 Task: Search email   in folder Folder0000000026 with a subject Subject0000000022. Search email   in folder Folder0000000027 with a subject Subject0000000022. Search email   in folder Folder0000000028 with a subject Subject0000000022. Search email   in folder Folder0000000021 with a subject Subject0000000021. Search email   in folder Folder0000000022 with a subject Subject0000000021
Action: Mouse moved to (370, 363)
Screenshot: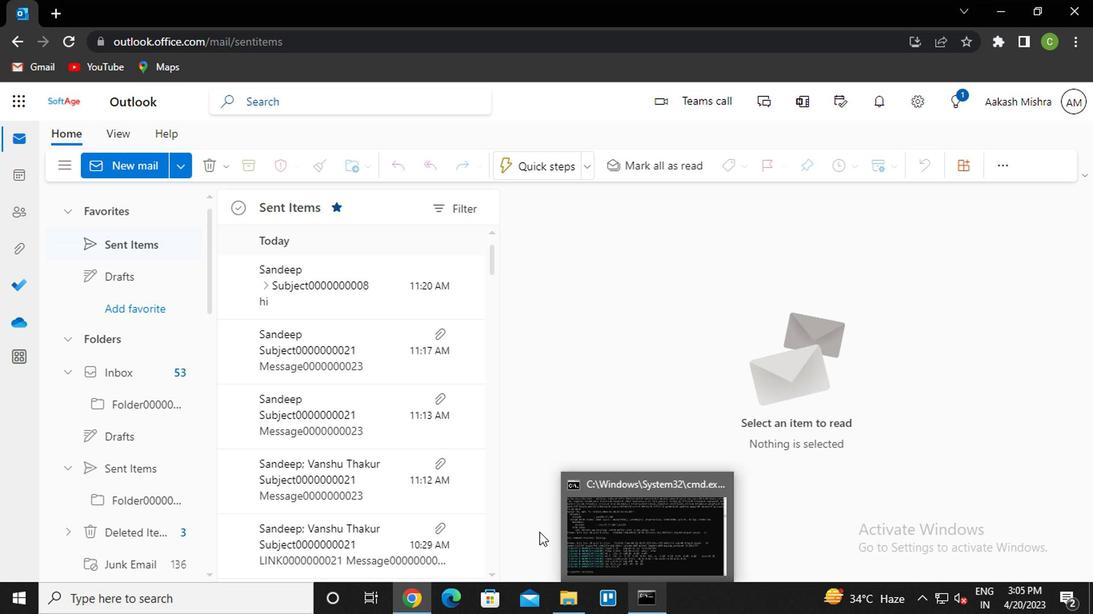 
Action: Mouse scrolled (370, 364) with delta (0, 1)
Screenshot: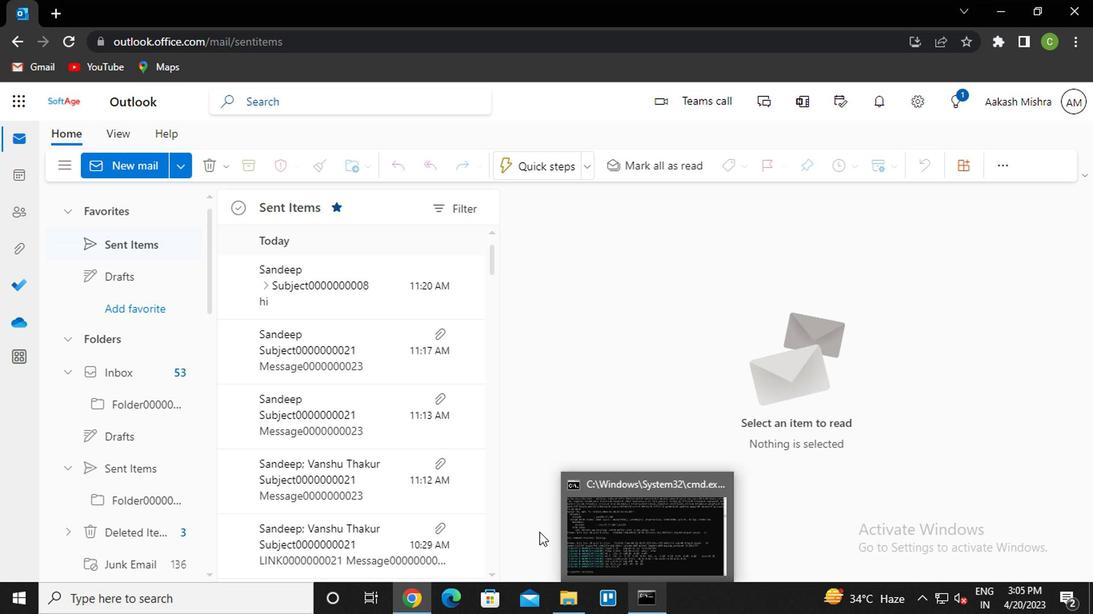 
Action: Mouse moved to (367, 362)
Screenshot: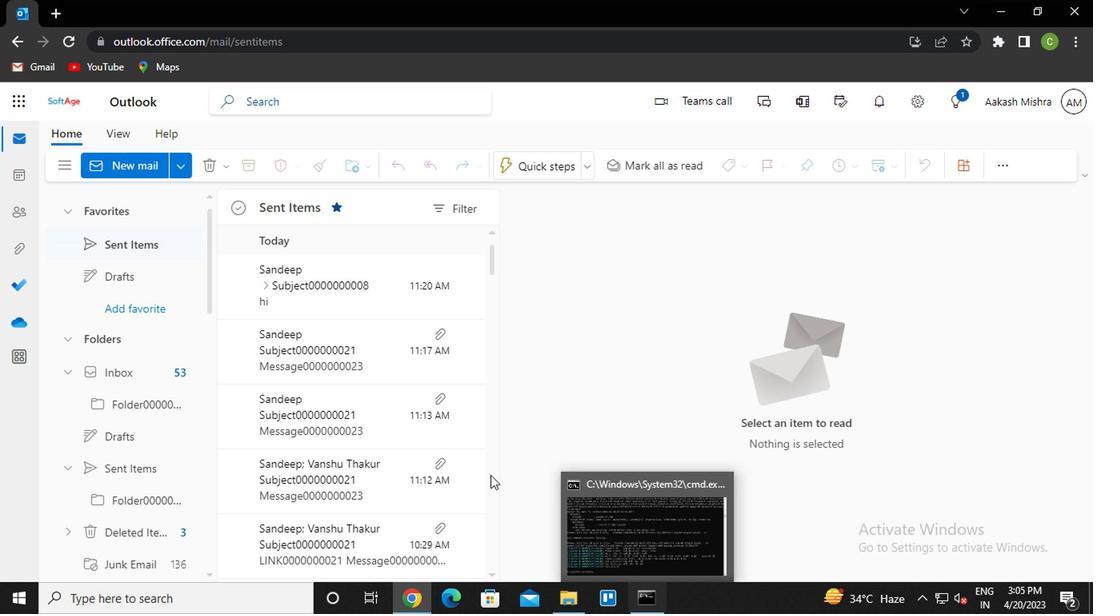 
Action: Mouse scrolled (367, 362) with delta (0, 0)
Screenshot: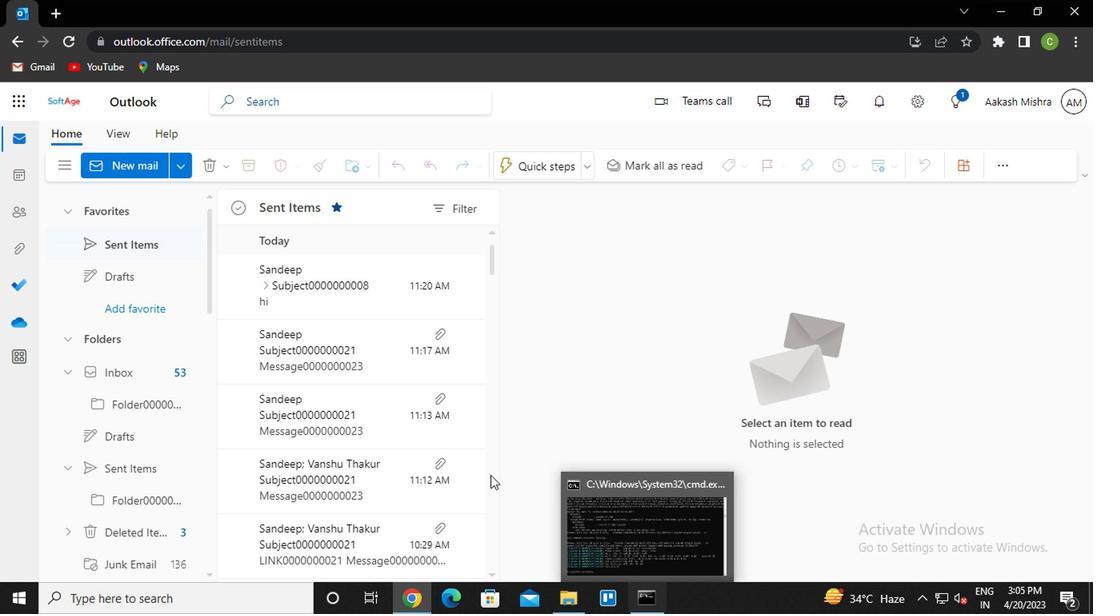 
Action: Mouse moved to (362, 355)
Screenshot: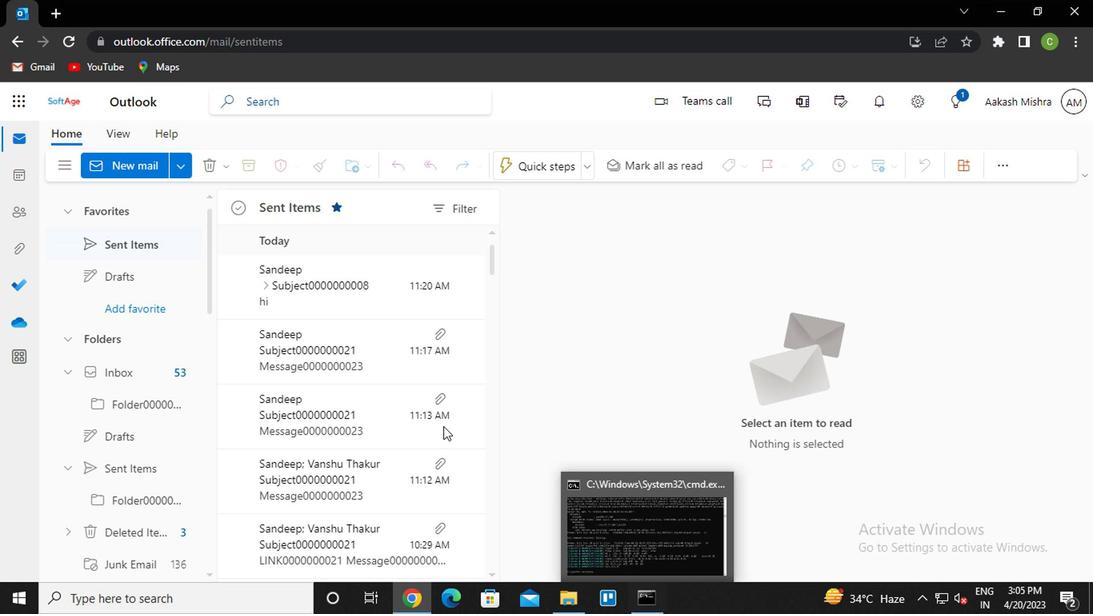
Action: Mouse scrolled (362, 356) with delta (0, 1)
Screenshot: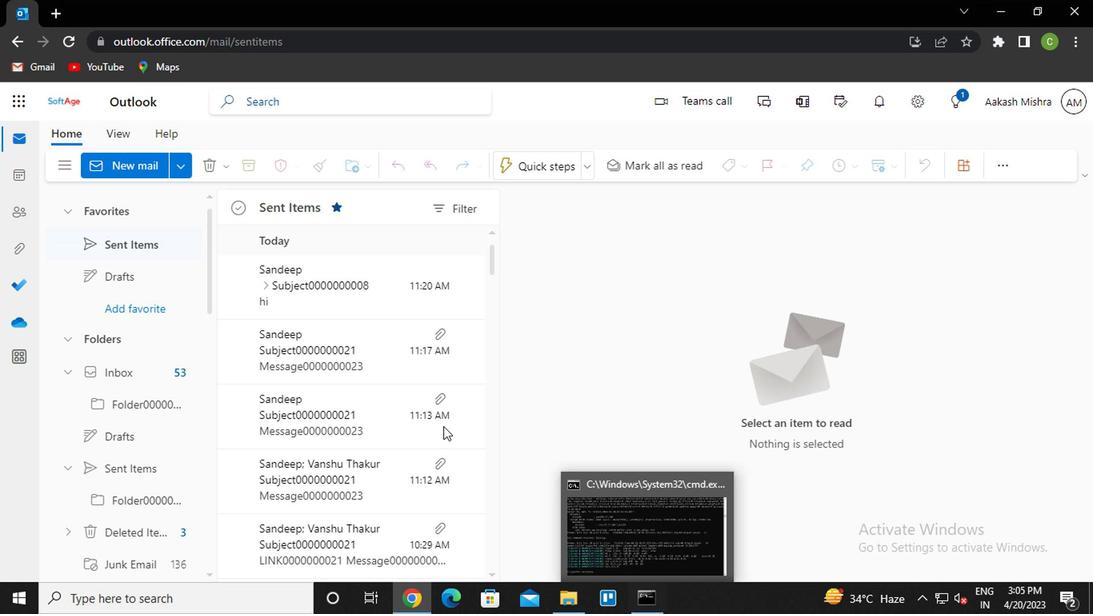
Action: Mouse moved to (358, 350)
Screenshot: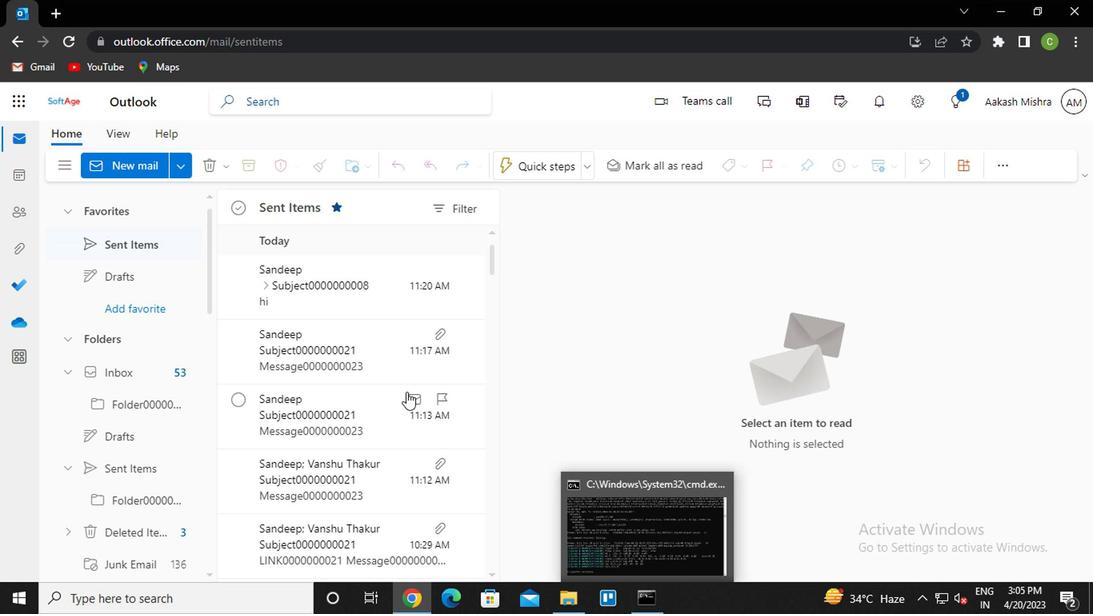 
Action: Mouse scrolled (358, 351) with delta (0, 0)
Screenshot: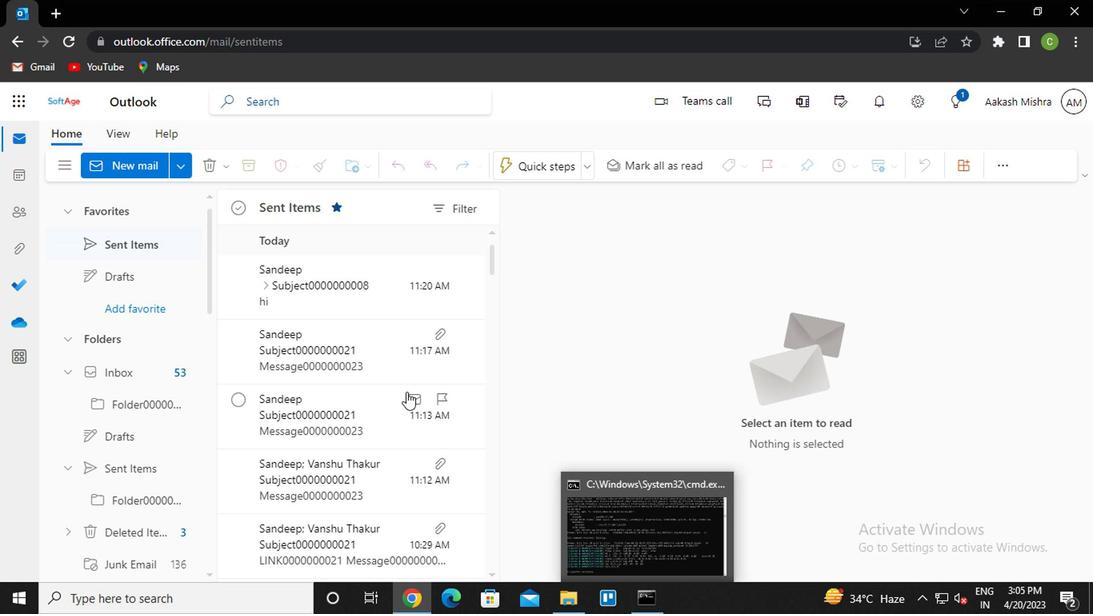 
Action: Mouse moved to (357, 350)
Screenshot: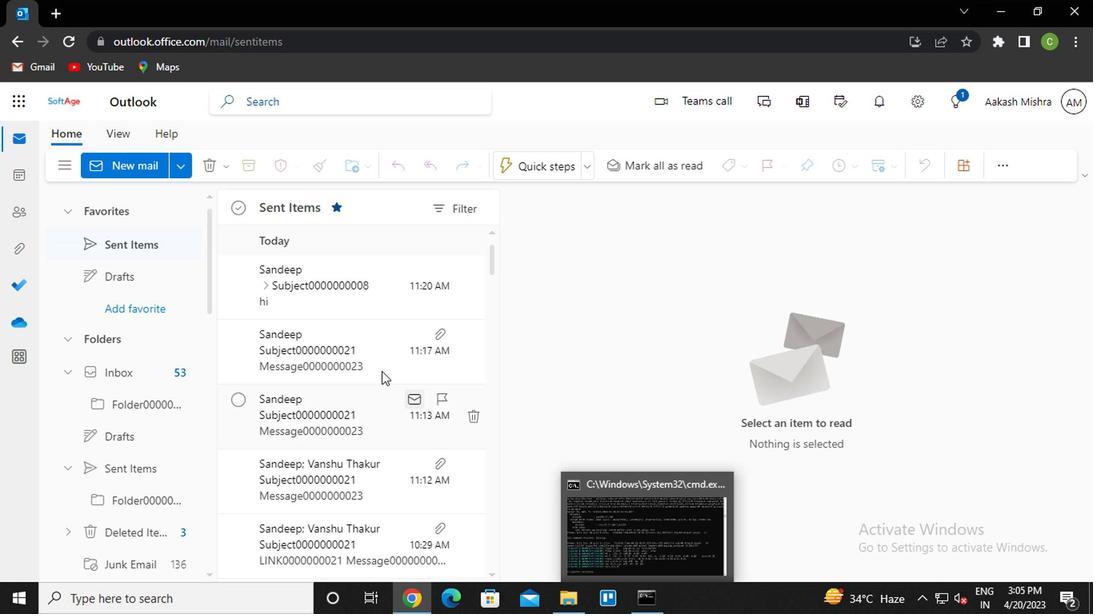 
Action: Mouse scrolled (357, 351) with delta (0, 0)
Screenshot: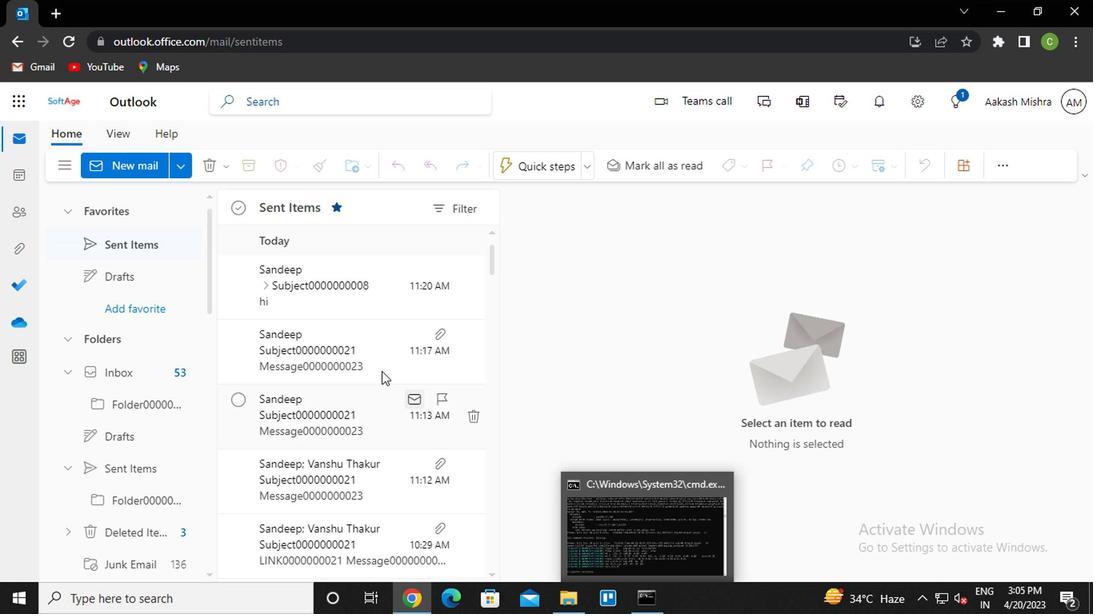 
Action: Mouse scrolled (357, 351) with delta (0, 0)
Screenshot: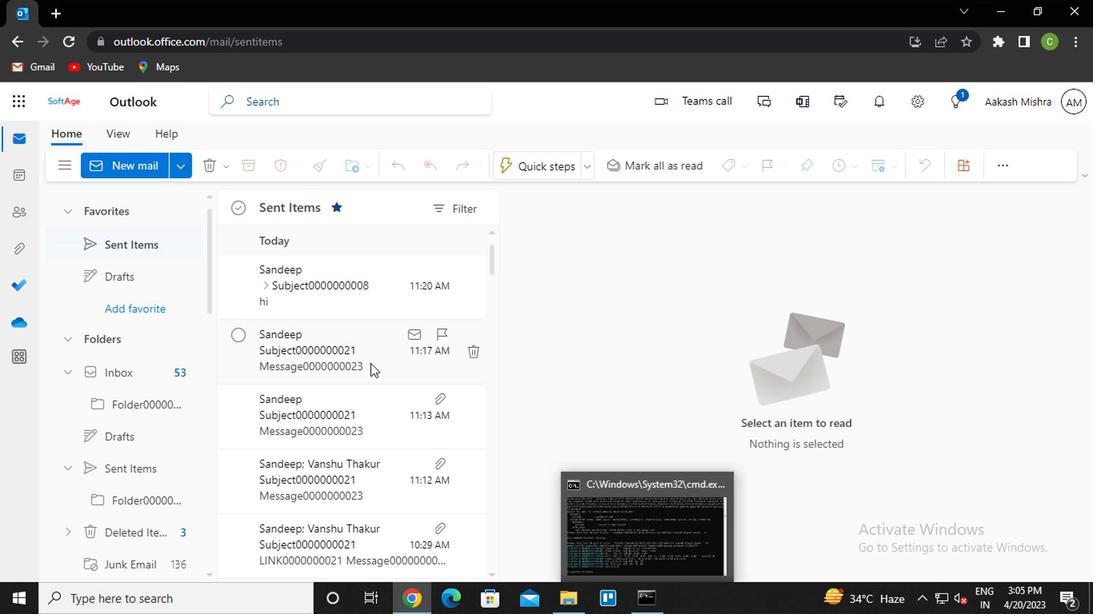 
Action: Mouse moved to (464, 103)
Screenshot: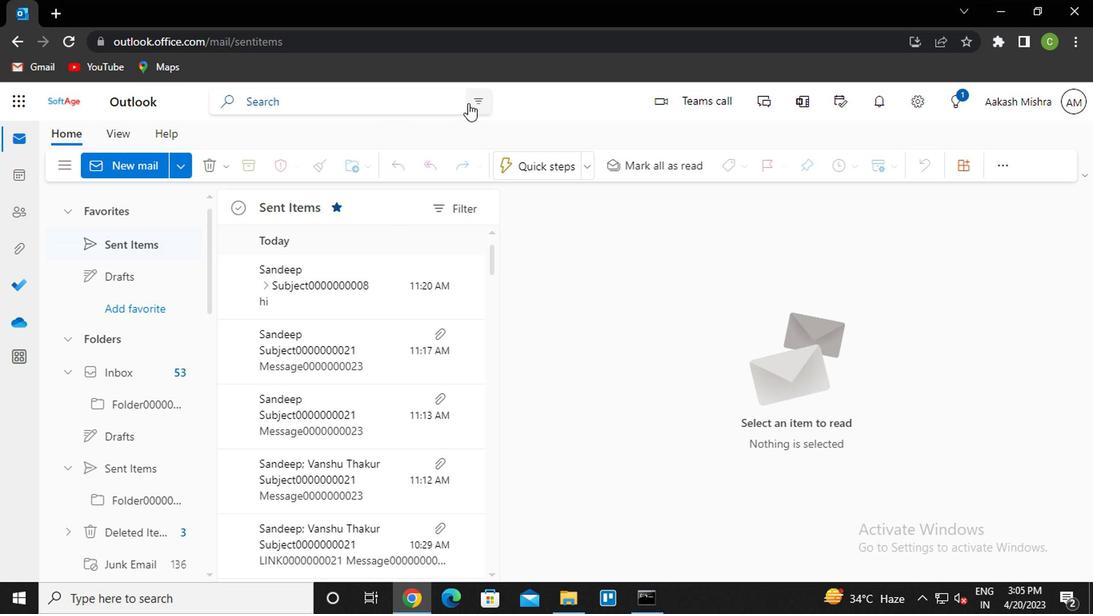 
Action: Mouse pressed left at (464, 103)
Screenshot: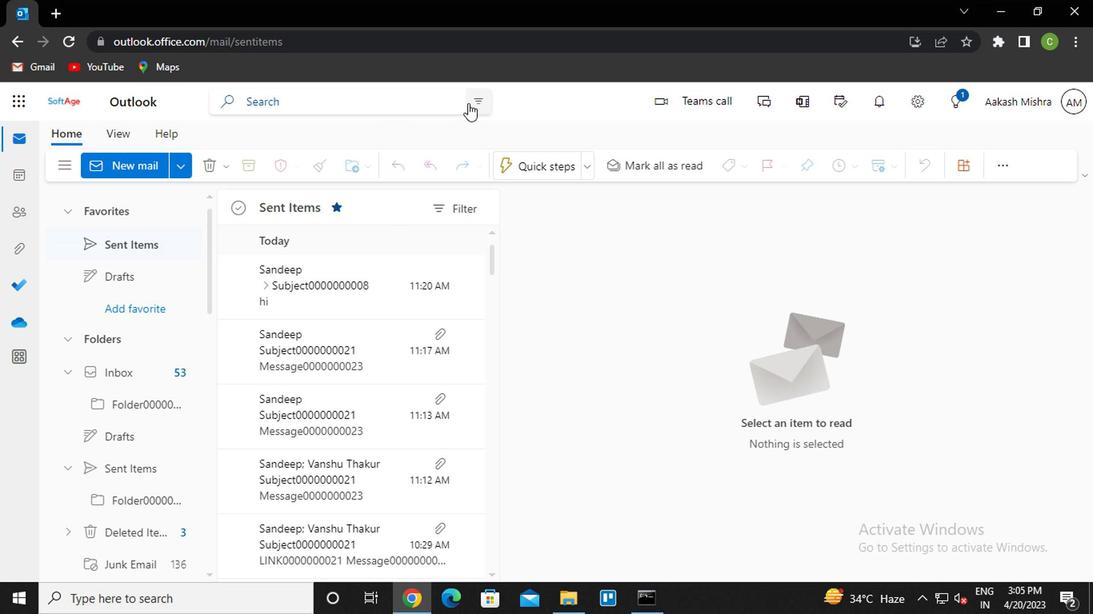 
Action: Mouse moved to (456, 140)
Screenshot: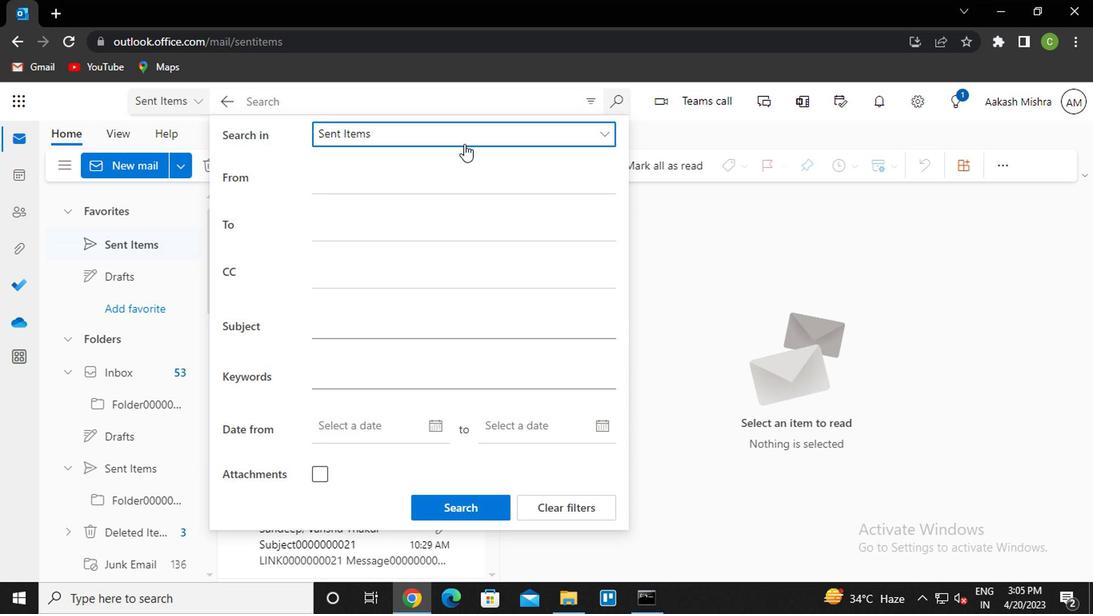 
Action: Mouse pressed left at (456, 140)
Screenshot: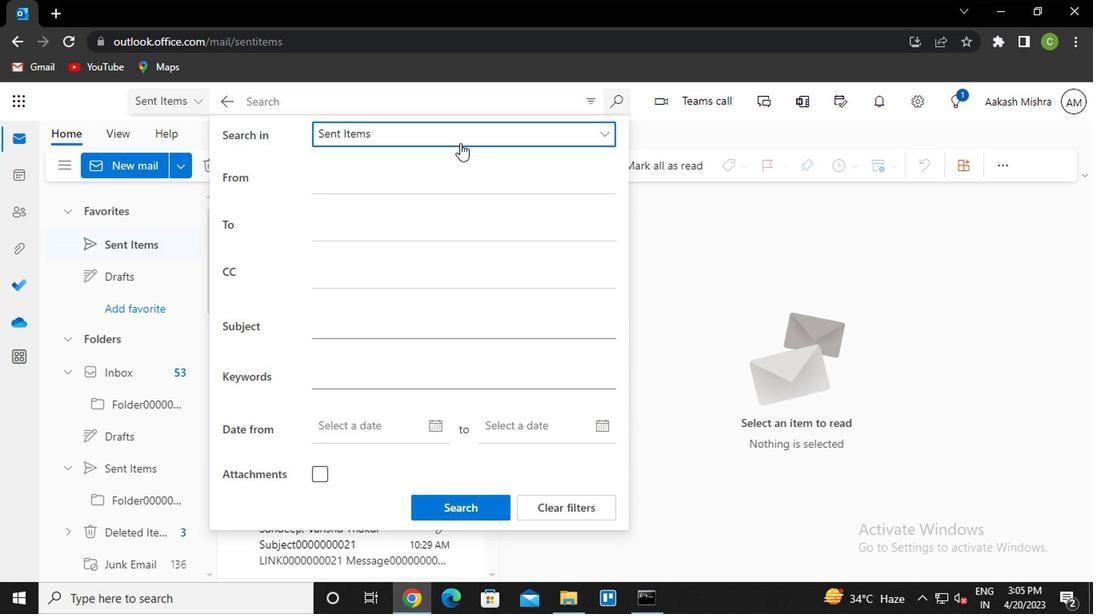 
Action: Mouse moved to (448, 280)
Screenshot: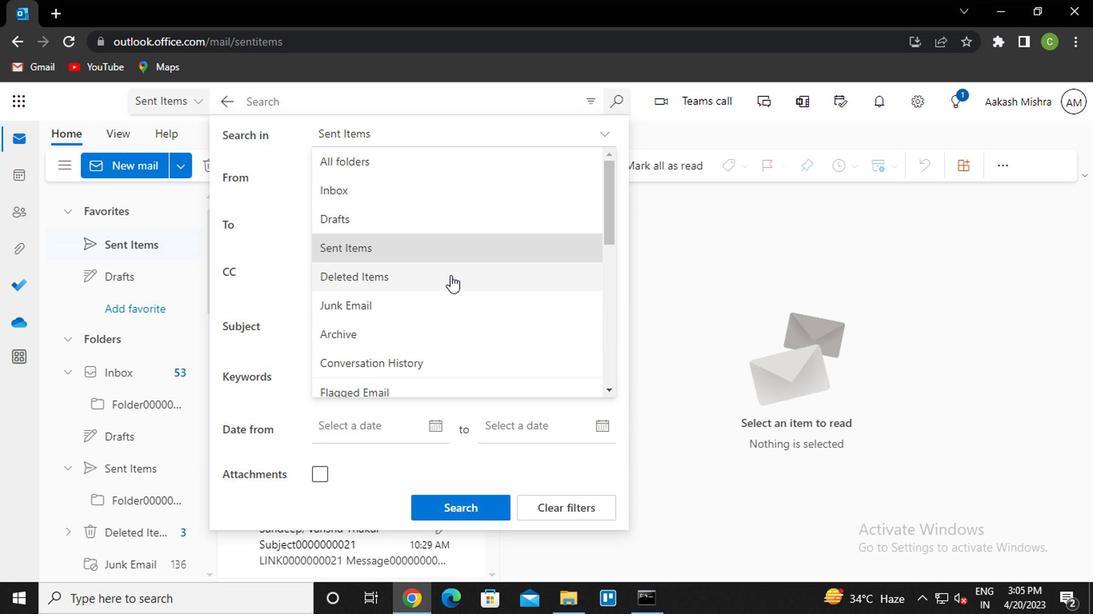 
Action: Mouse scrolled (448, 279) with delta (0, -1)
Screenshot: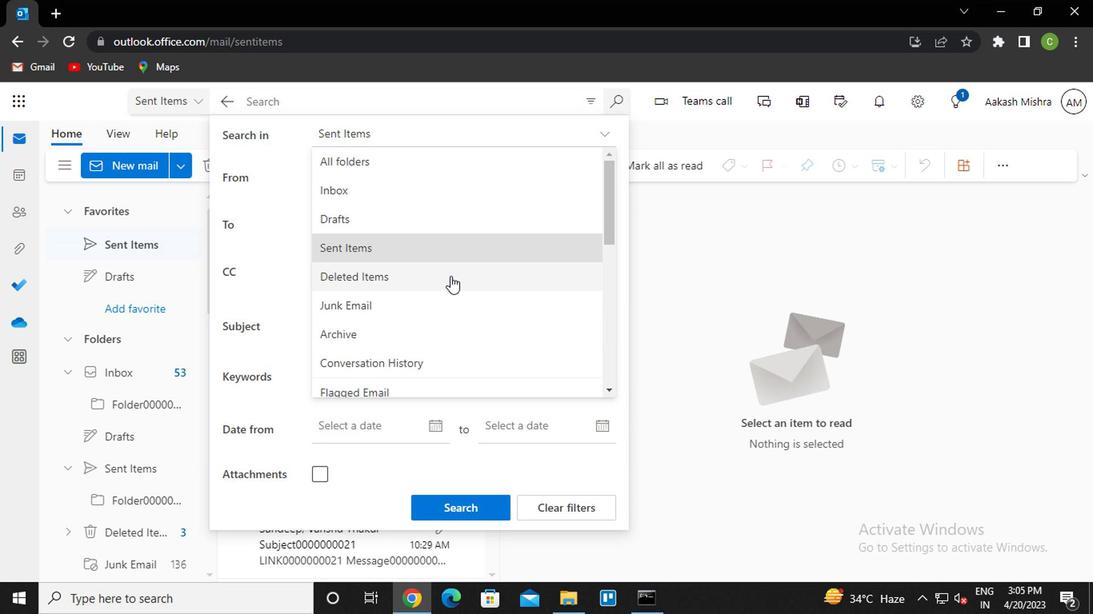 
Action: Mouse moved to (448, 281)
Screenshot: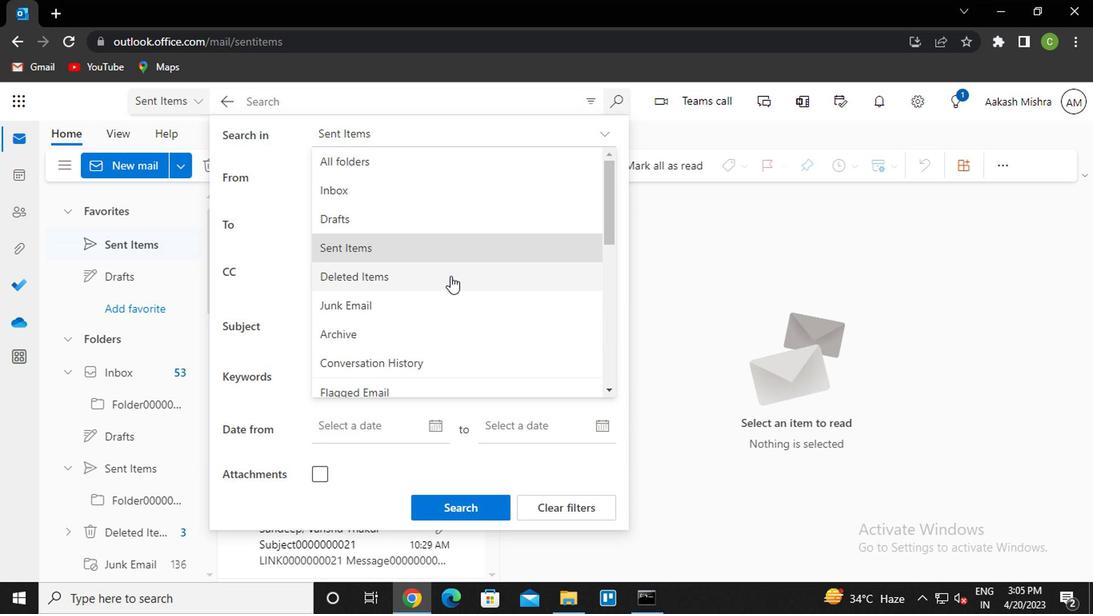 
Action: Mouse scrolled (448, 280) with delta (0, -1)
Screenshot: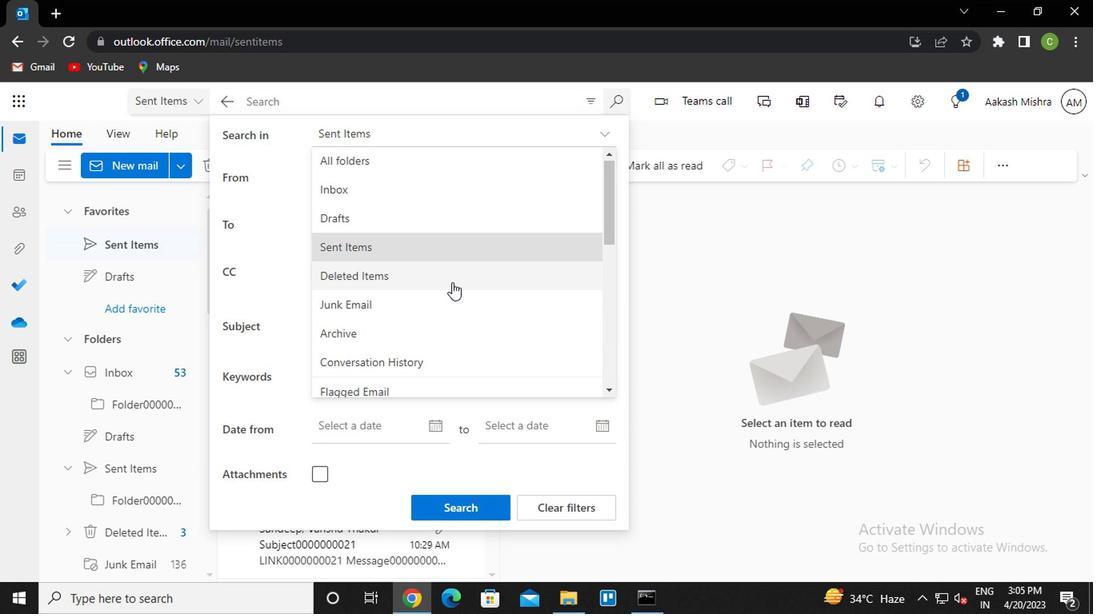 
Action: Mouse scrolled (448, 280) with delta (0, -1)
Screenshot: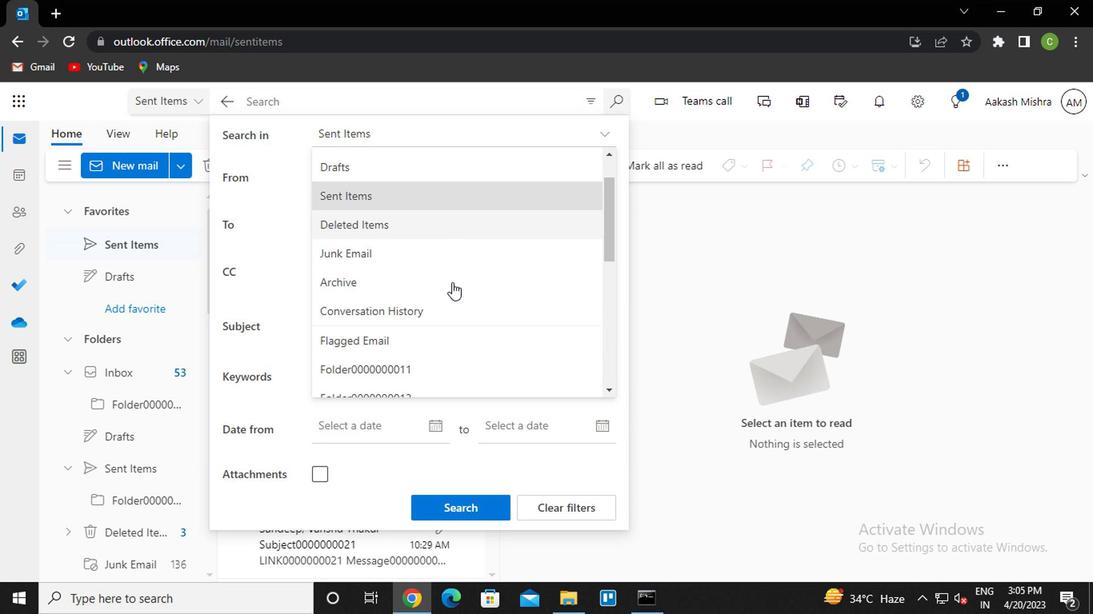 
Action: Mouse scrolled (448, 280) with delta (0, -1)
Screenshot: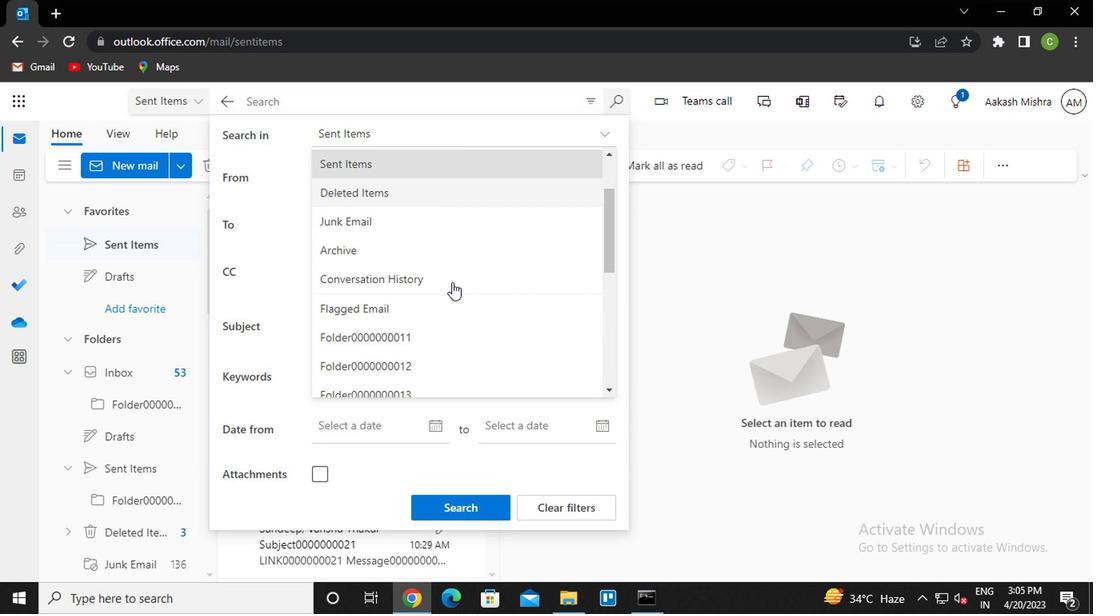 
Action: Mouse scrolled (448, 280) with delta (0, -1)
Screenshot: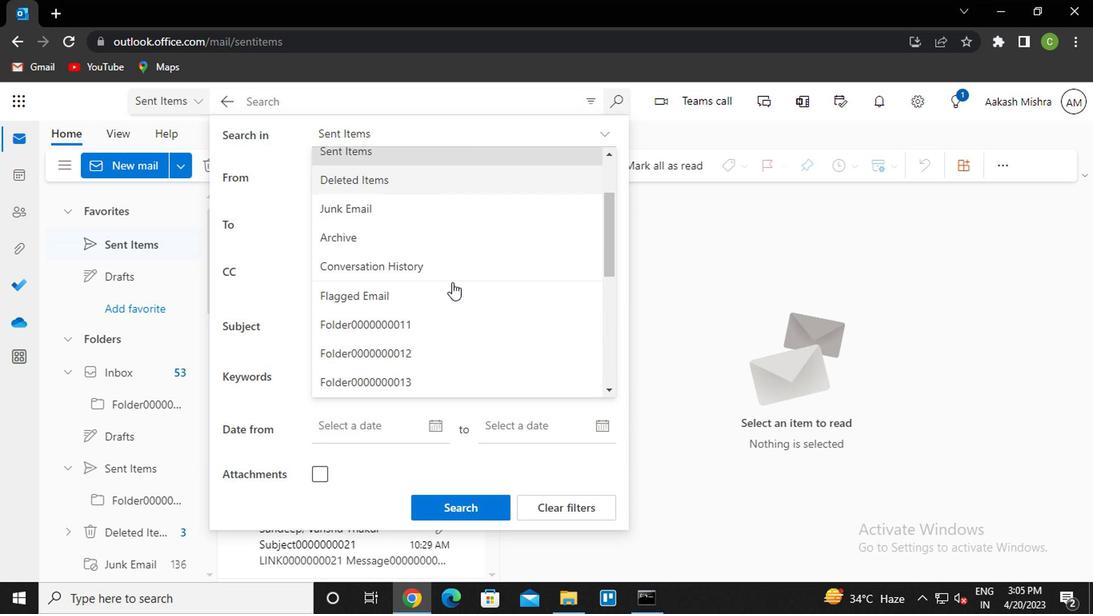 
Action: Mouse scrolled (448, 280) with delta (0, -1)
Screenshot: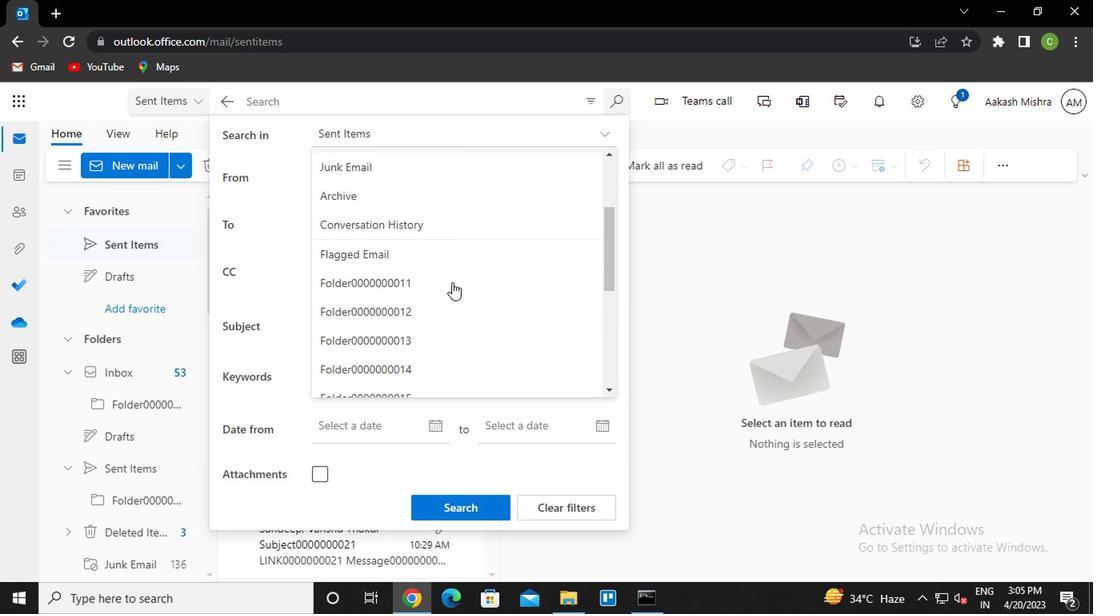 
Action: Mouse moved to (432, 322)
Screenshot: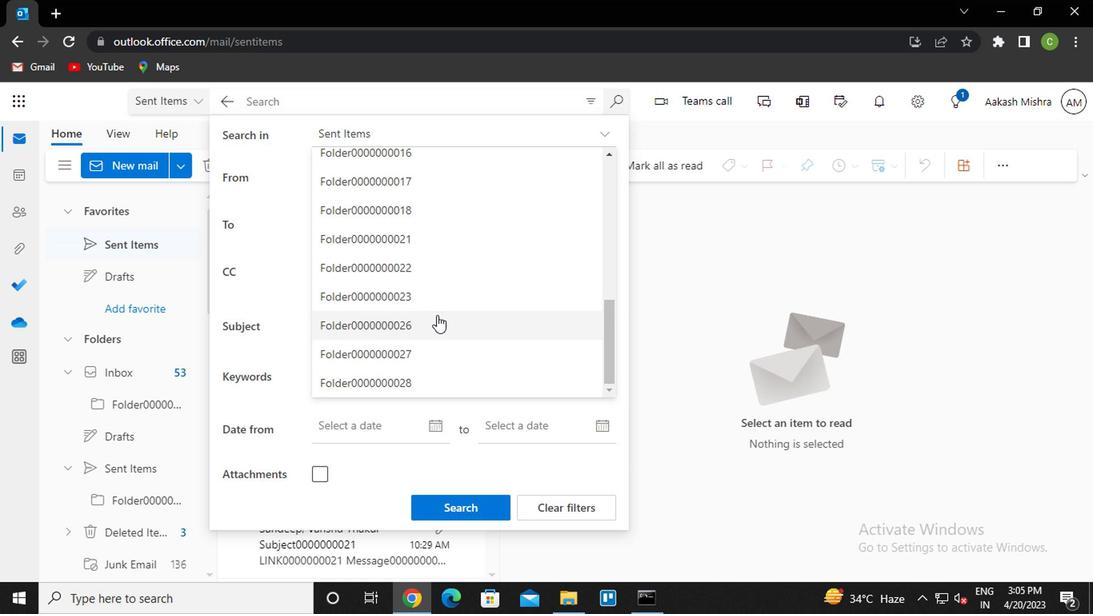 
Action: Mouse pressed left at (432, 322)
Screenshot: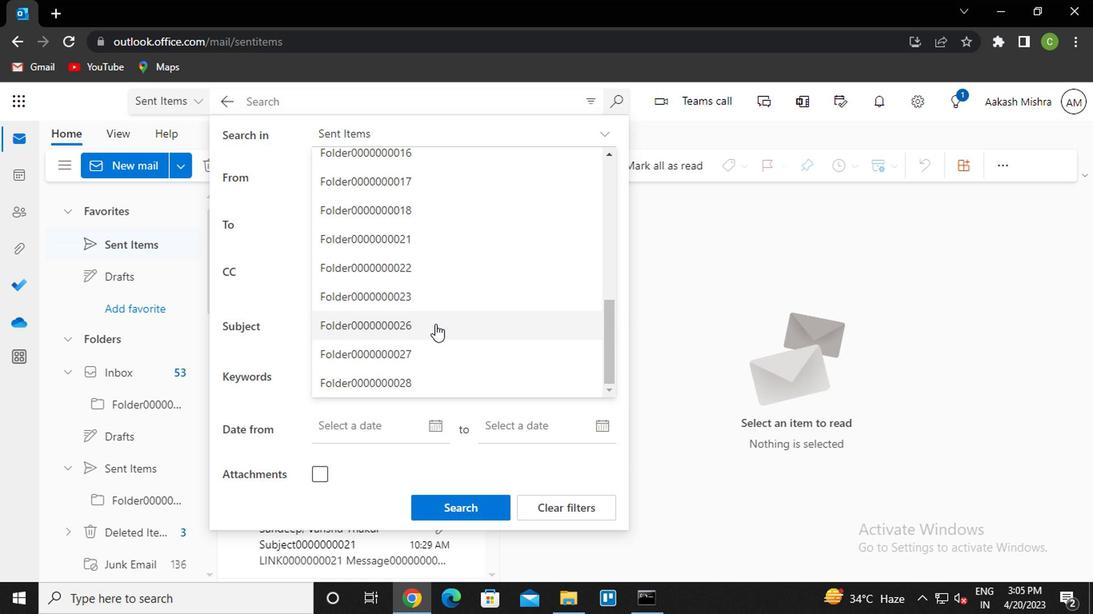 
Action: Mouse moved to (339, 327)
Screenshot: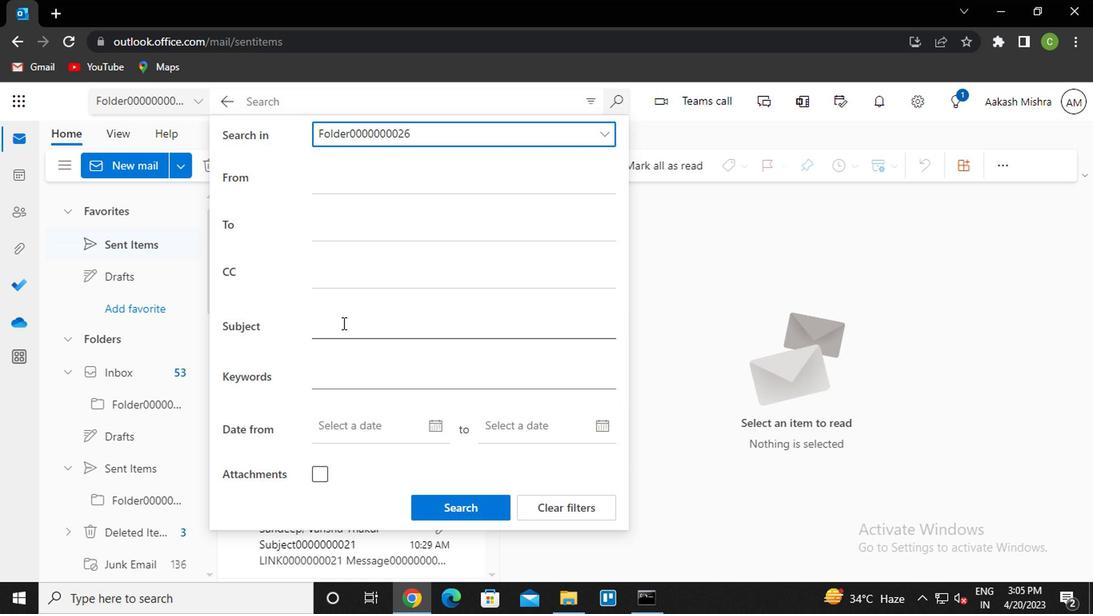 
Action: Mouse pressed left at (339, 327)
Screenshot: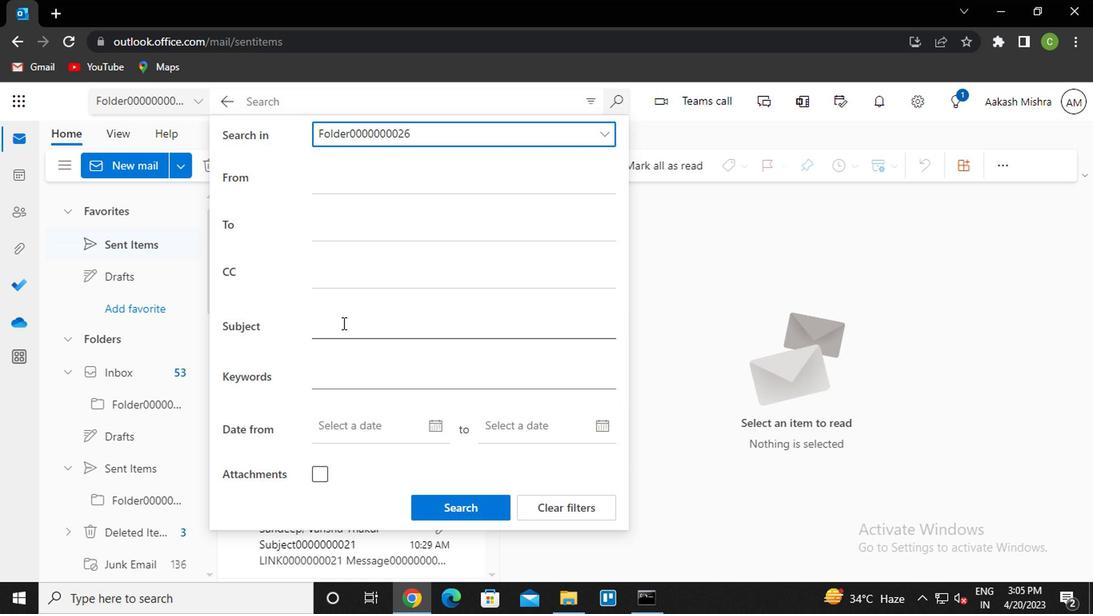 
Action: Key pressed <Key.caps_lock>s<Key.caps_lock>ubject0000000022
Screenshot: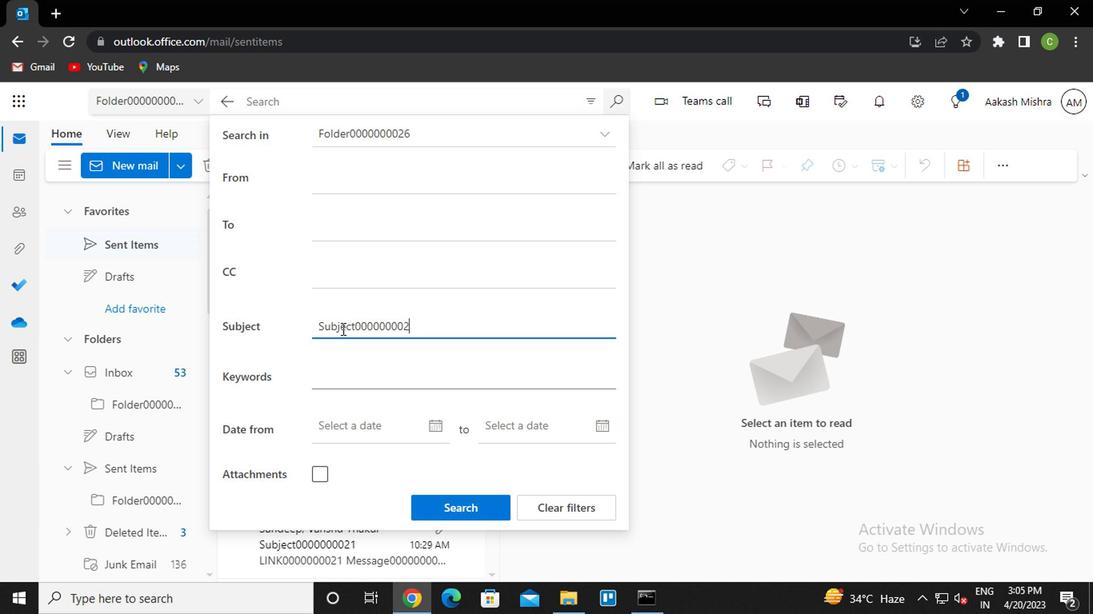 
Action: Mouse moved to (472, 498)
Screenshot: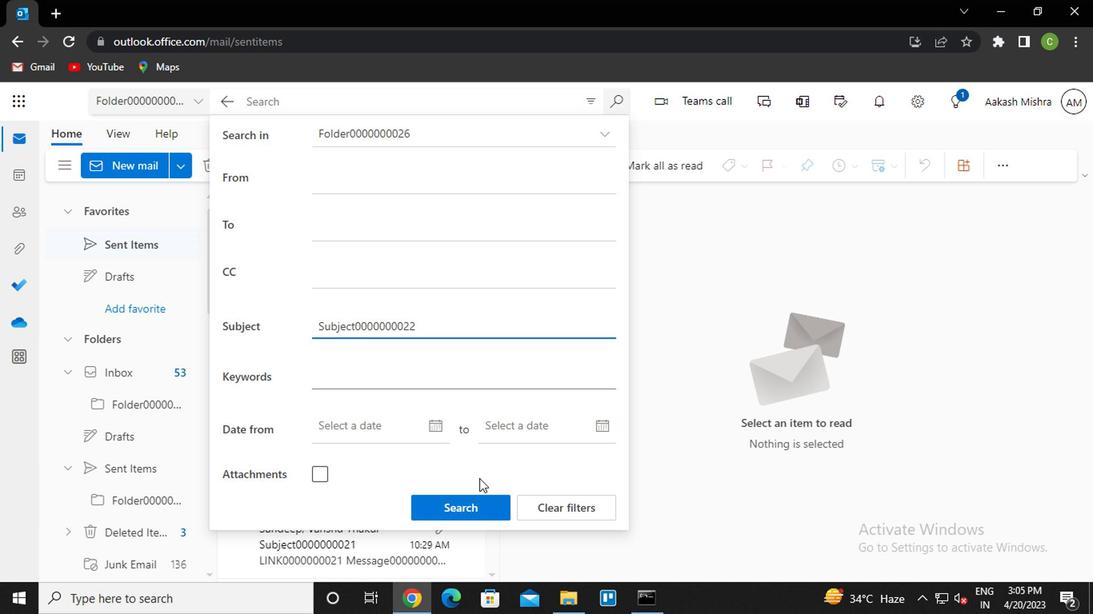 
Action: Mouse pressed left at (472, 498)
Screenshot: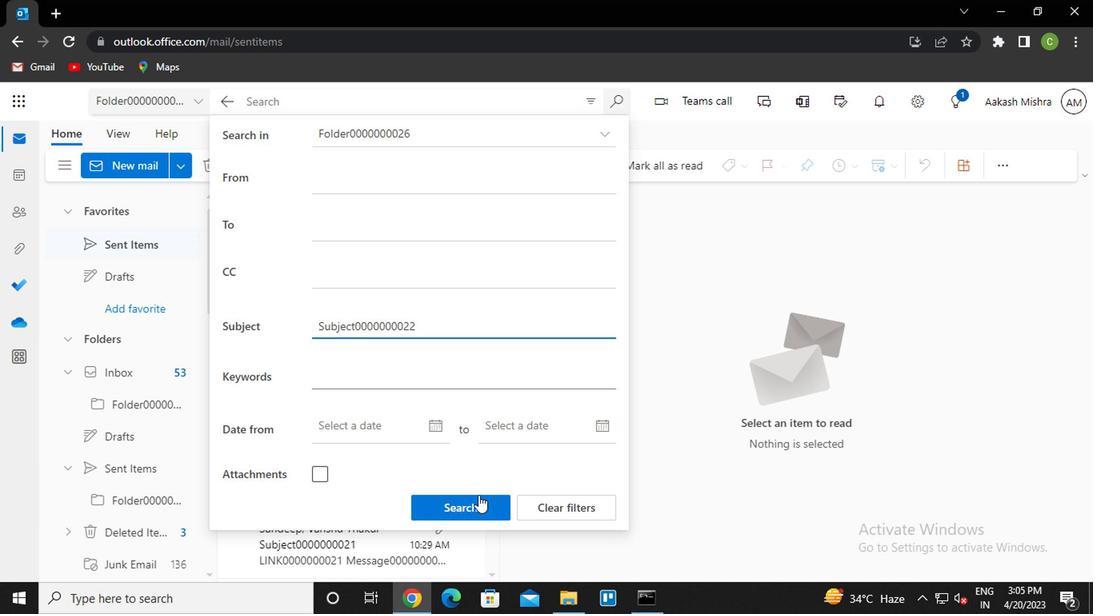 
Action: Mouse moved to (226, 107)
Screenshot: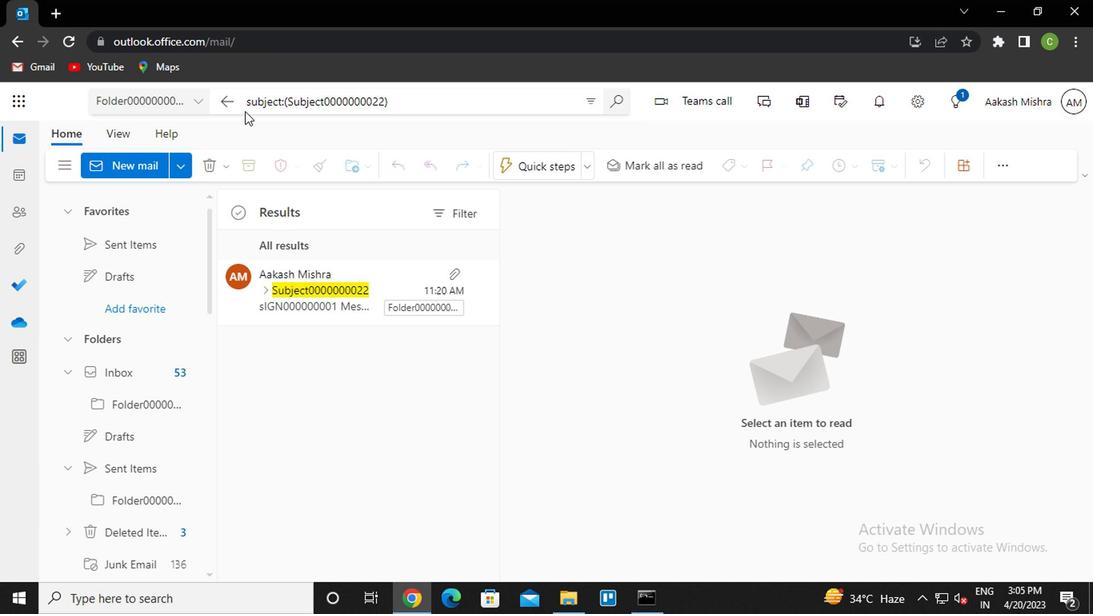 
Action: Mouse pressed left at (226, 107)
Screenshot: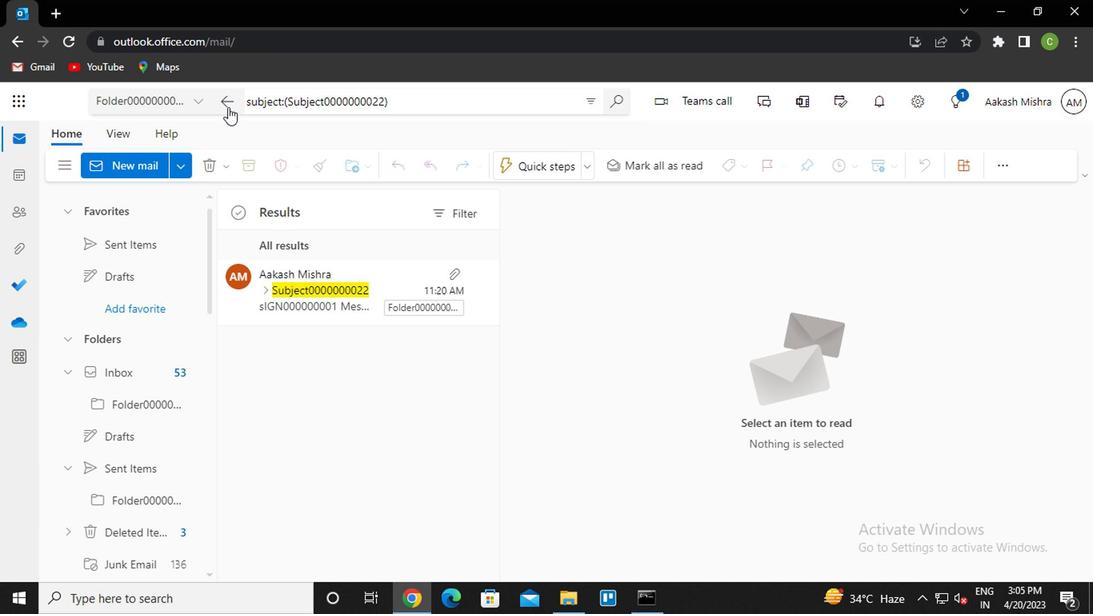 
Action: Mouse moved to (394, 107)
Screenshot: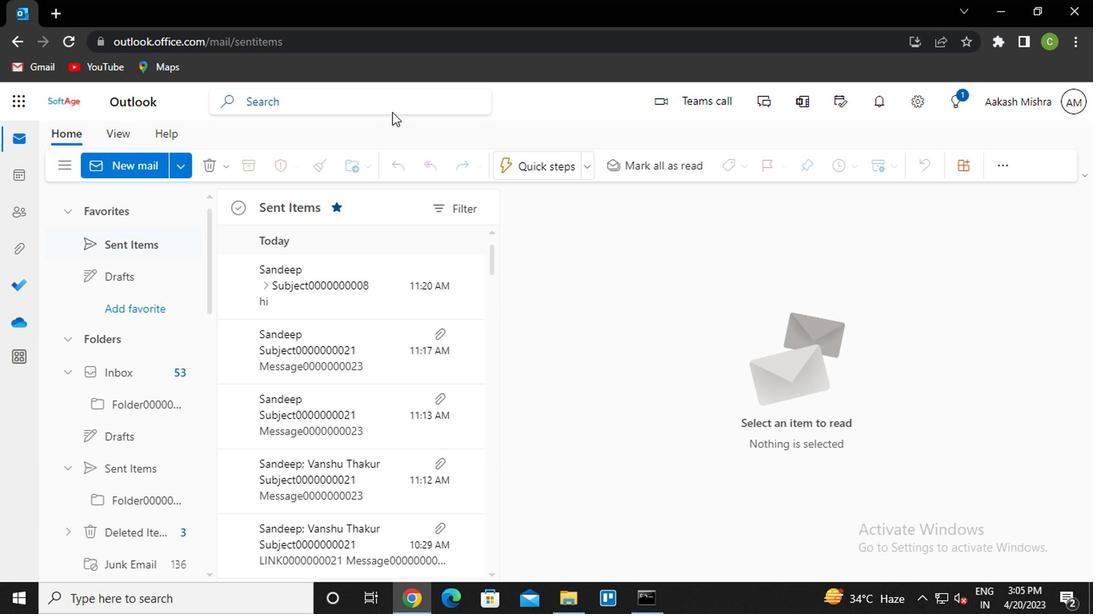 
Action: Mouse pressed left at (394, 107)
Screenshot: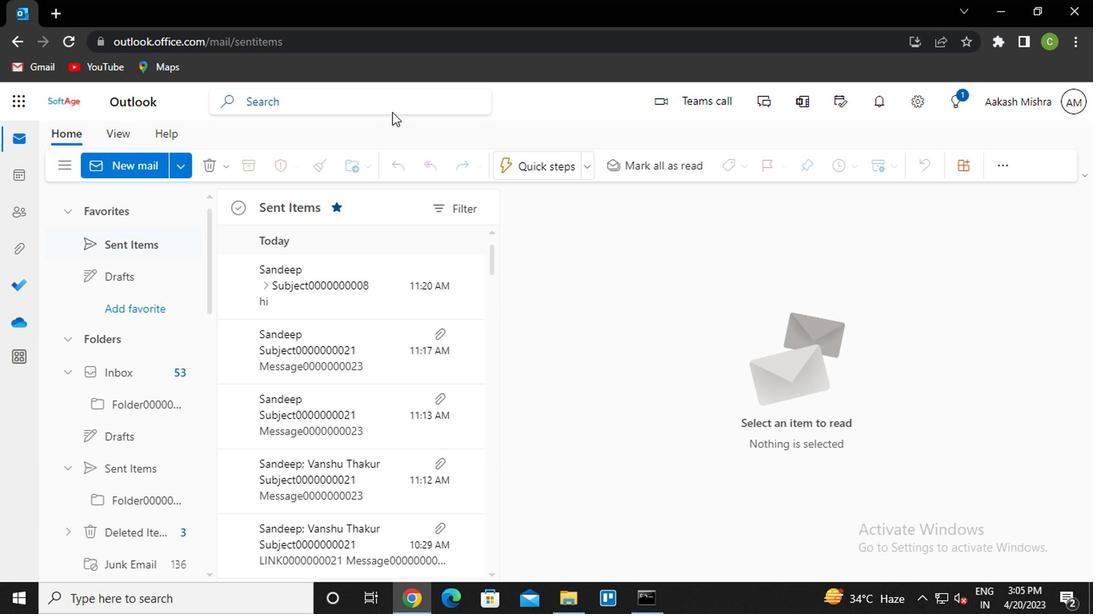 
Action: Mouse moved to (588, 99)
Screenshot: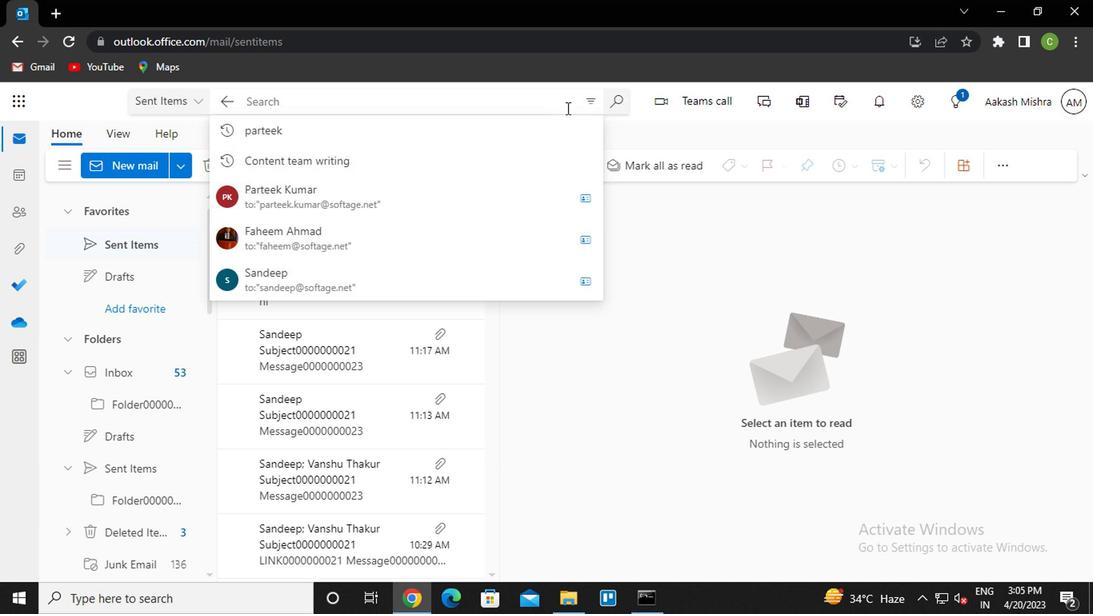 
Action: Mouse pressed left at (588, 99)
Screenshot: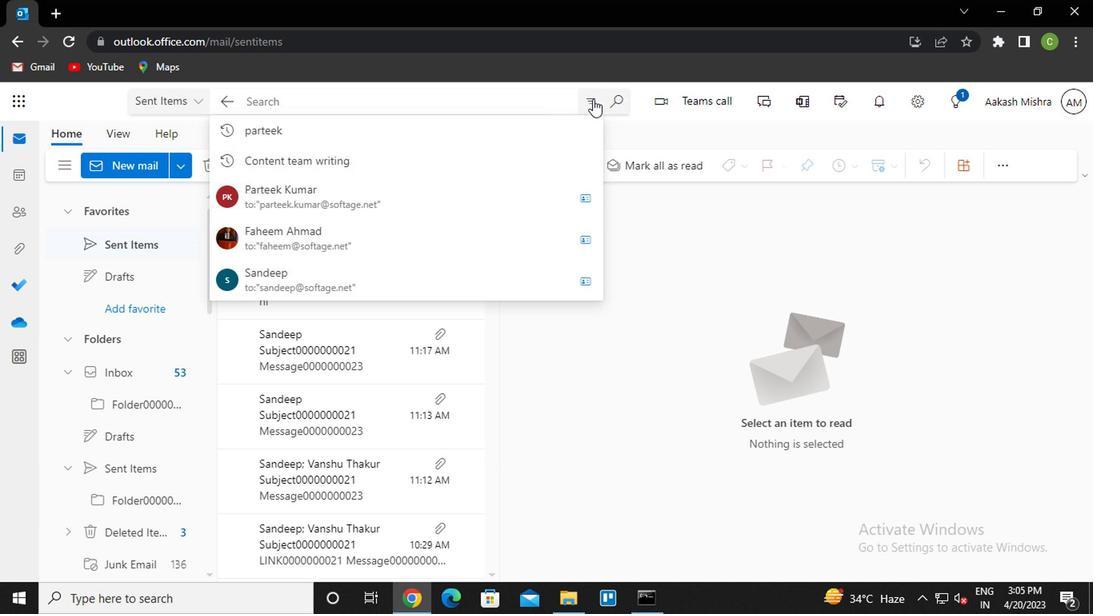 
Action: Mouse moved to (544, 143)
Screenshot: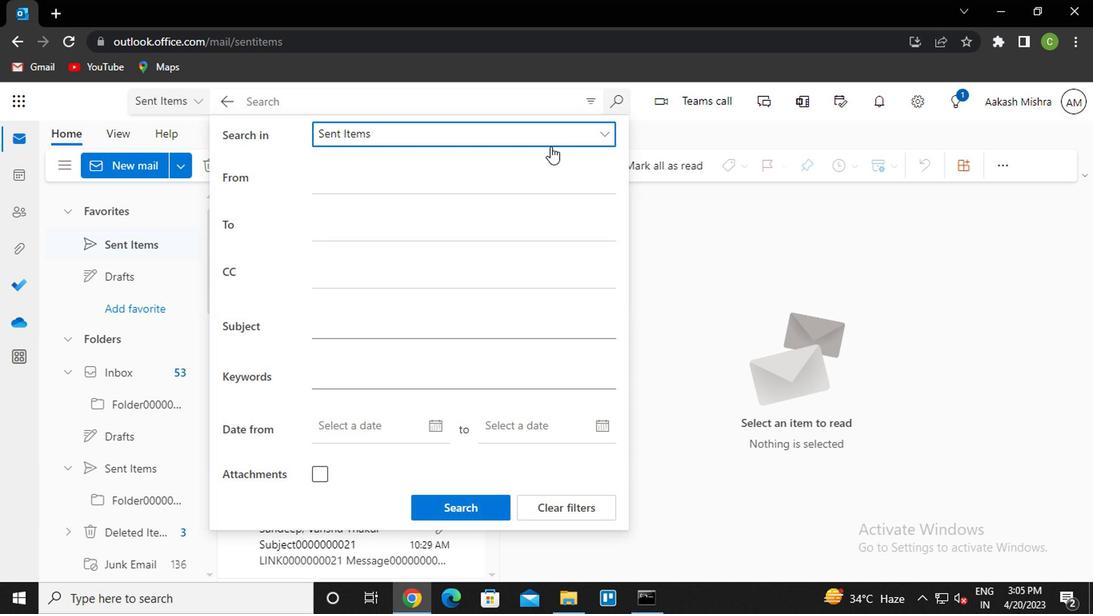 
Action: Mouse pressed left at (544, 143)
Screenshot: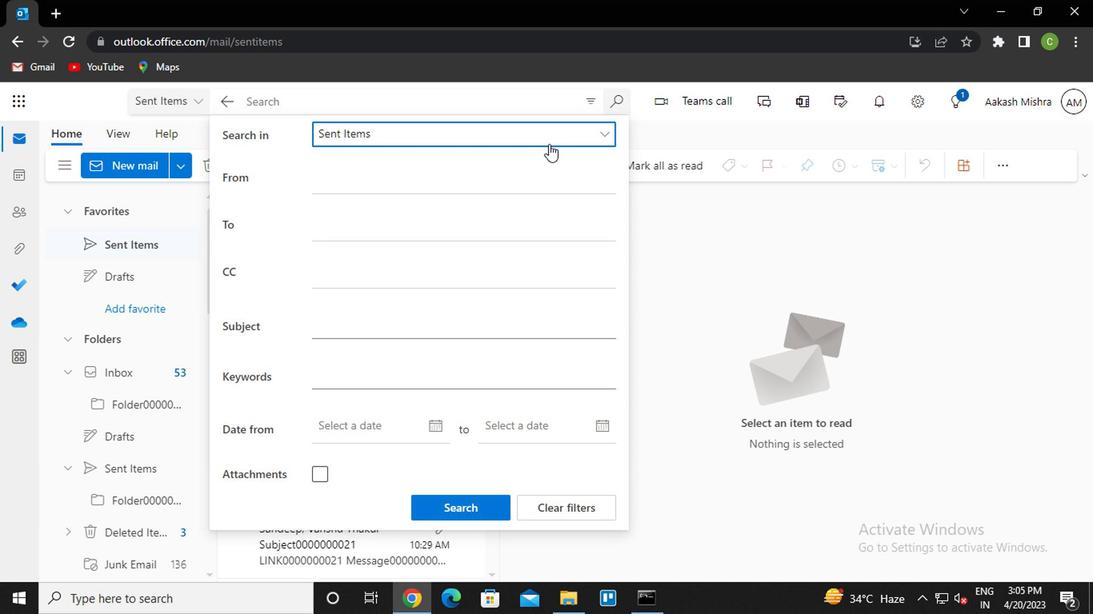
Action: Mouse moved to (483, 288)
Screenshot: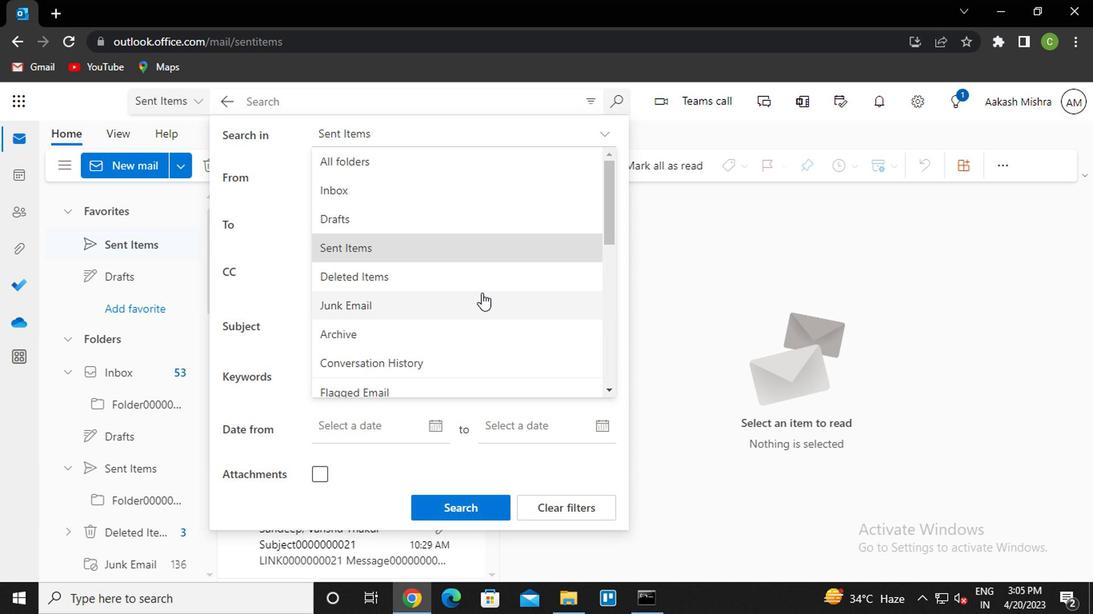 
Action: Mouse scrolled (483, 286) with delta (0, -1)
Screenshot: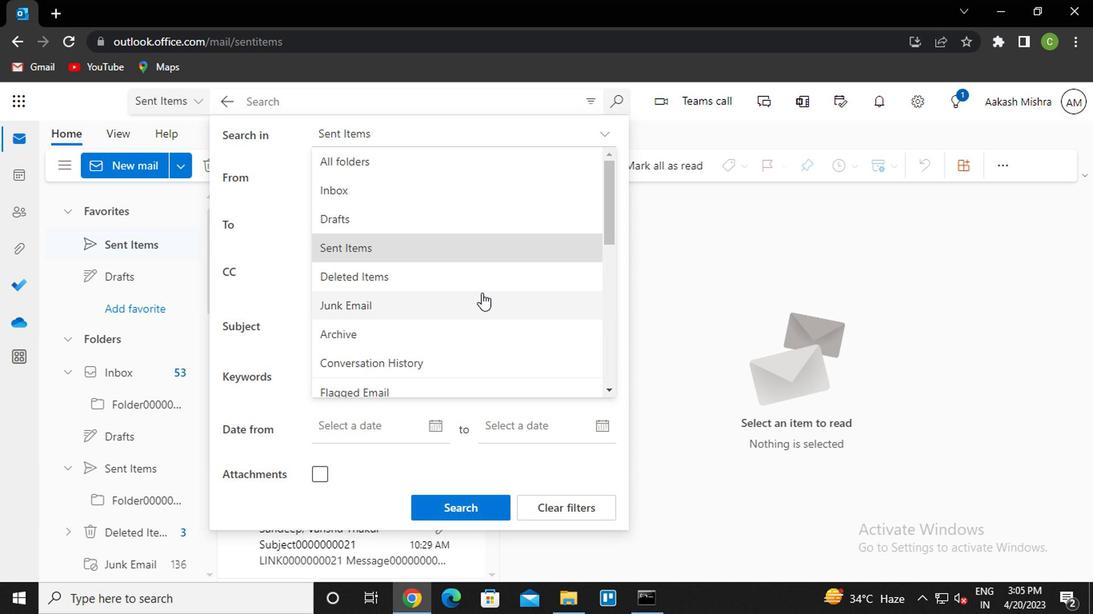 
Action: Mouse moved to (485, 292)
Screenshot: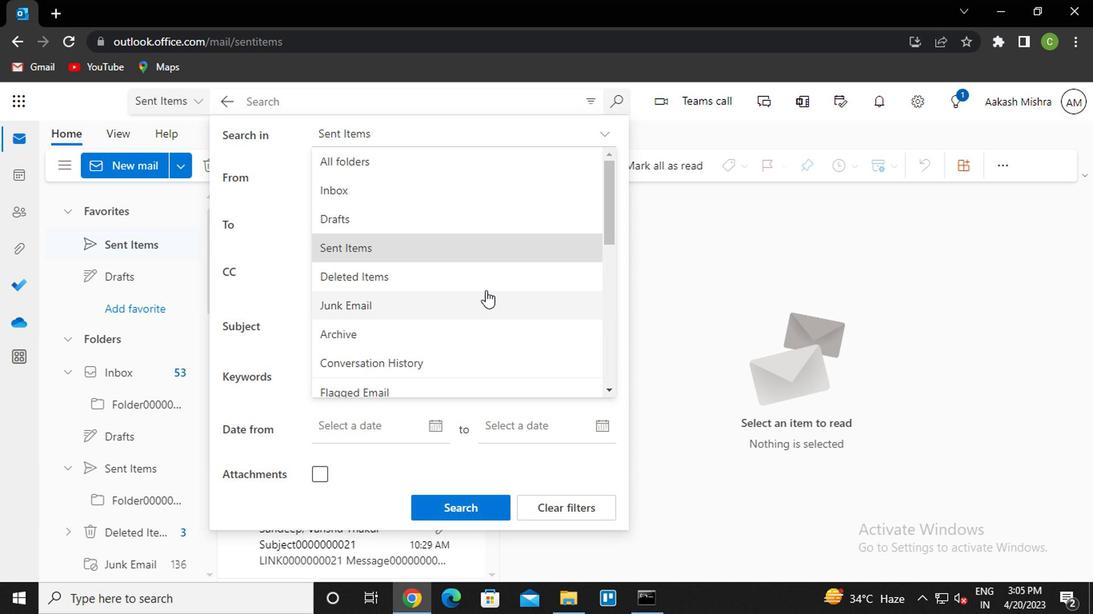 
Action: Mouse scrolled (485, 290) with delta (0, -1)
Screenshot: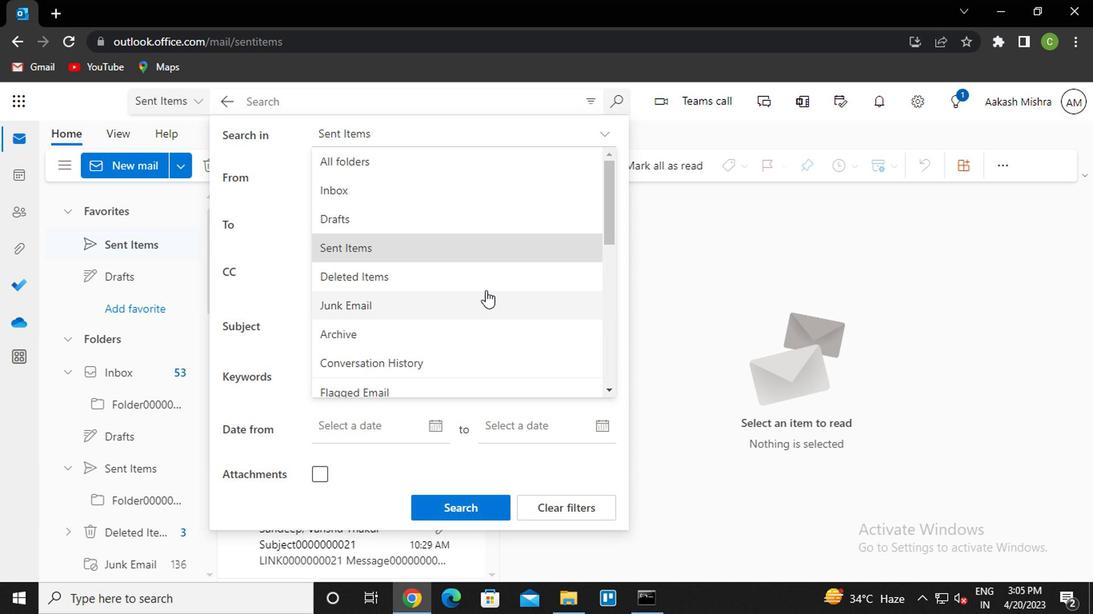 
Action: Mouse moved to (485, 293)
Screenshot: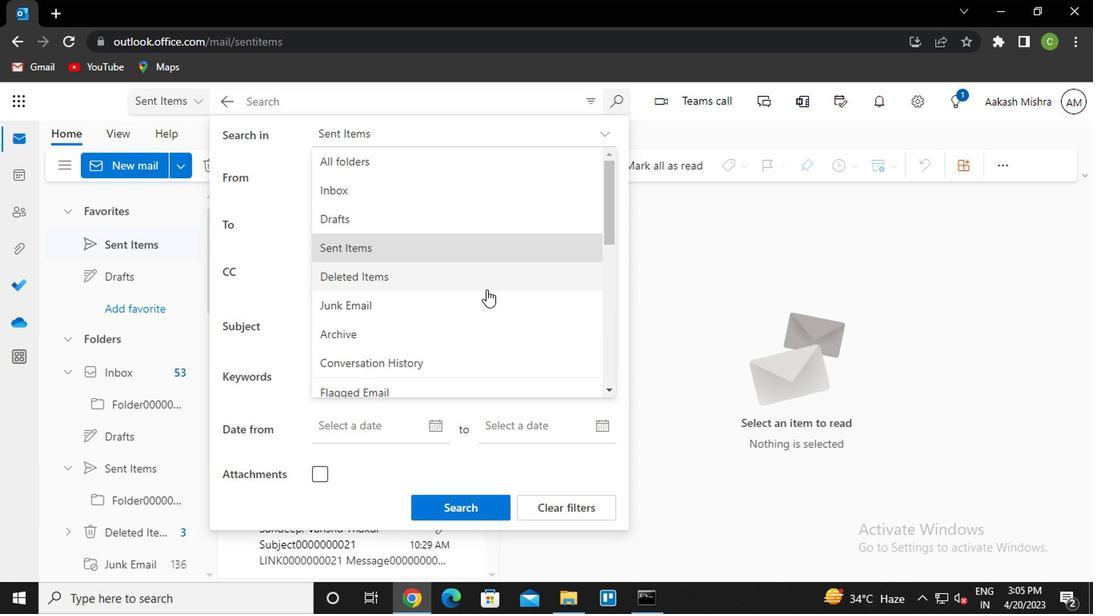 
Action: Mouse scrolled (485, 292) with delta (0, -1)
Screenshot: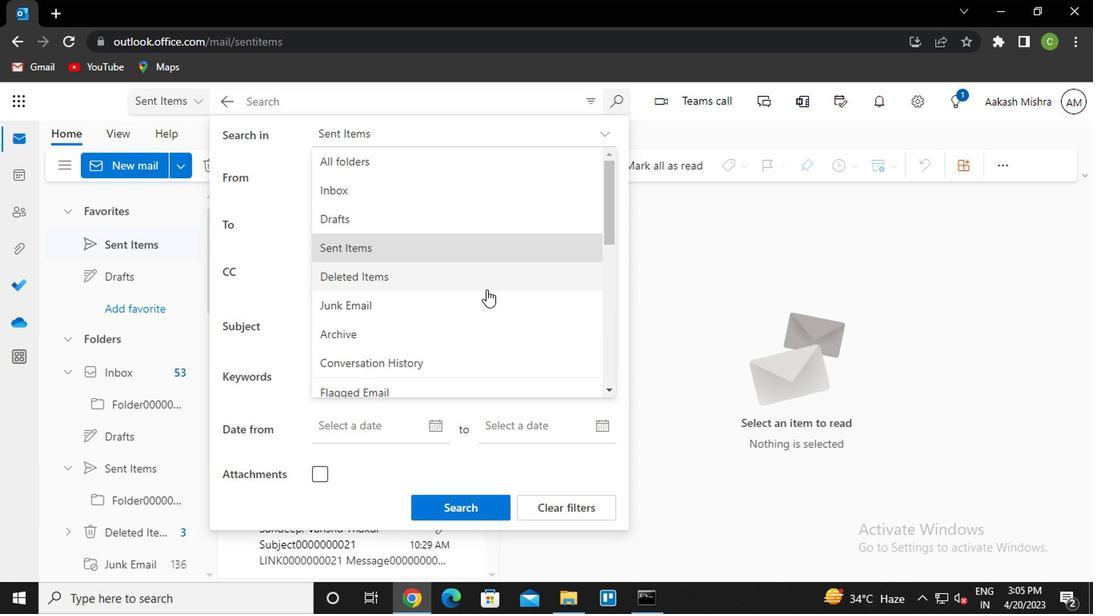 
Action: Mouse moved to (485, 294)
Screenshot: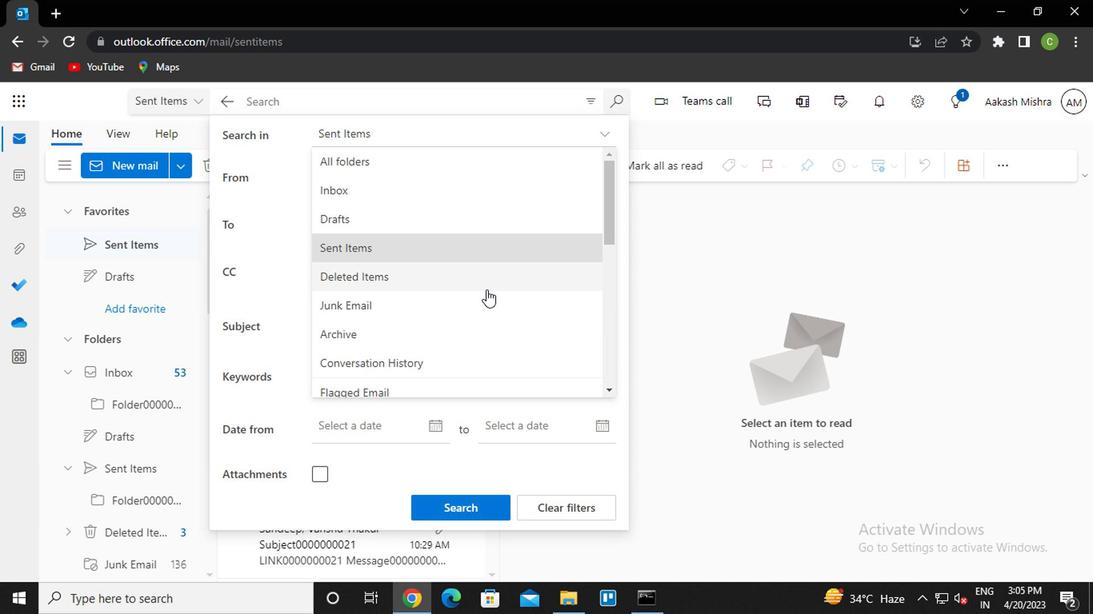 
Action: Mouse scrolled (485, 294) with delta (0, 0)
Screenshot: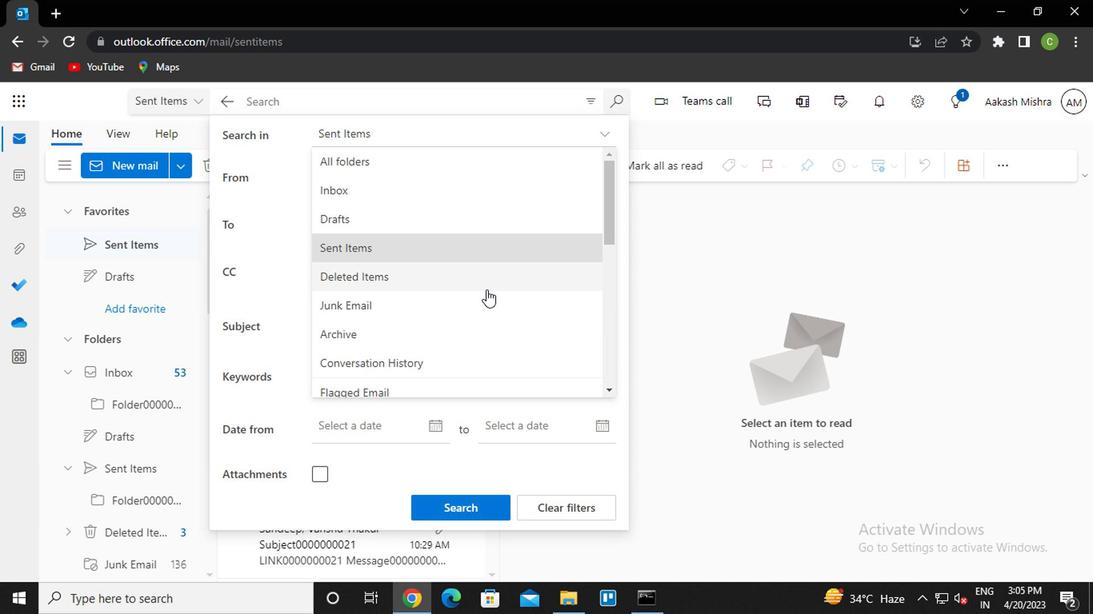 
Action: Mouse moved to (484, 296)
Screenshot: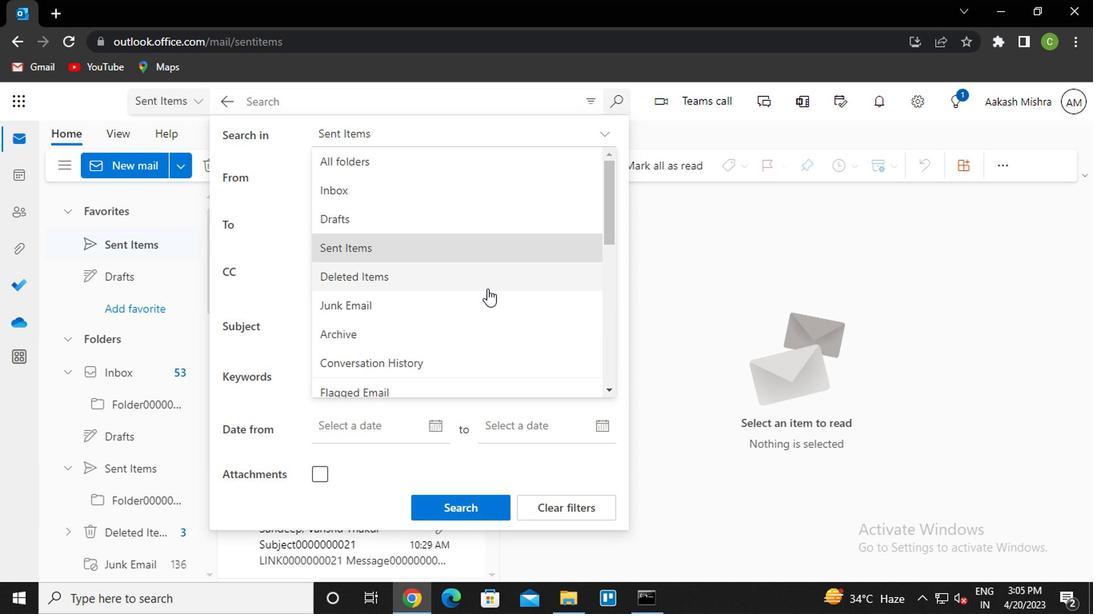 
Action: Mouse scrolled (484, 296) with delta (0, 0)
Screenshot: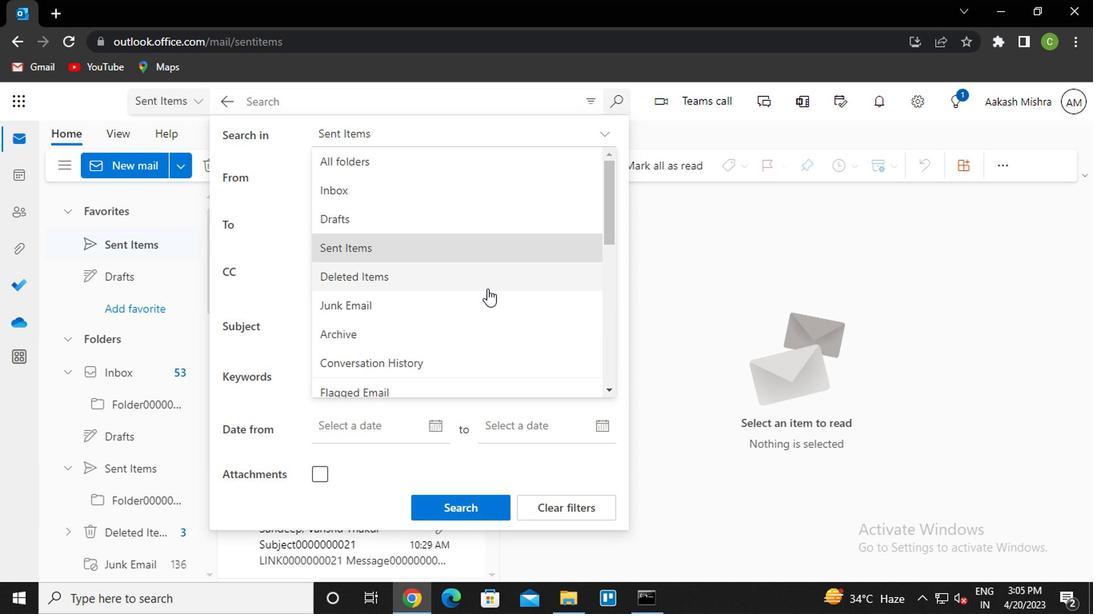 
Action: Mouse scrolled (484, 296) with delta (0, 0)
Screenshot: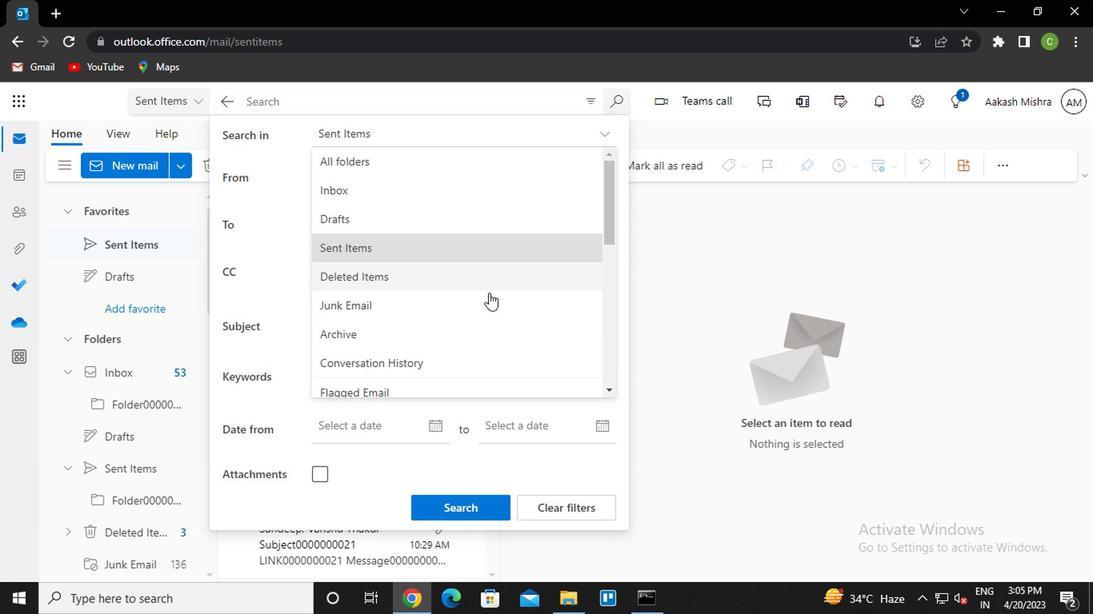 
Action: Mouse scrolled (484, 296) with delta (0, 0)
Screenshot: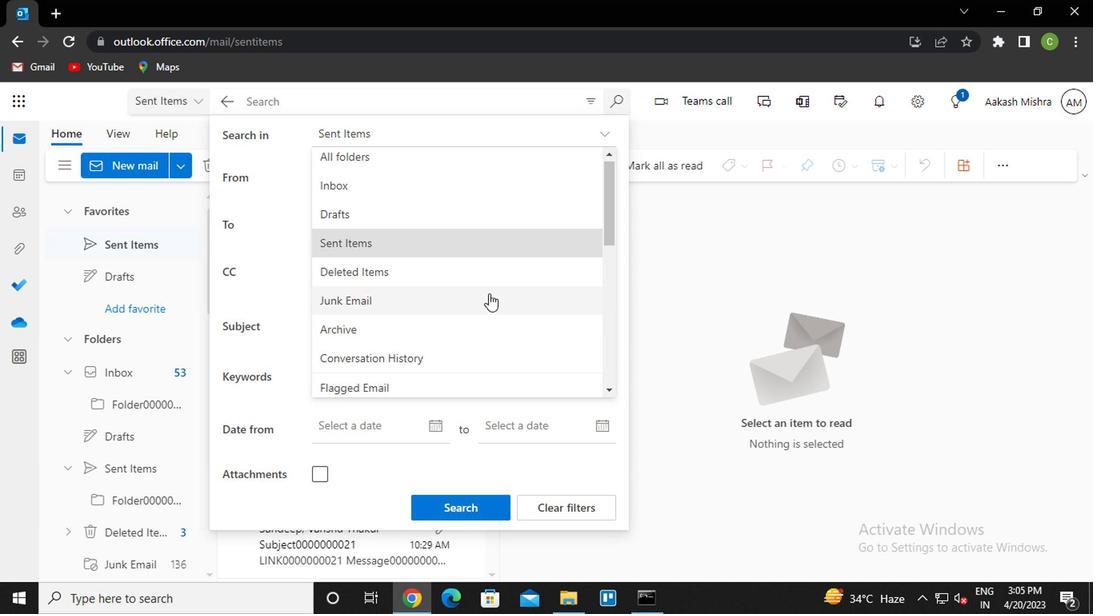 
Action: Mouse scrolled (484, 296) with delta (0, 0)
Screenshot: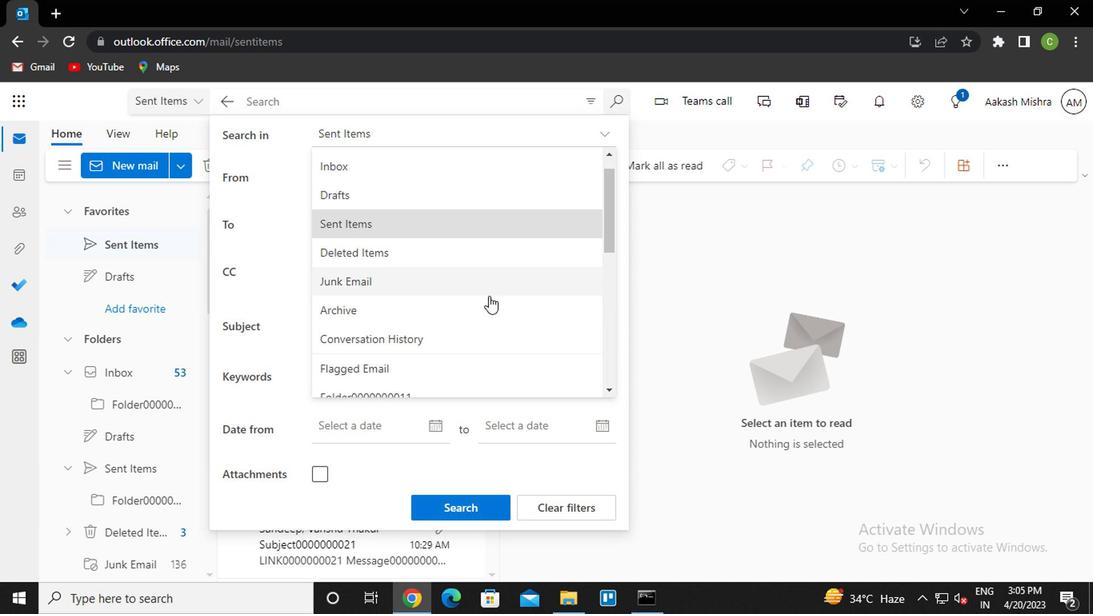 
Action: Mouse scrolled (484, 296) with delta (0, 0)
Screenshot: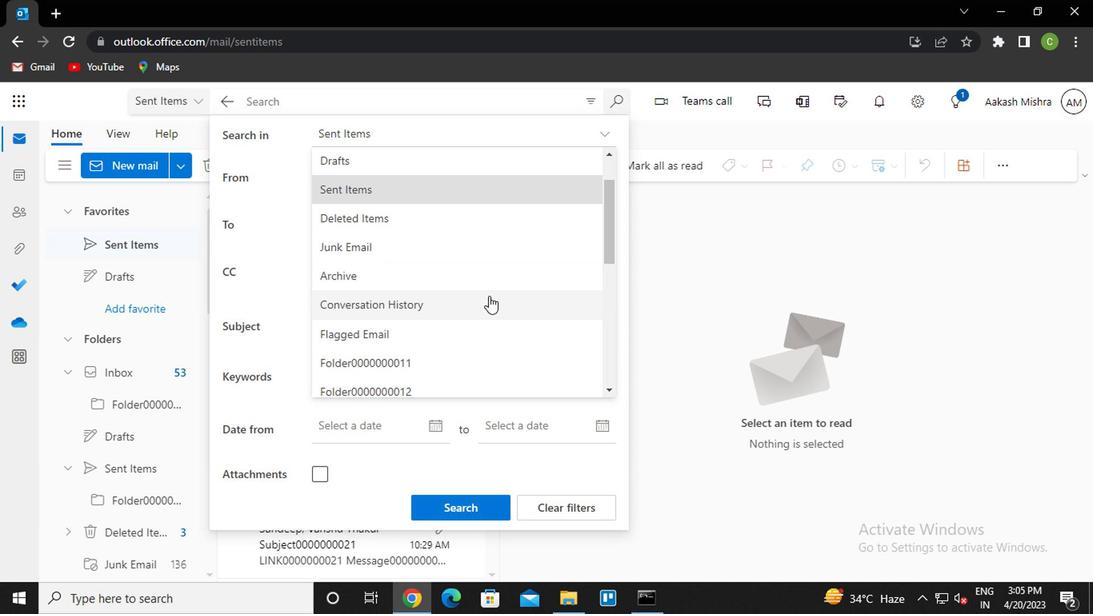 
Action: Mouse scrolled (484, 296) with delta (0, 0)
Screenshot: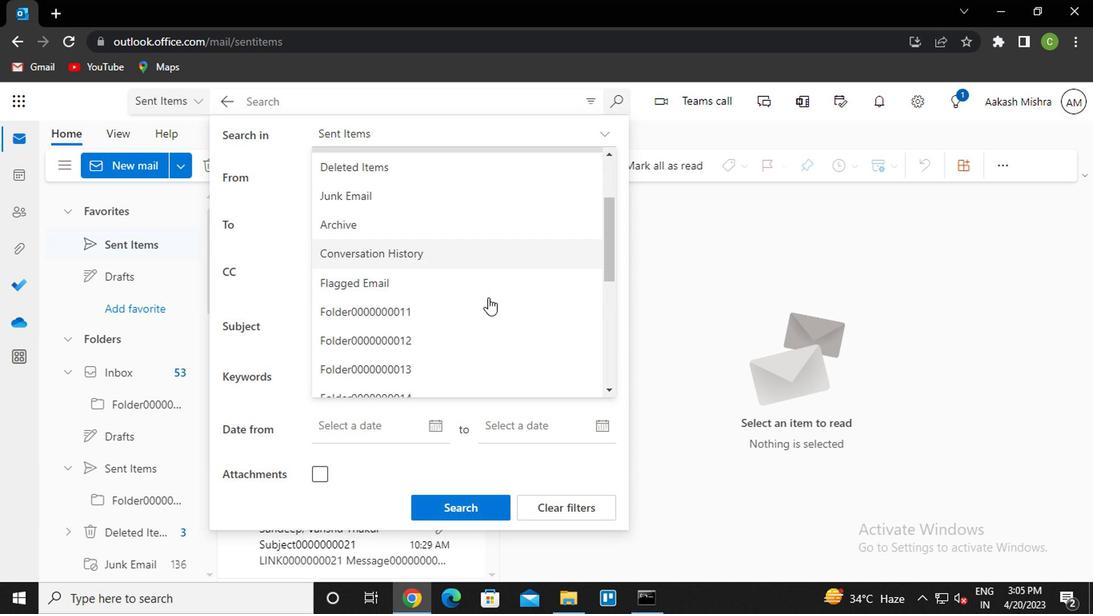 
Action: Mouse moved to (431, 350)
Screenshot: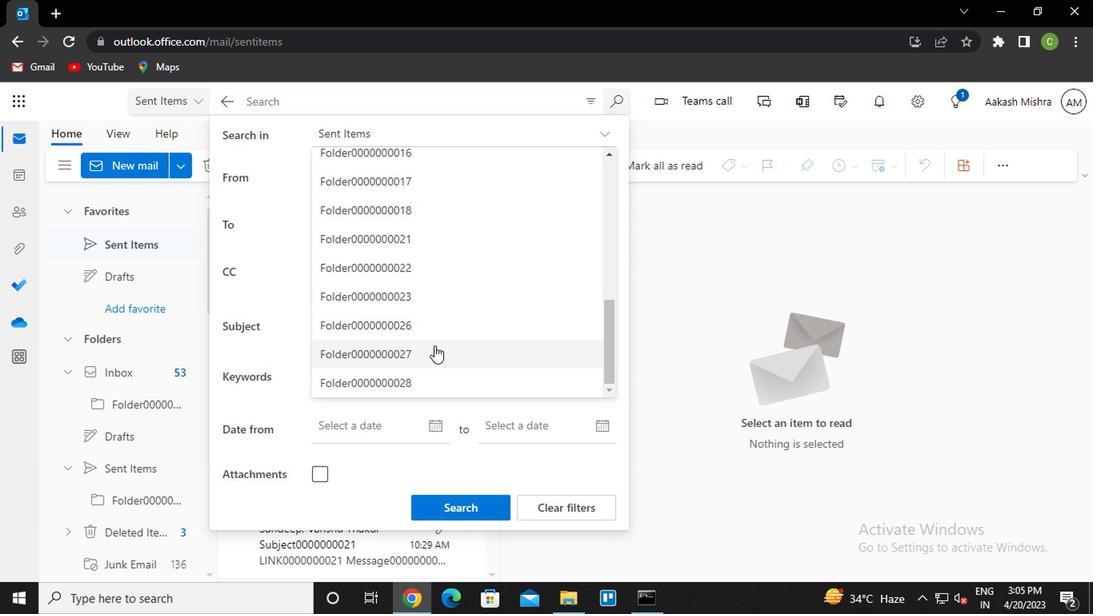 
Action: Mouse pressed left at (431, 350)
Screenshot: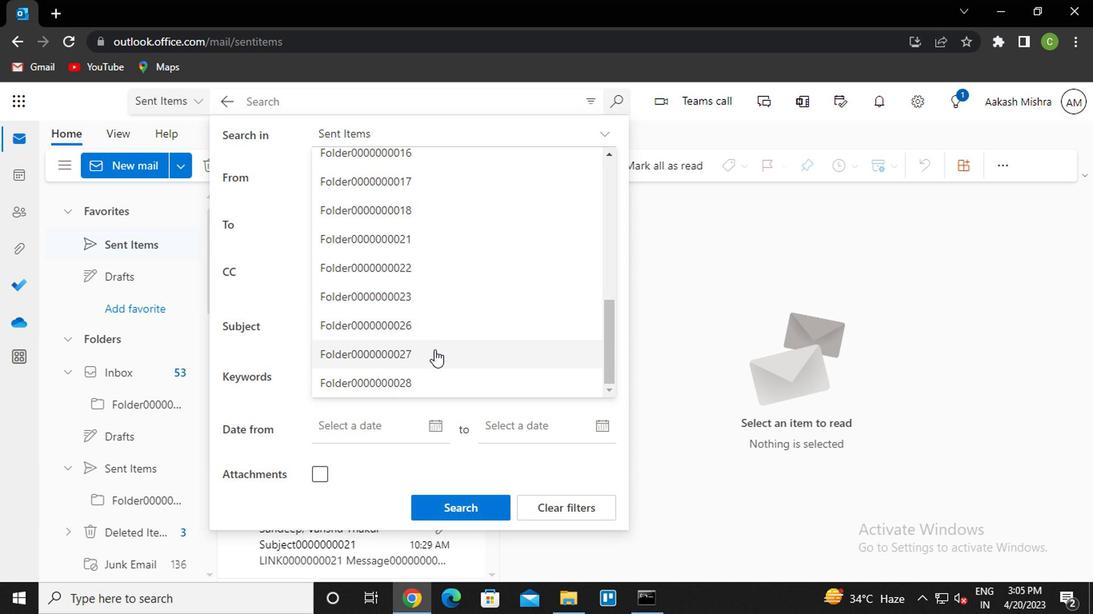 
Action: Mouse moved to (381, 275)
Screenshot: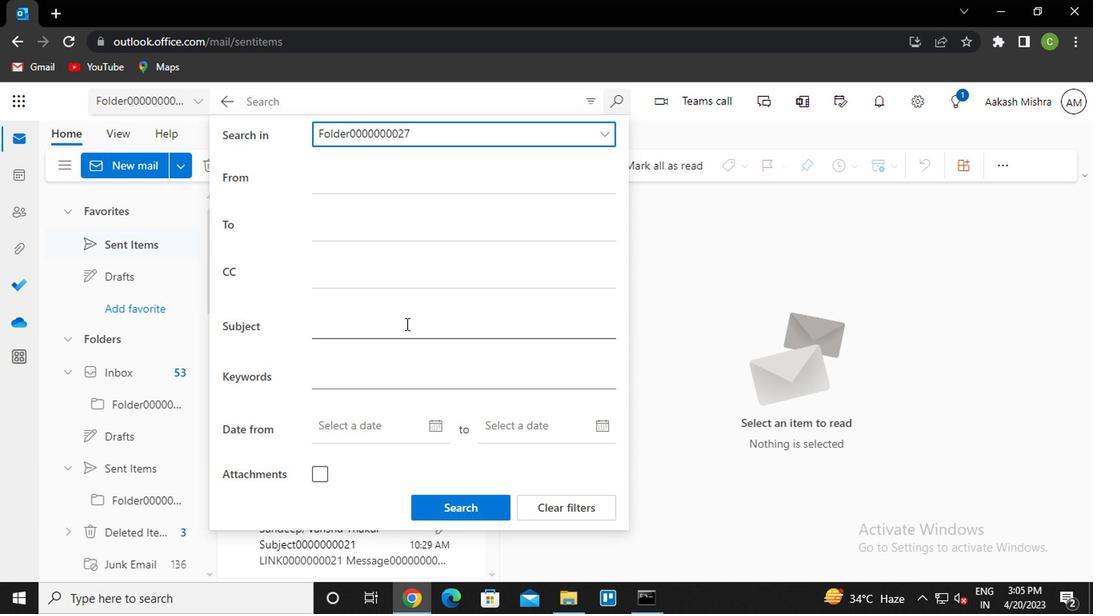 
Action: Mouse pressed left at (381, 275)
Screenshot: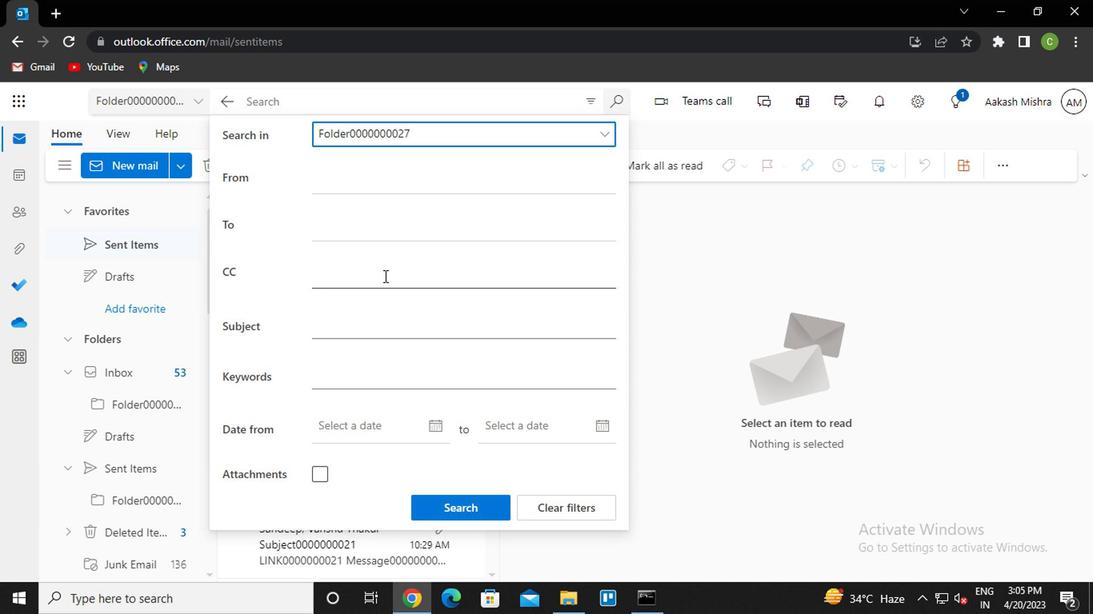 
Action: Mouse moved to (381, 274)
Screenshot: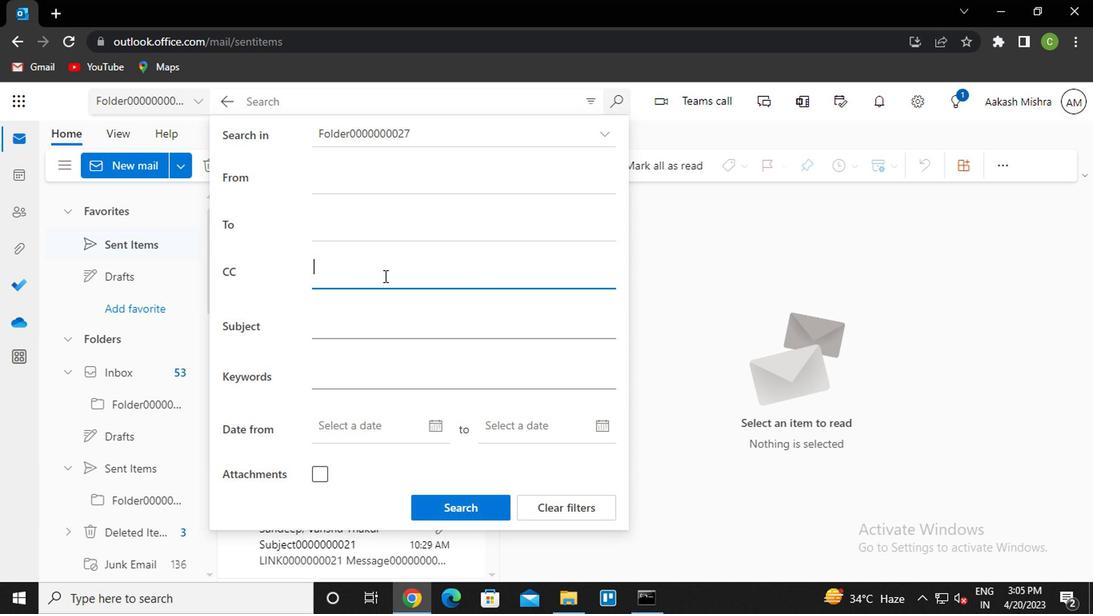 
Action: Key pressed <Key.caps_lock>s<Key.caps_lock>ubject00
Screenshot: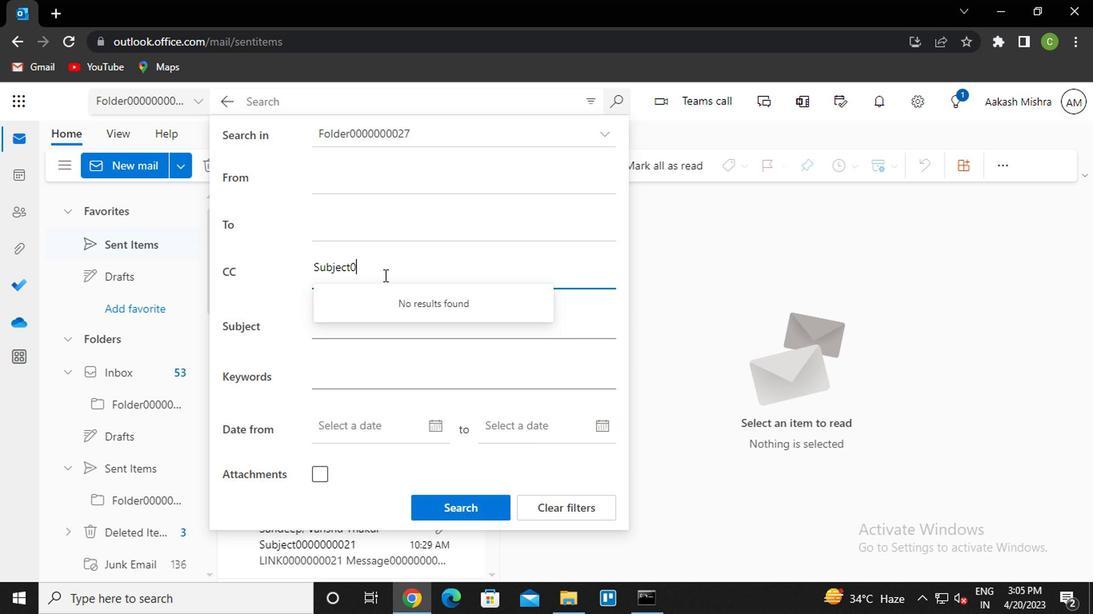 
Action: Mouse moved to (381, 273)
Screenshot: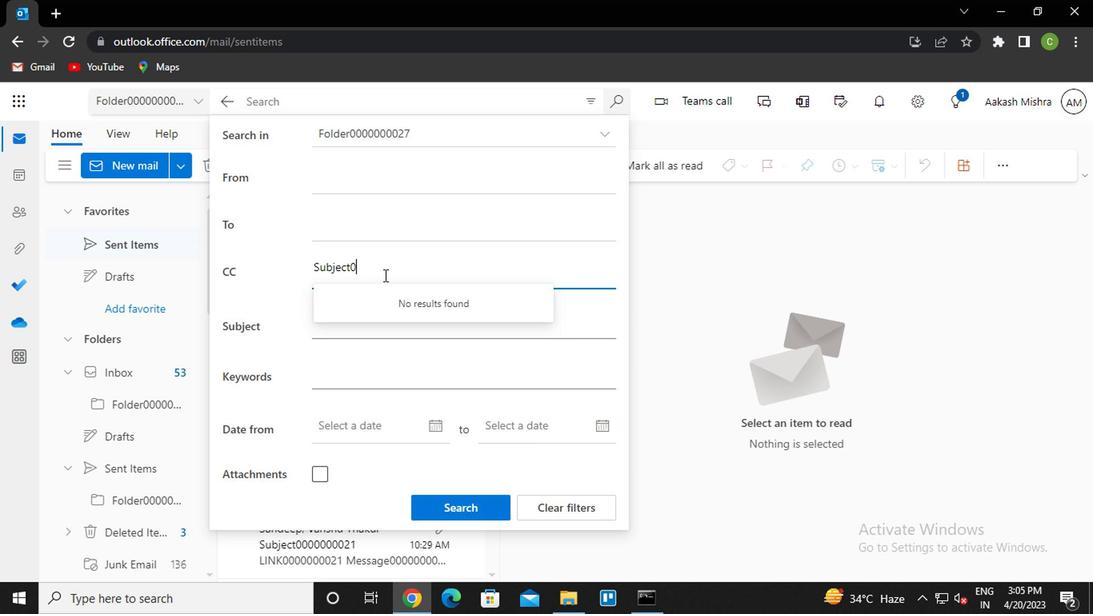 
Action: Key pressed 00000022
Screenshot: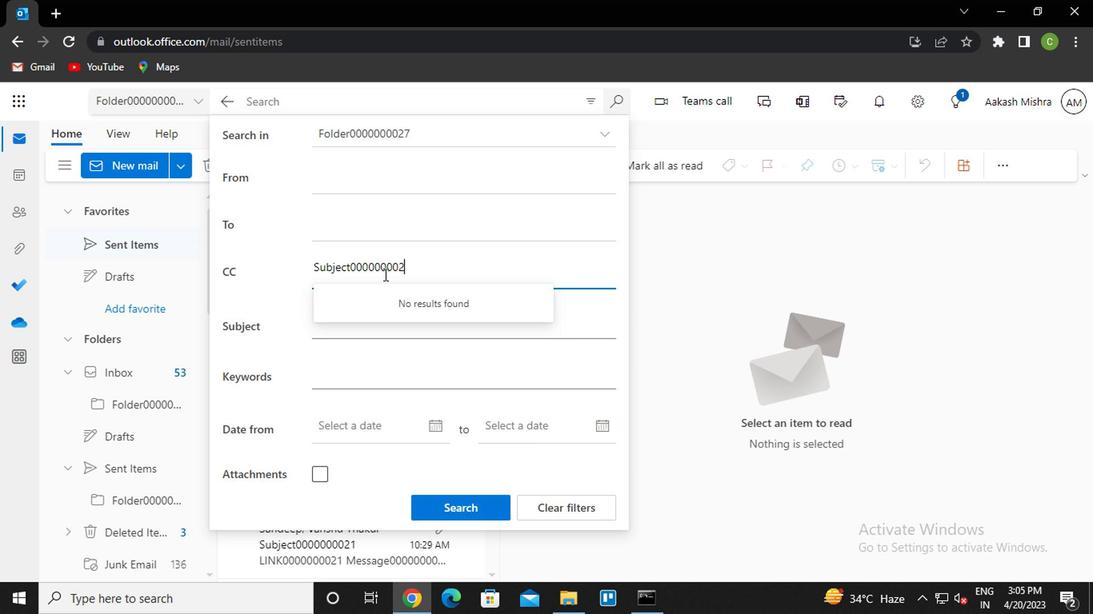 
Action: Mouse moved to (457, 507)
Screenshot: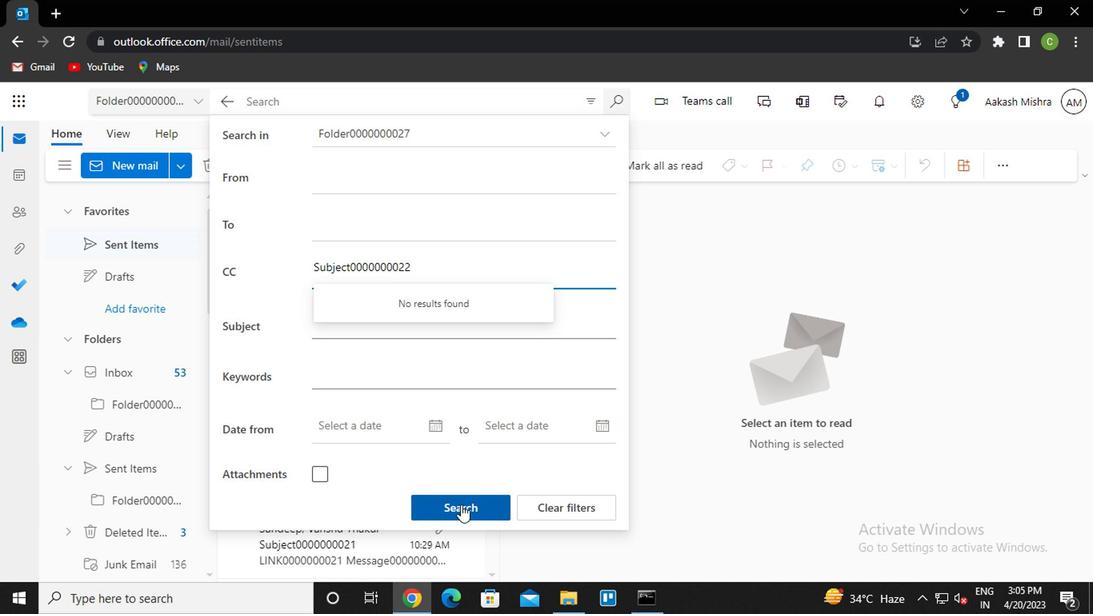 
Action: Mouse pressed left at (457, 507)
Screenshot: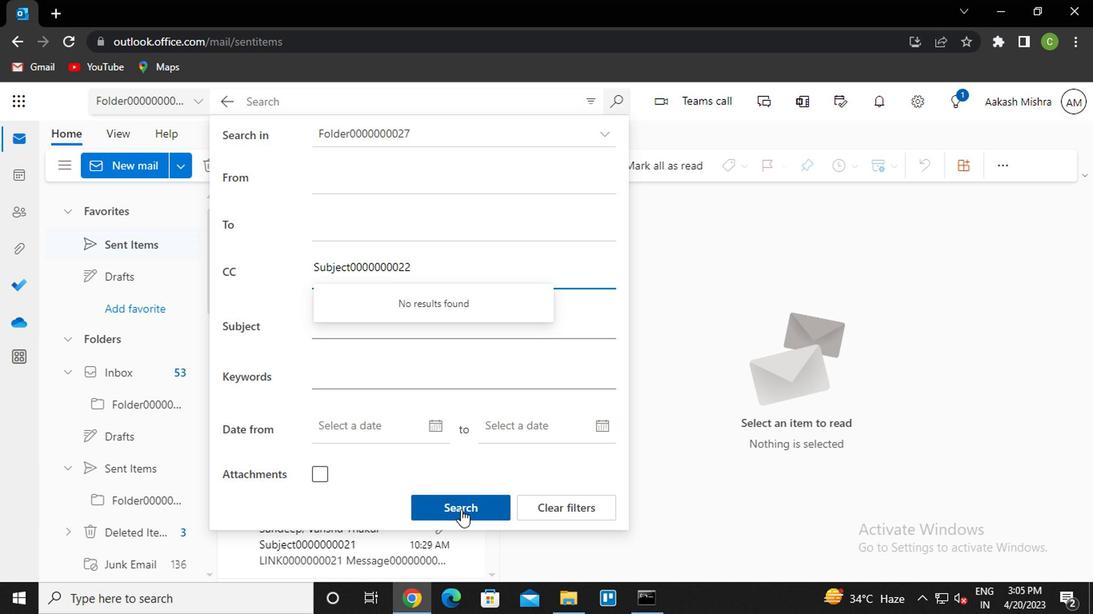 
Action: Mouse moved to (580, 100)
Screenshot: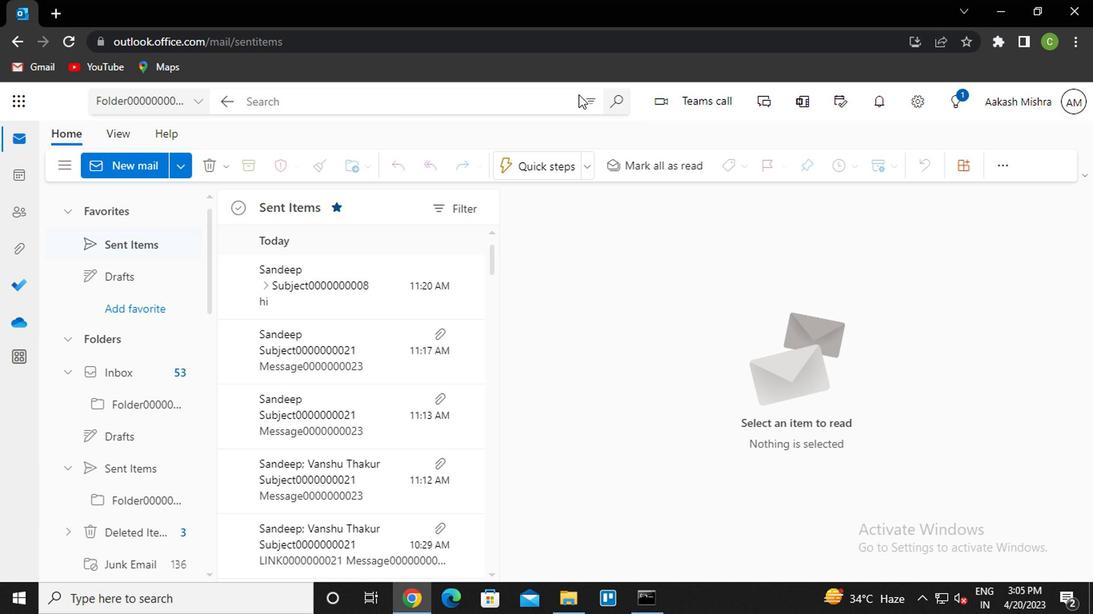
Action: Mouse pressed left at (580, 100)
Screenshot: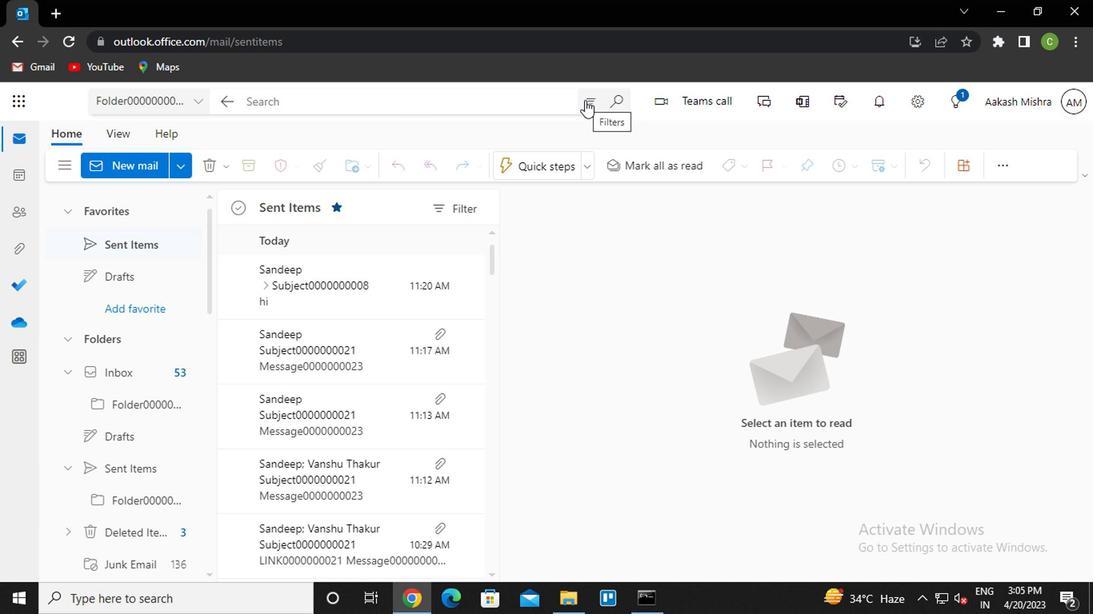 
Action: Mouse moved to (352, 331)
Screenshot: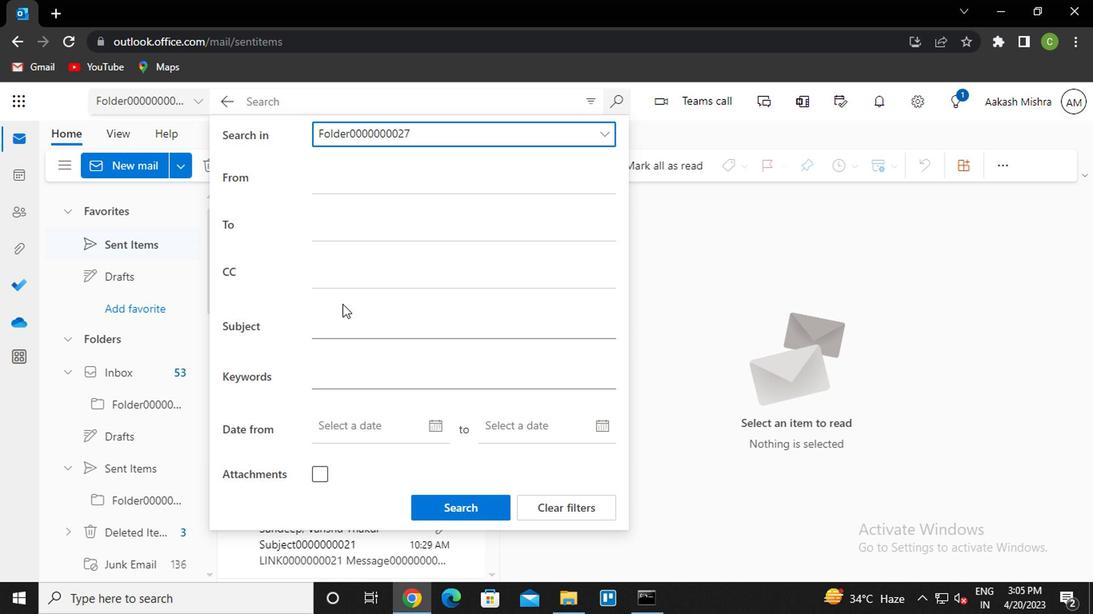 
Action: Mouse pressed left at (352, 331)
Screenshot: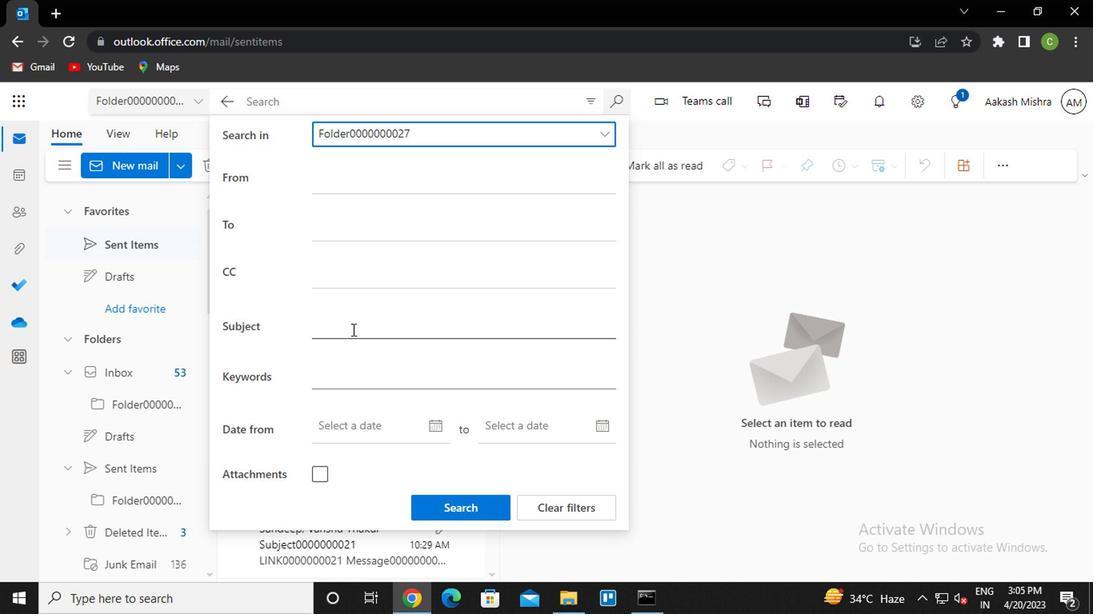 
Action: Key pressed <Key.caps_lock>s<Key.caps_lock>ubject0000000027
Screenshot: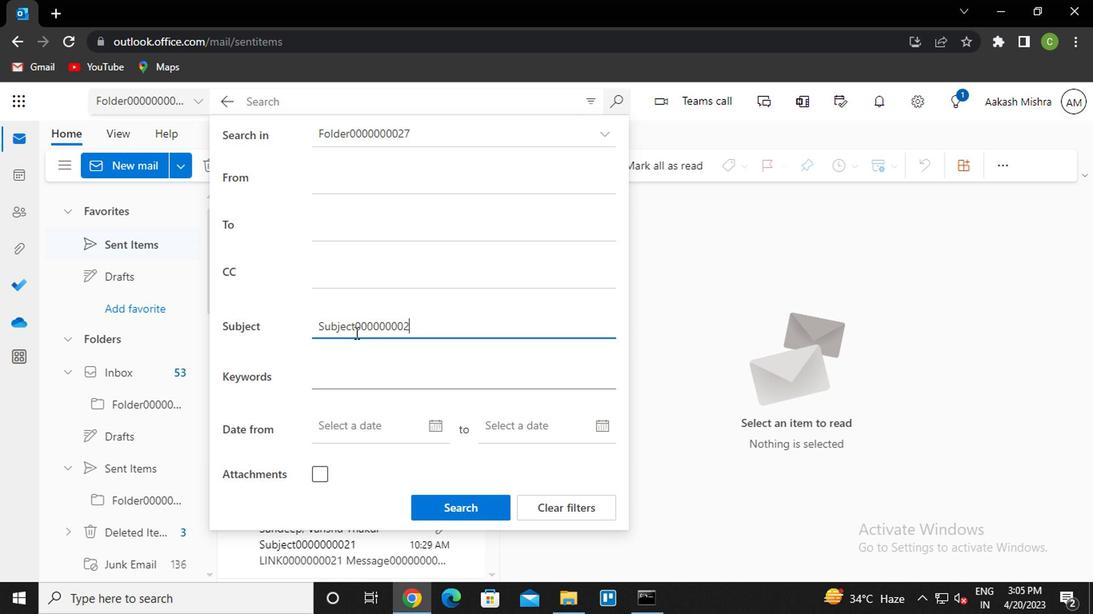 
Action: Mouse moved to (464, 500)
Screenshot: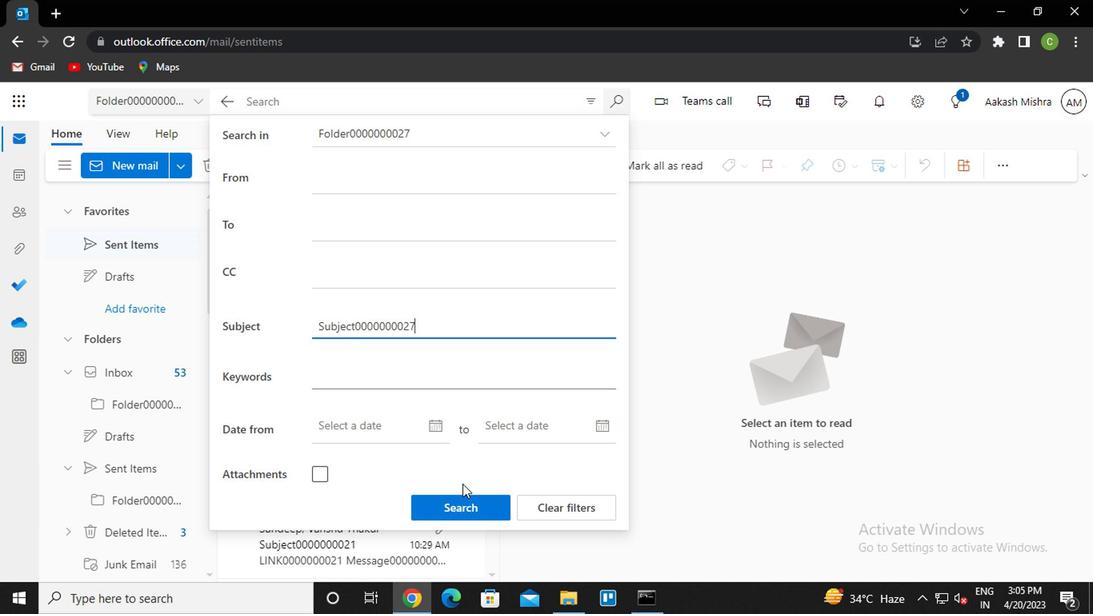 
Action: Mouse pressed left at (464, 500)
Screenshot: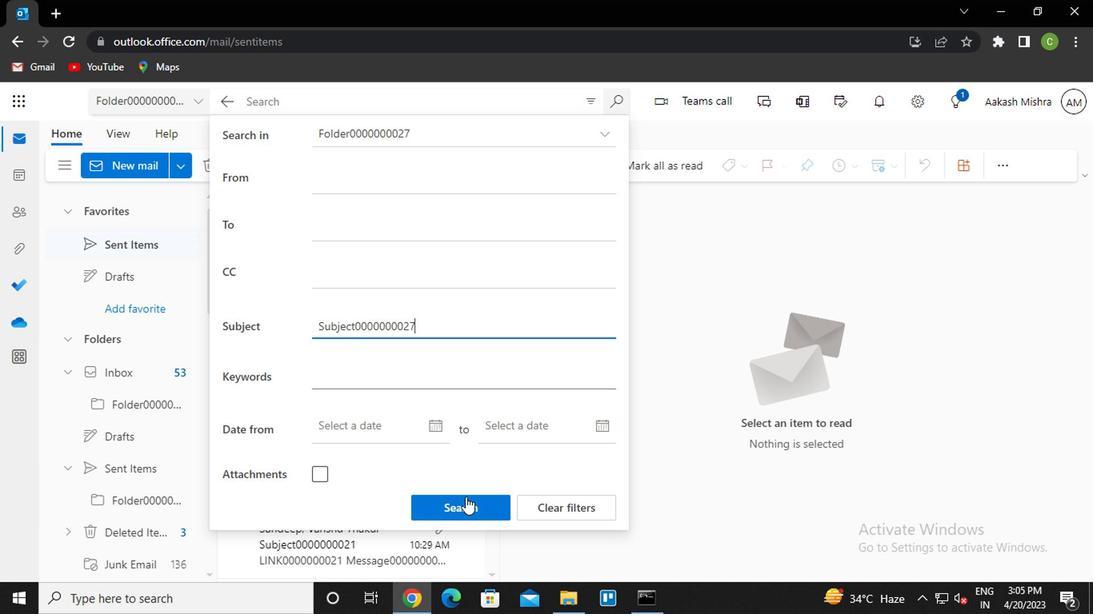 
Action: Mouse moved to (227, 93)
Screenshot: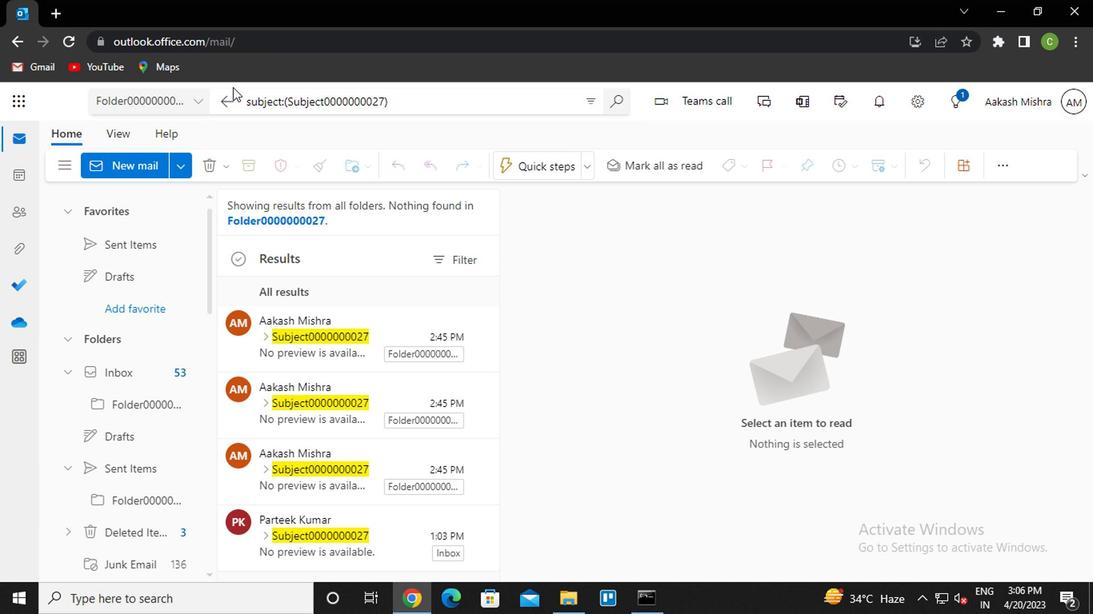 
Action: Mouse pressed left at (227, 93)
Screenshot: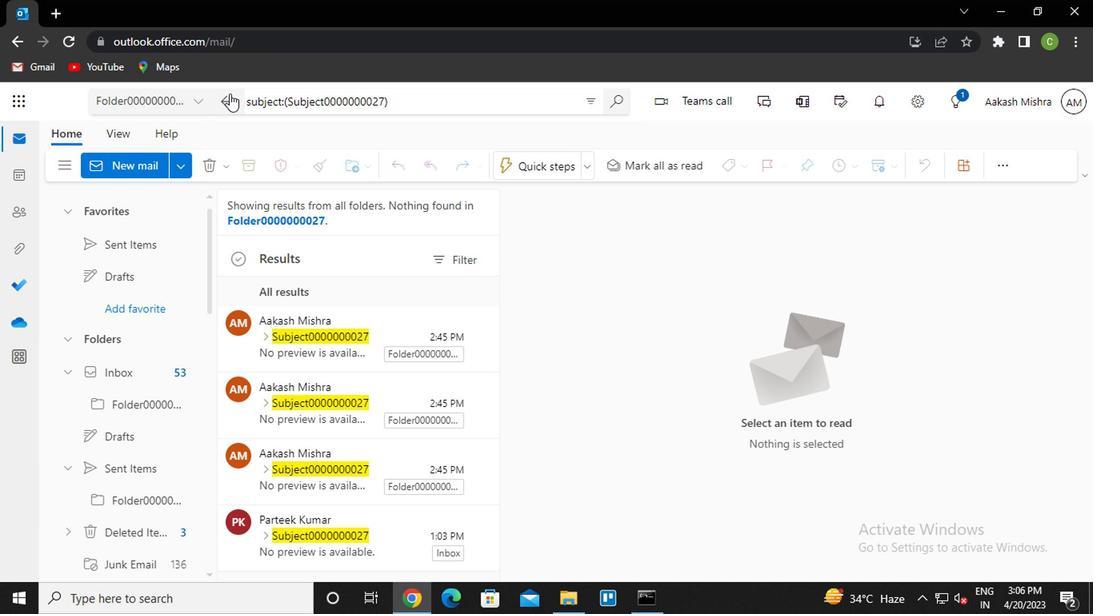 
Action: Mouse moved to (424, 108)
Screenshot: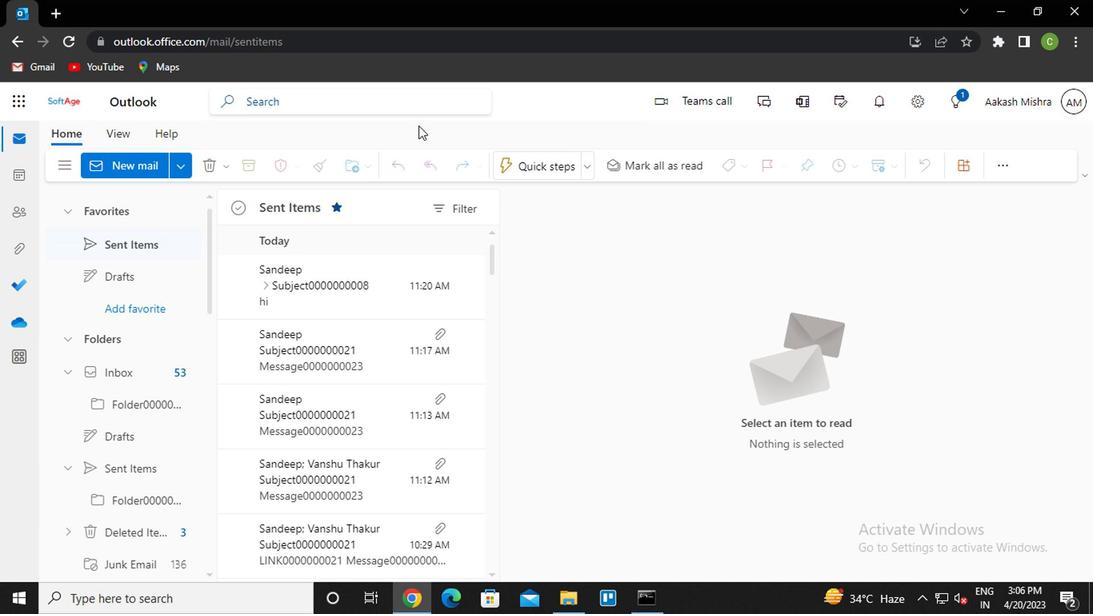 
Action: Mouse pressed left at (424, 108)
Screenshot: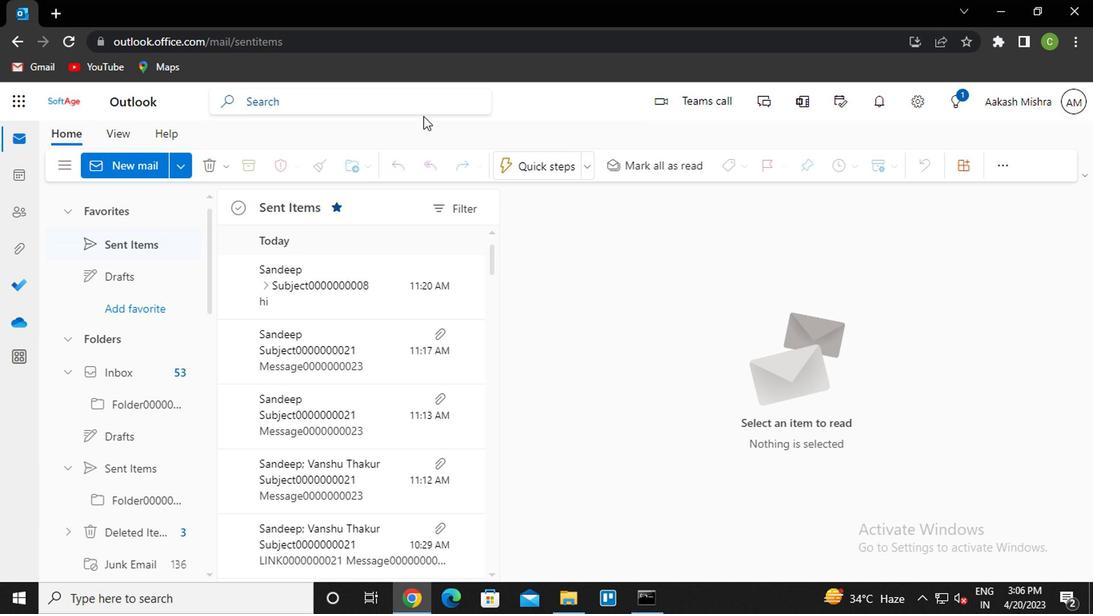 
Action: Mouse moved to (580, 103)
Screenshot: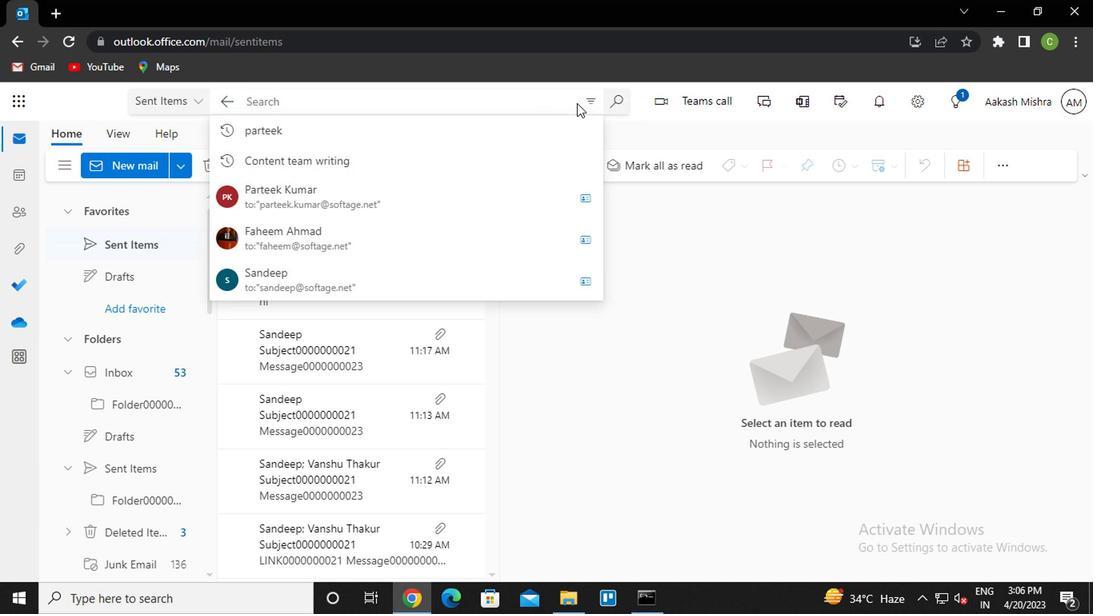 
Action: Mouse pressed left at (580, 103)
Screenshot: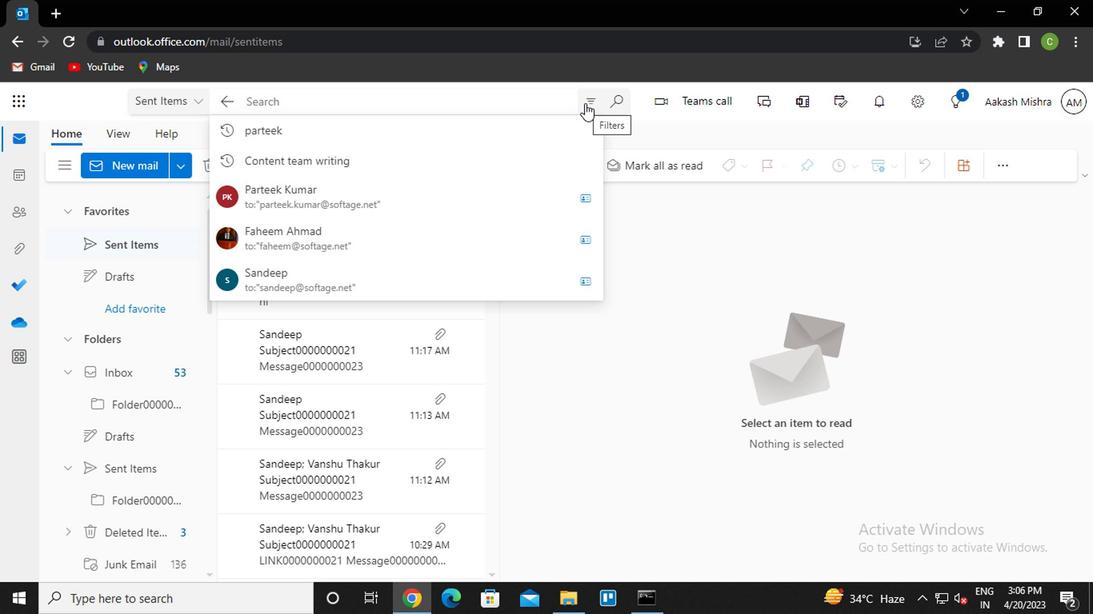
Action: Mouse moved to (486, 140)
Screenshot: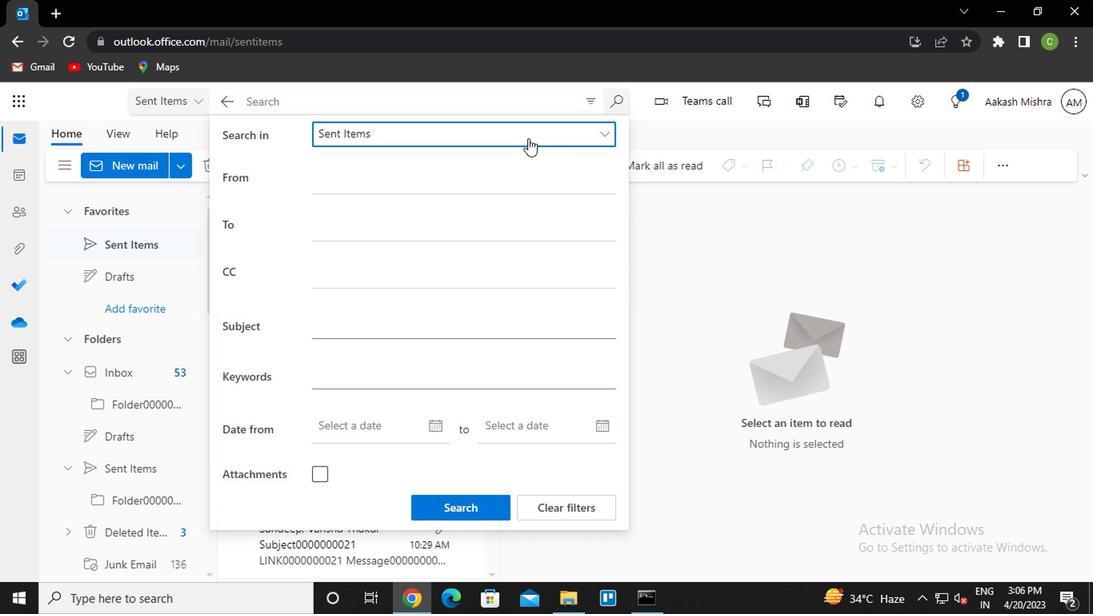 
Action: Mouse pressed left at (486, 140)
Screenshot: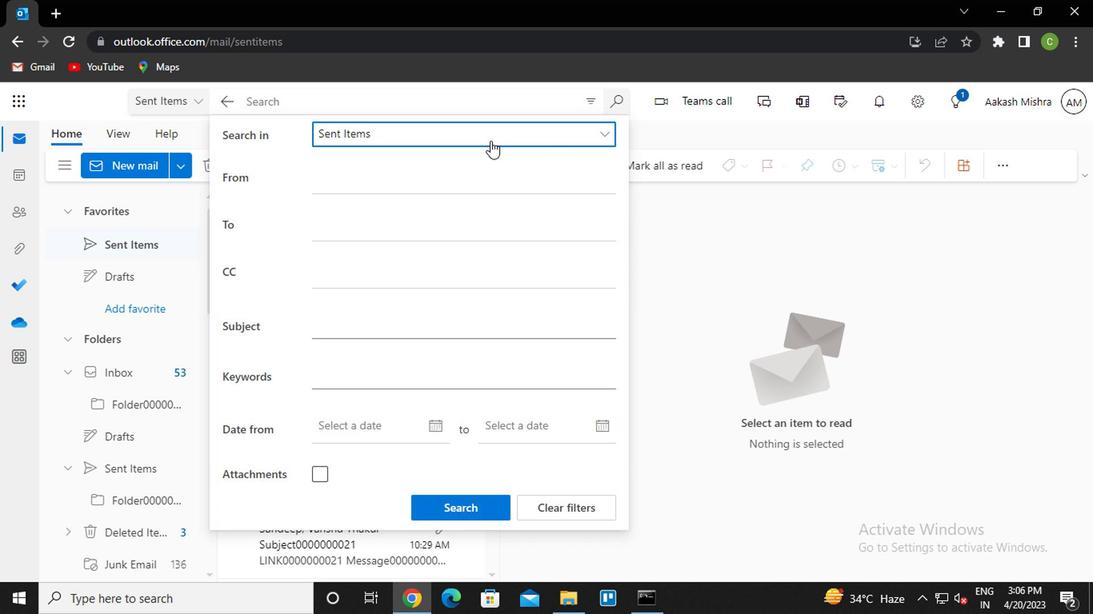 
Action: Mouse moved to (441, 254)
Screenshot: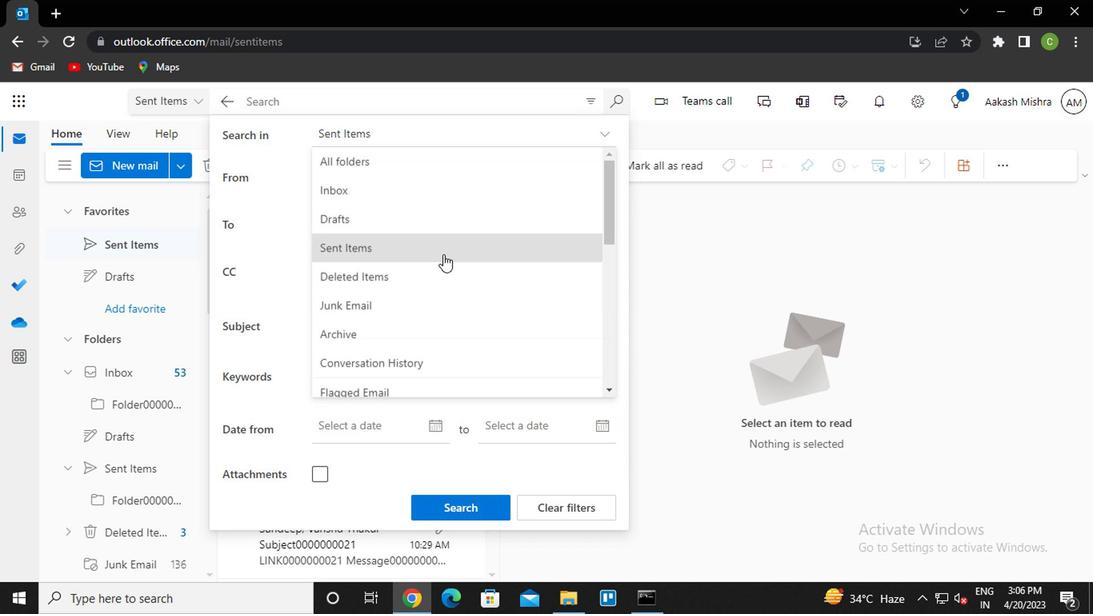 
Action: Mouse scrolled (441, 253) with delta (0, 0)
Screenshot: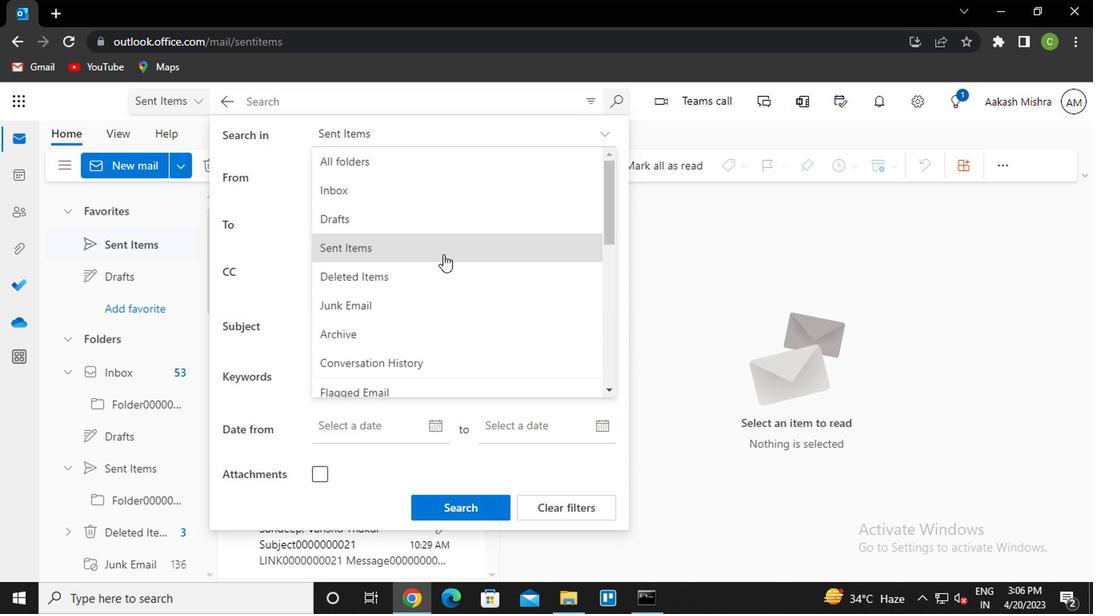 
Action: Mouse moved to (442, 256)
Screenshot: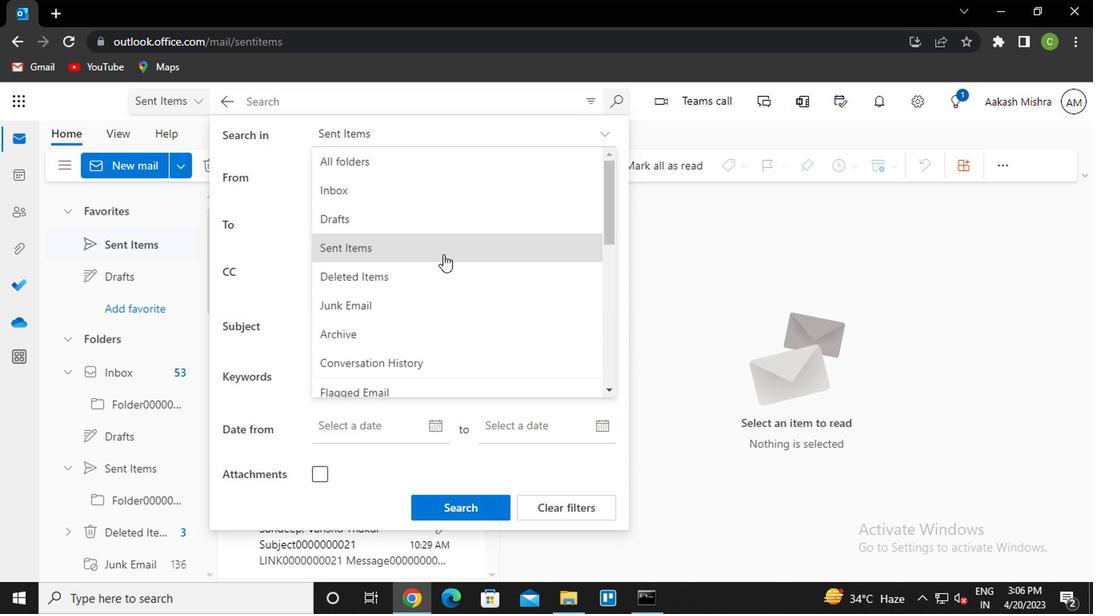 
Action: Mouse scrolled (442, 255) with delta (0, 0)
Screenshot: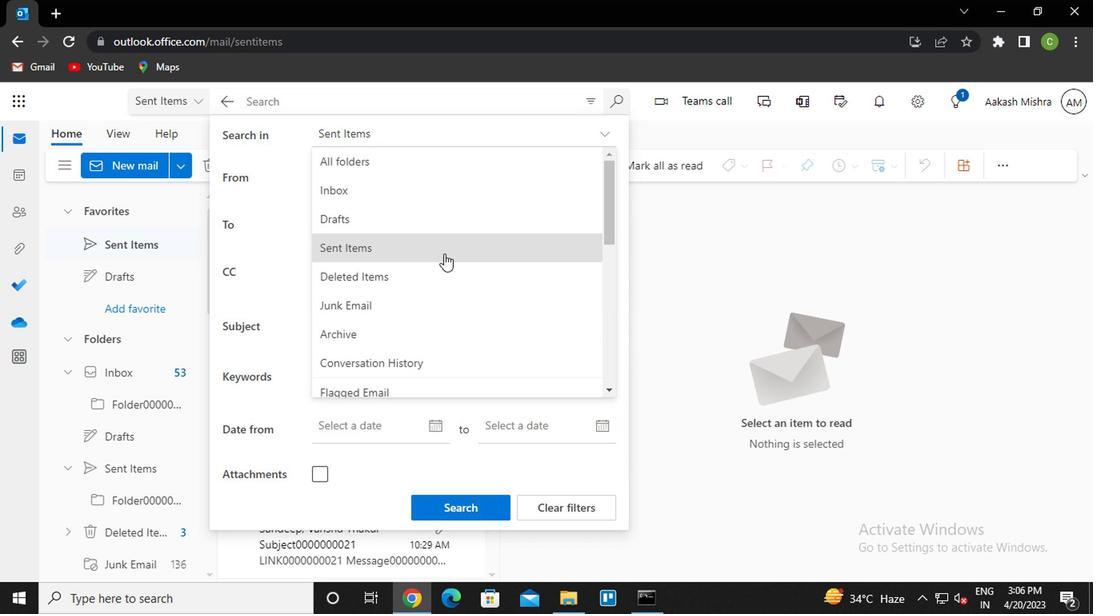 
Action: Mouse moved to (442, 256)
Screenshot: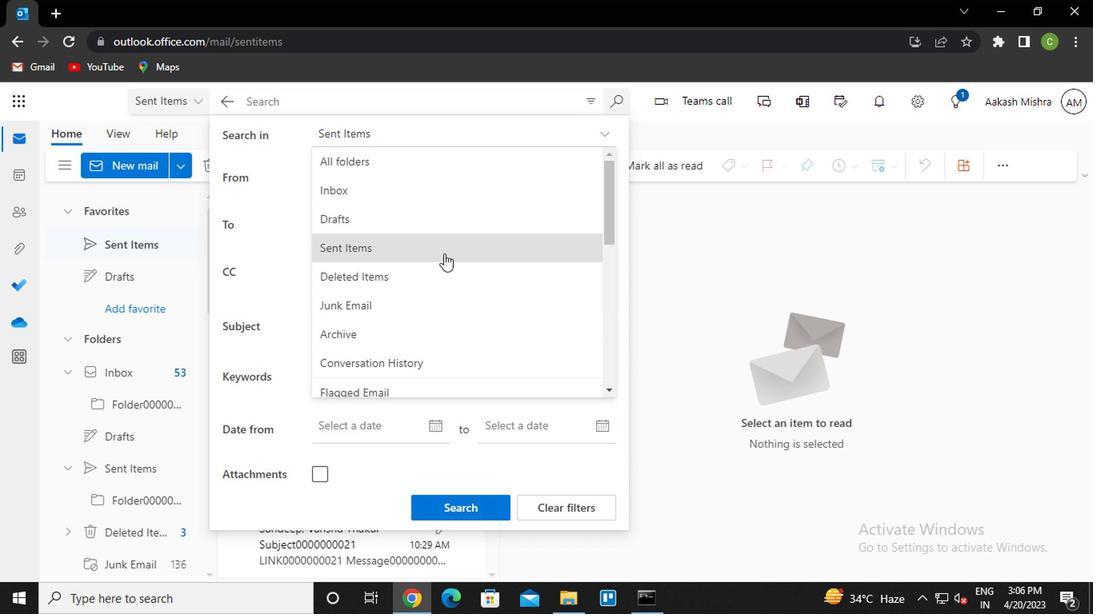 
Action: Mouse scrolled (442, 255) with delta (0, 0)
Screenshot: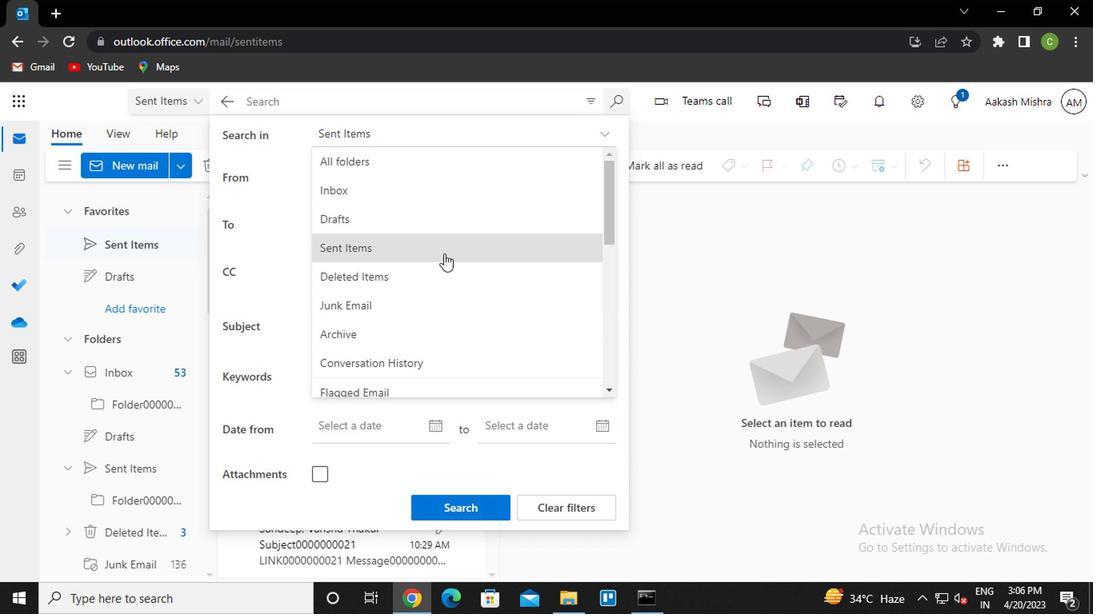 
Action: Mouse moved to (442, 256)
Screenshot: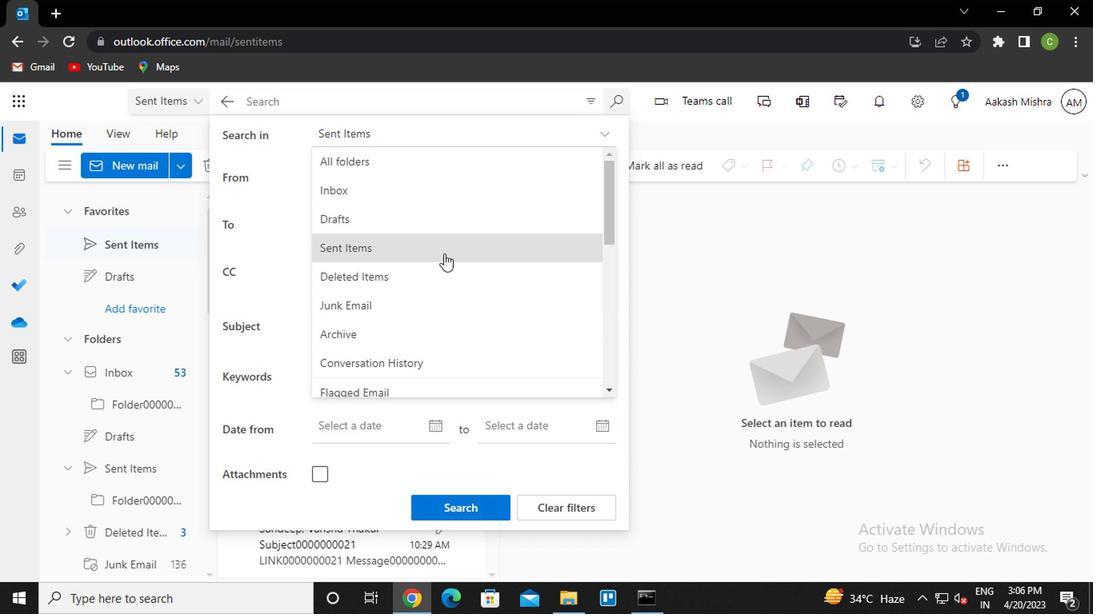 
Action: Mouse scrolled (442, 256) with delta (0, 0)
Screenshot: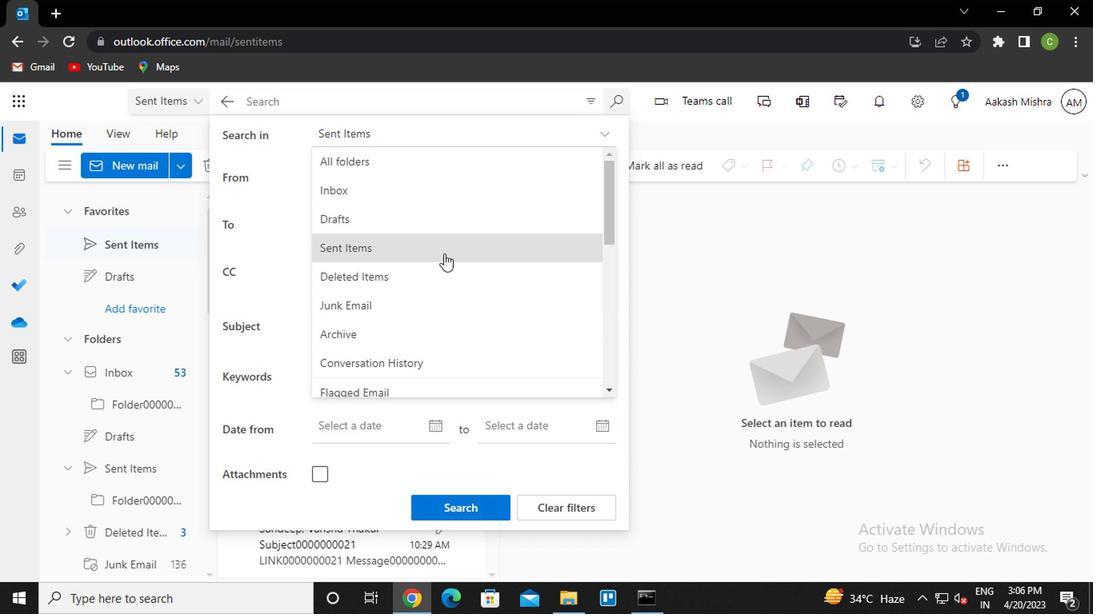 
Action: Mouse moved to (442, 257)
Screenshot: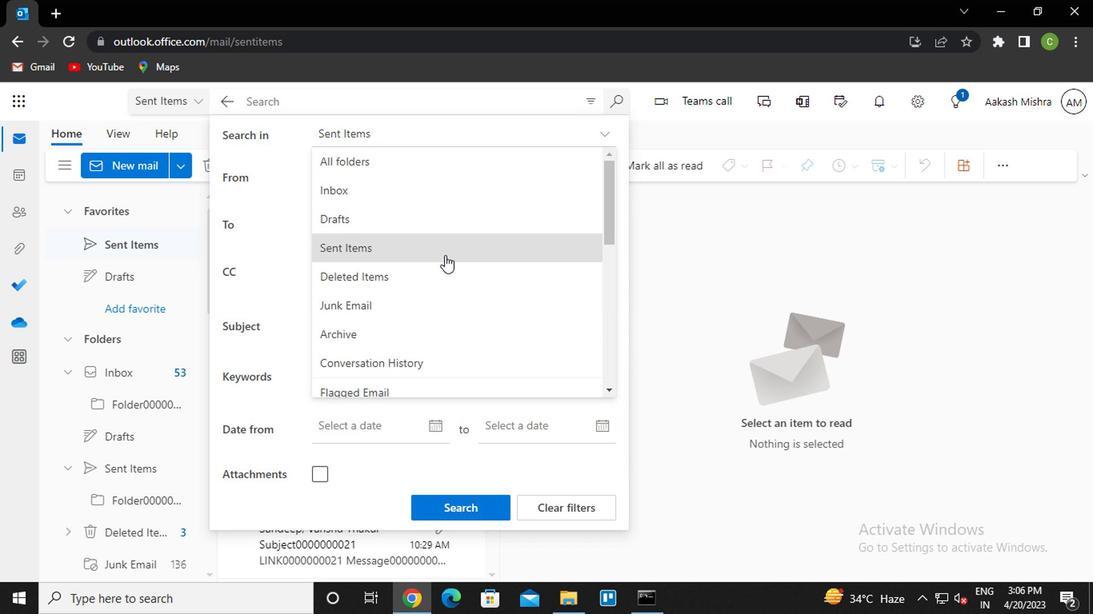 
Action: Mouse scrolled (442, 256) with delta (0, -1)
Screenshot: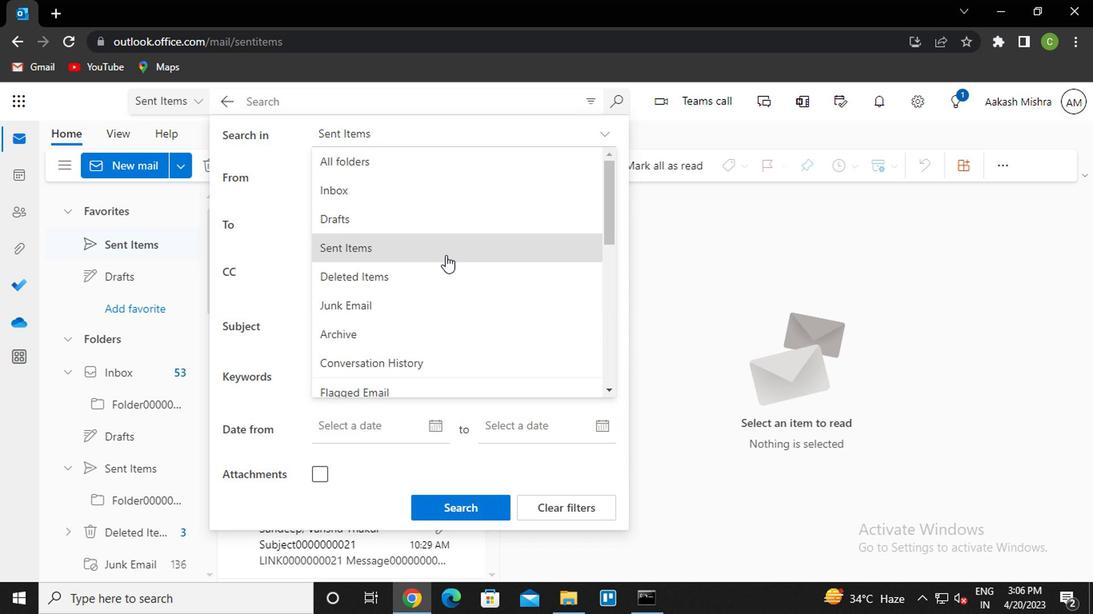 
Action: Mouse scrolled (442, 256) with delta (0, -1)
Screenshot: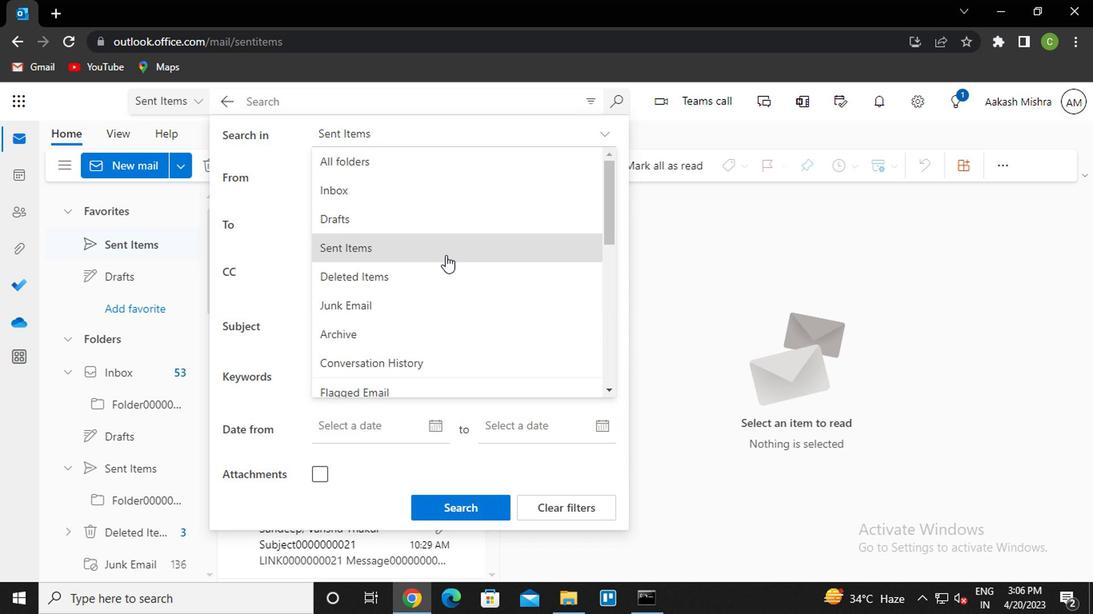 
Action: Mouse scrolled (442, 256) with delta (0, -1)
Screenshot: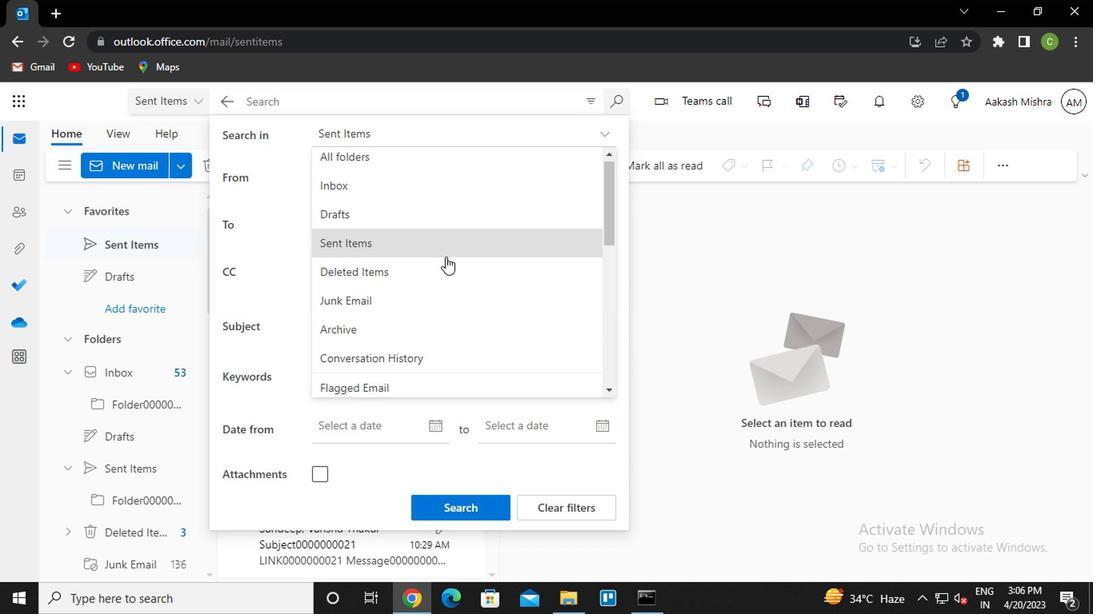 
Action: Mouse scrolled (442, 256) with delta (0, -1)
Screenshot: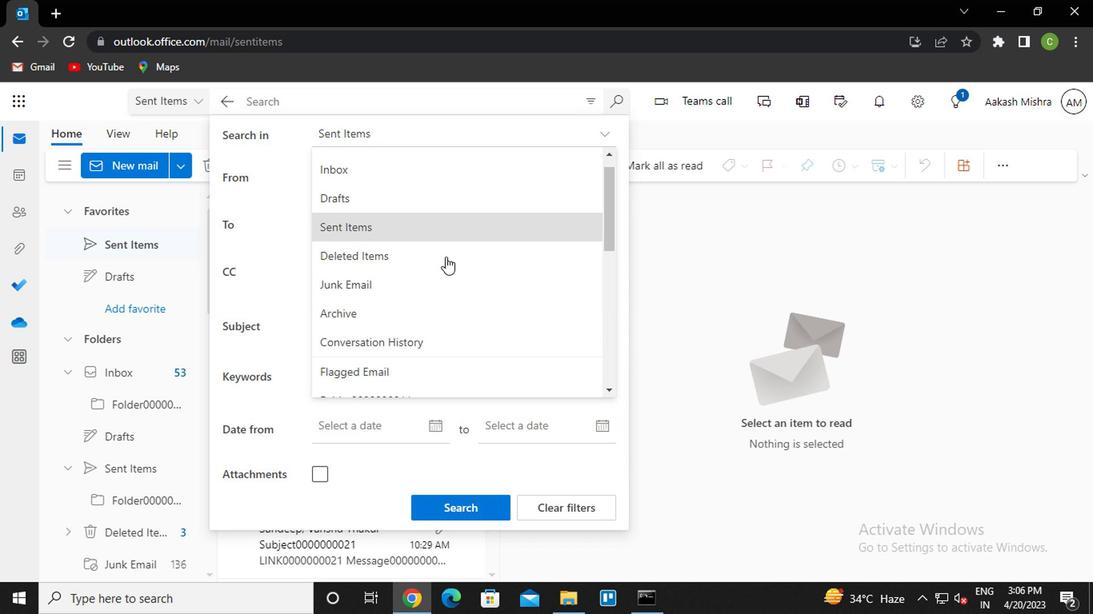 
Action: Mouse moved to (444, 258)
Screenshot: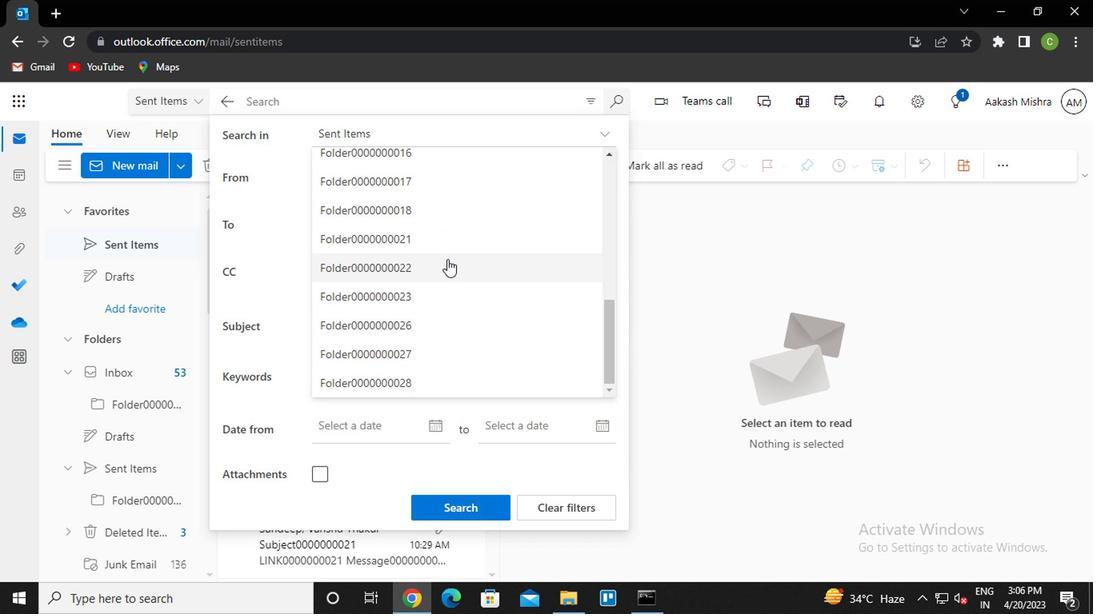 
Action: Mouse scrolled (444, 257) with delta (0, 0)
Screenshot: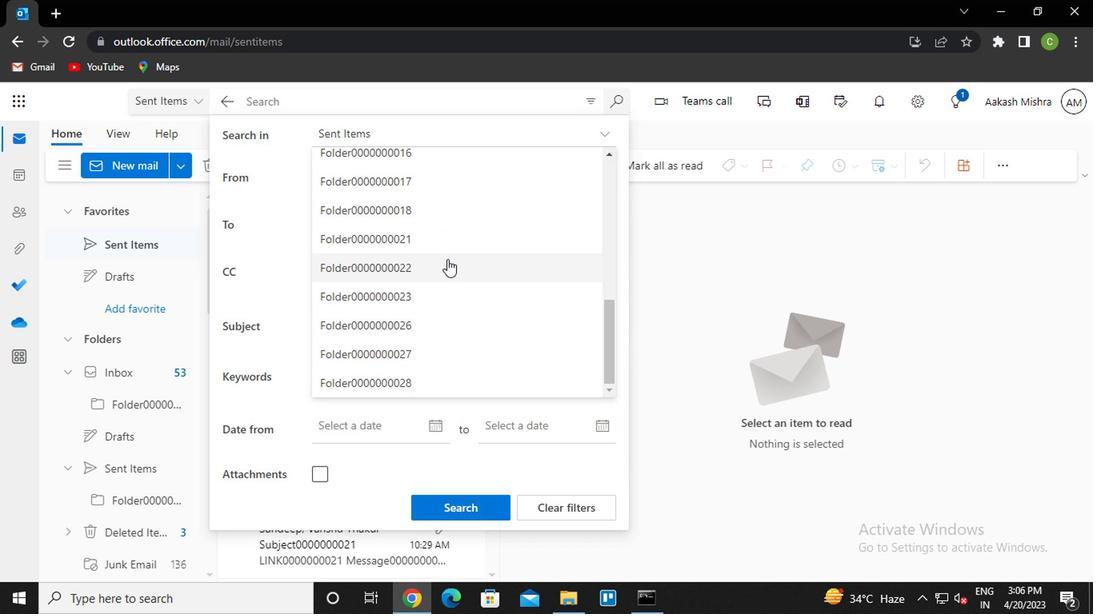 
Action: Mouse moved to (445, 258)
Screenshot: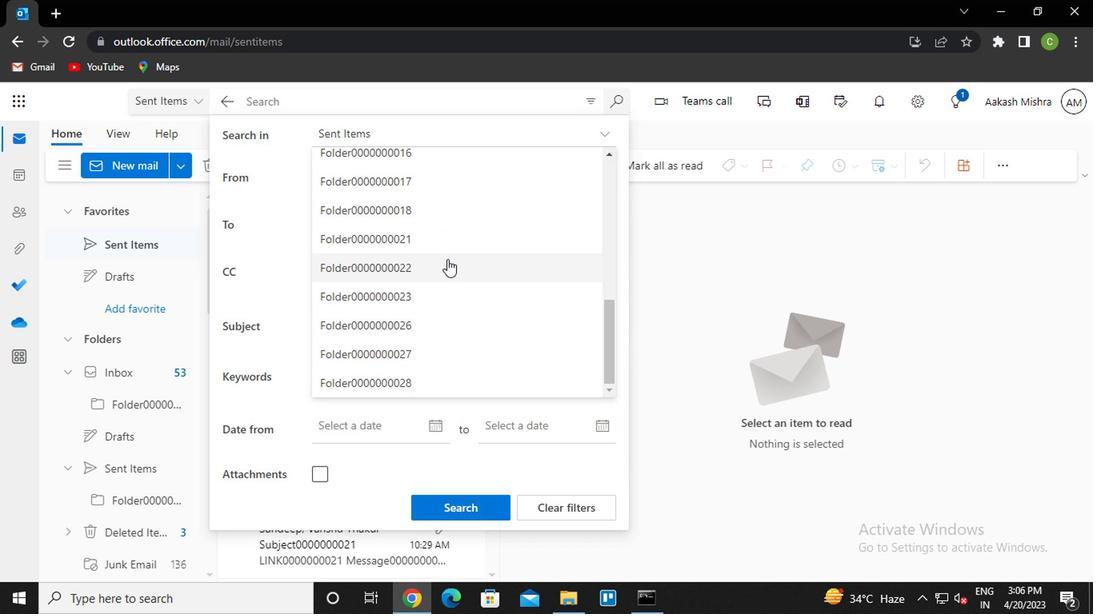 
Action: Mouse scrolled (445, 257) with delta (0, 0)
Screenshot: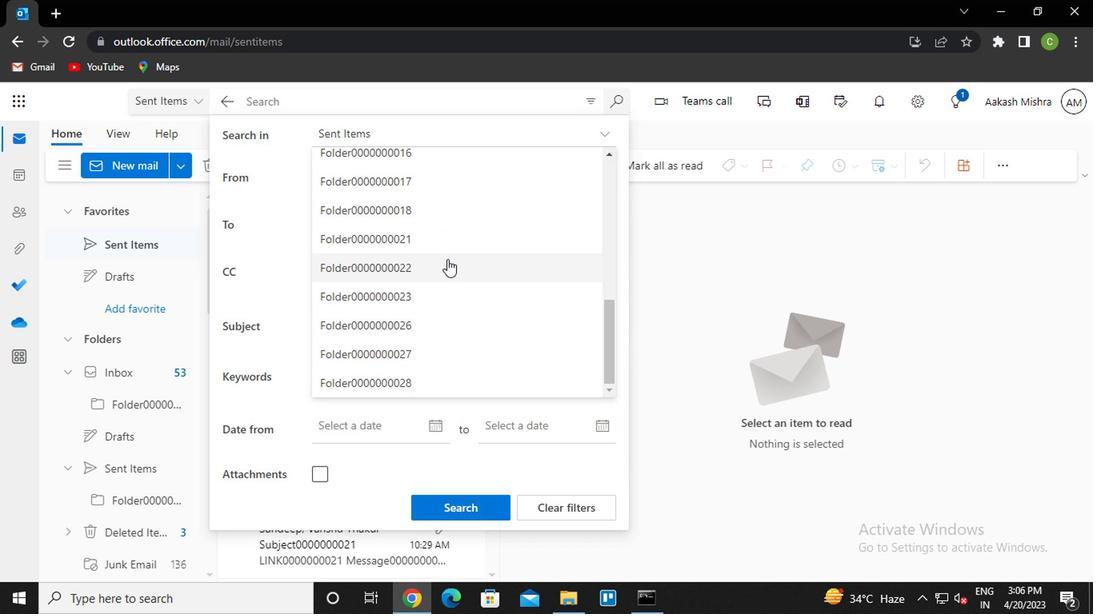 
Action: Mouse moved to (445, 260)
Screenshot: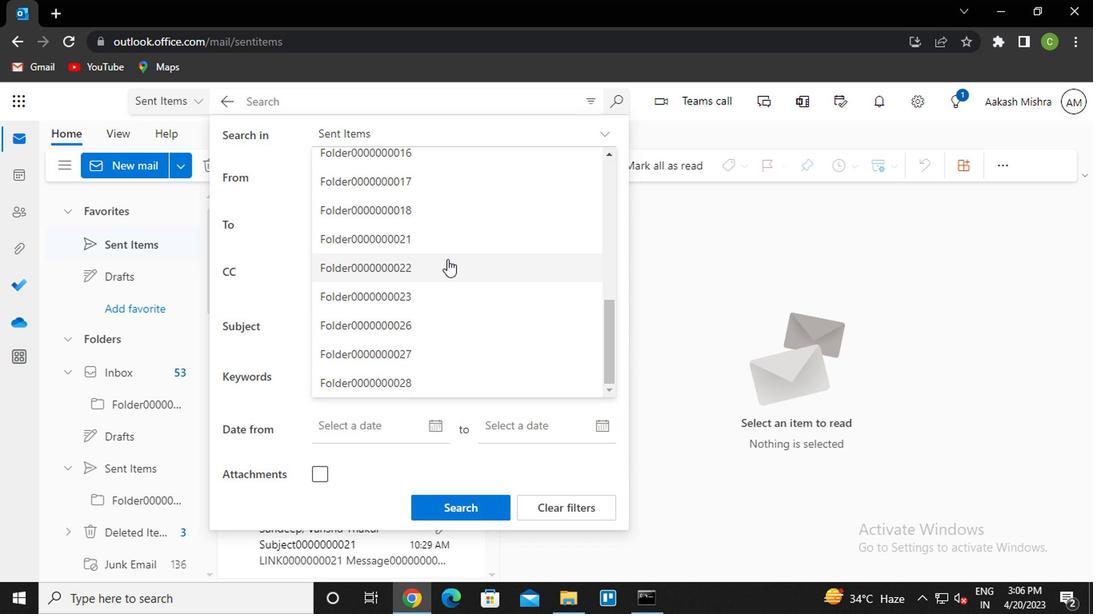 
Action: Mouse scrolled (445, 260) with delta (0, 0)
Screenshot: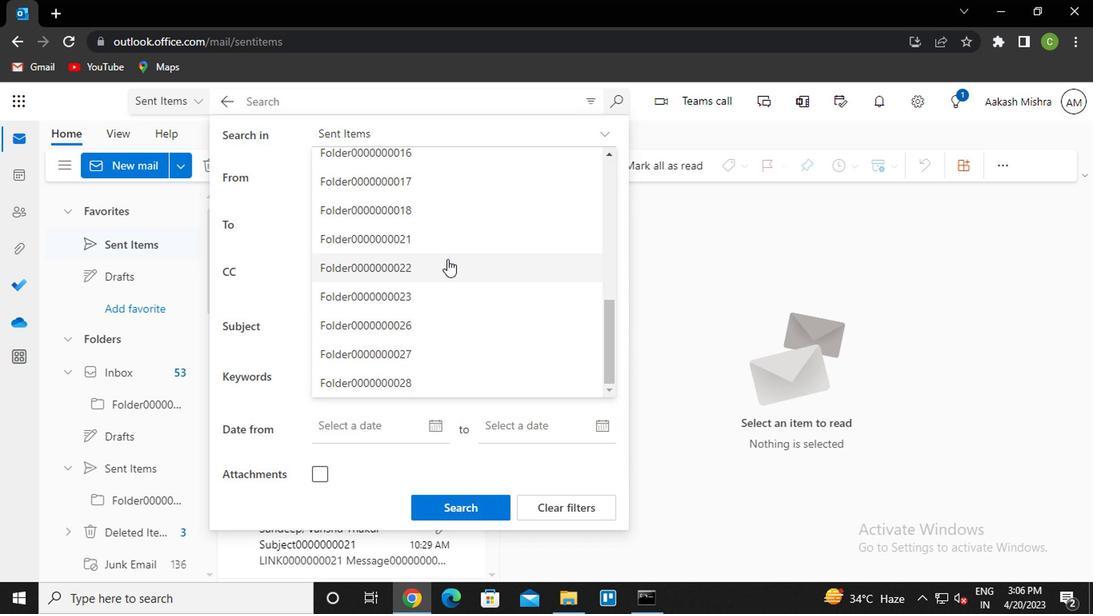 
Action: Mouse moved to (426, 378)
Screenshot: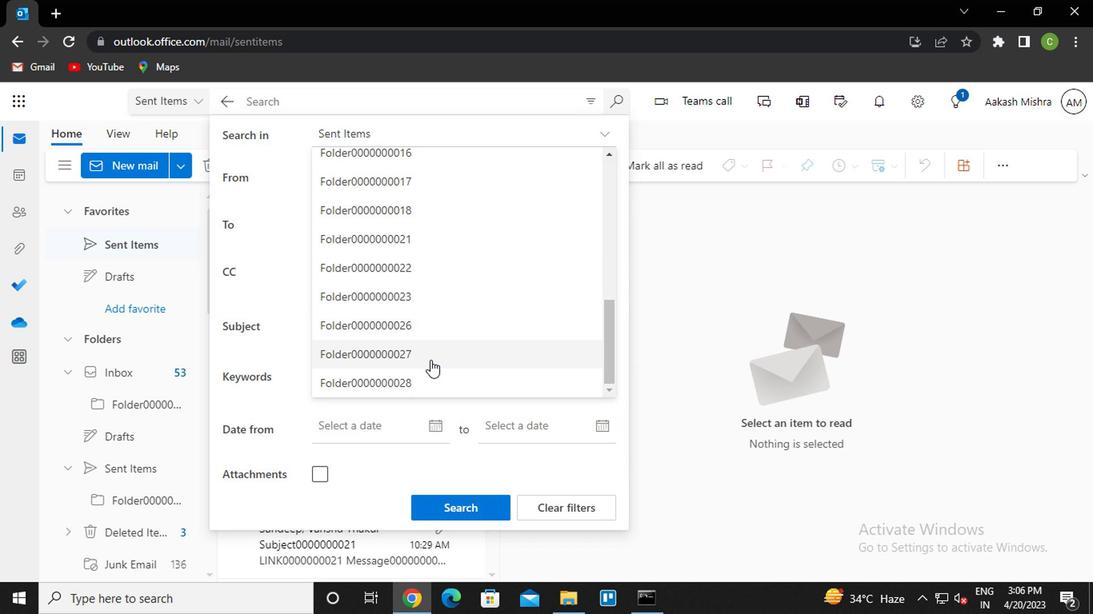 
Action: Mouse pressed left at (426, 378)
Screenshot: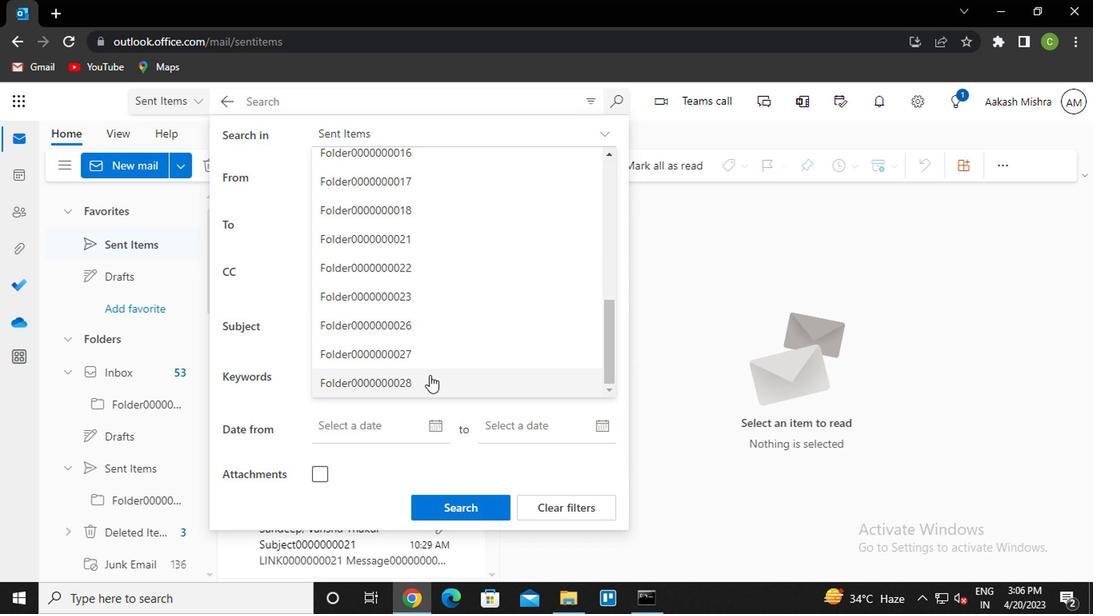 
Action: Mouse moved to (410, 334)
Screenshot: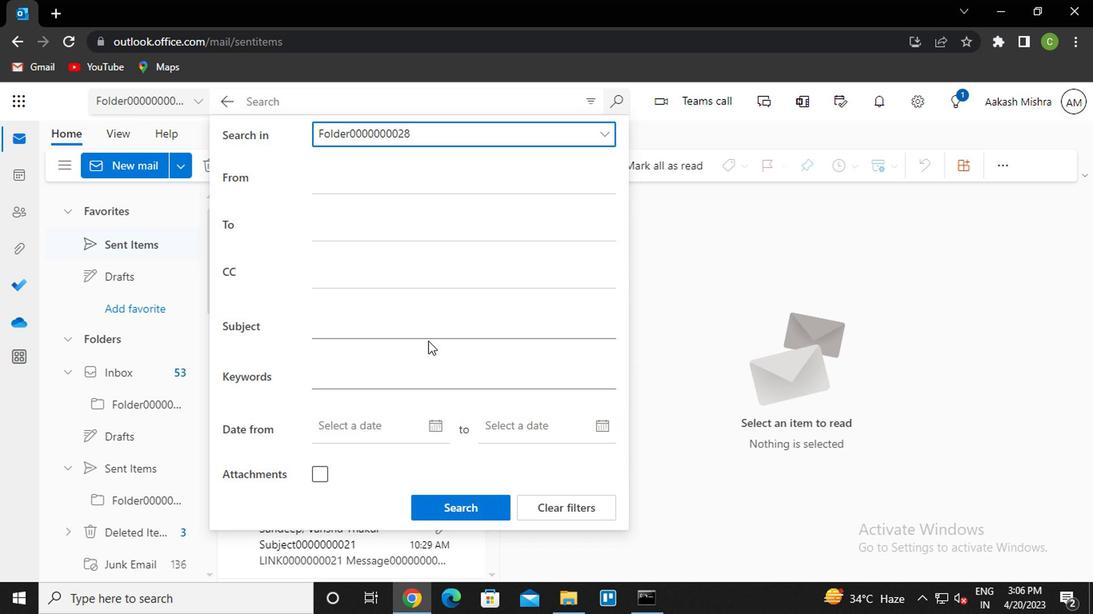 
Action: Mouse pressed left at (410, 334)
Screenshot: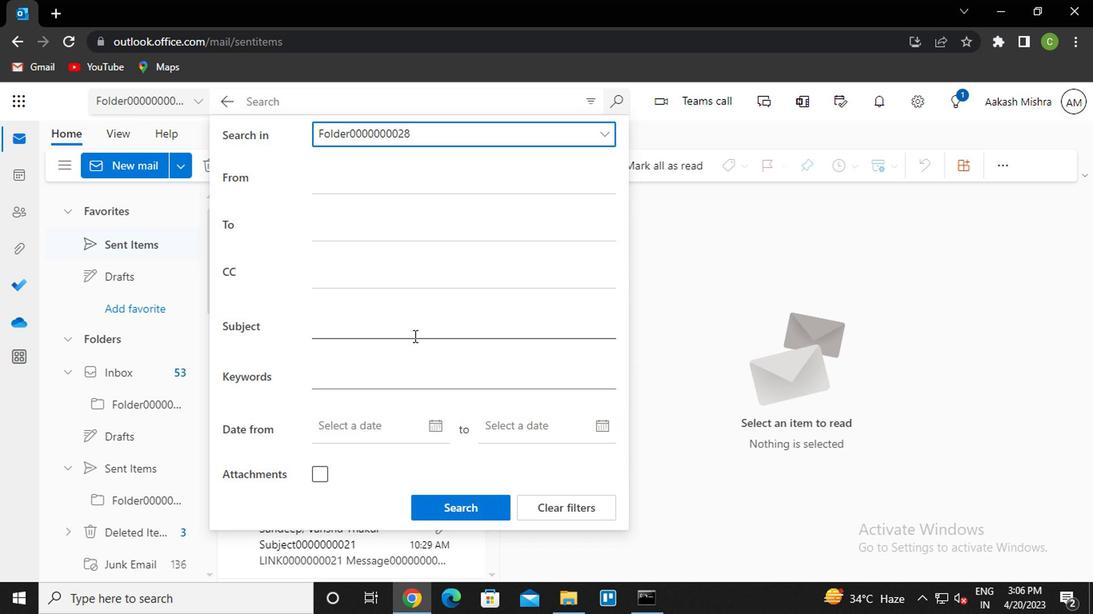 
Action: Key pressed <Key.caps_lock>s<Key.caps_lock>ubject0000000022
Screenshot: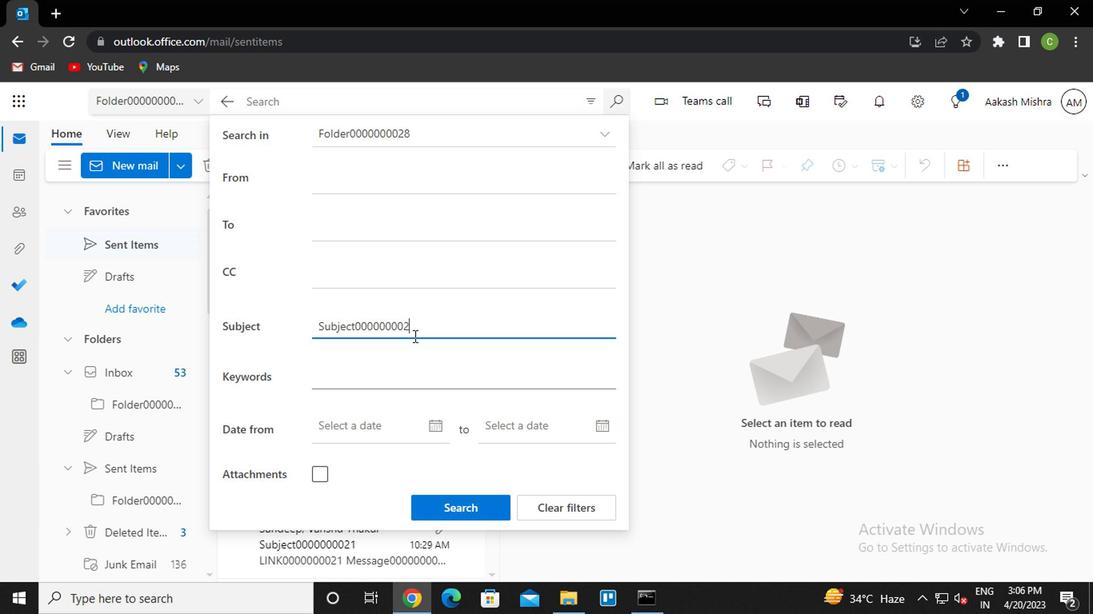 
Action: Mouse moved to (458, 513)
Screenshot: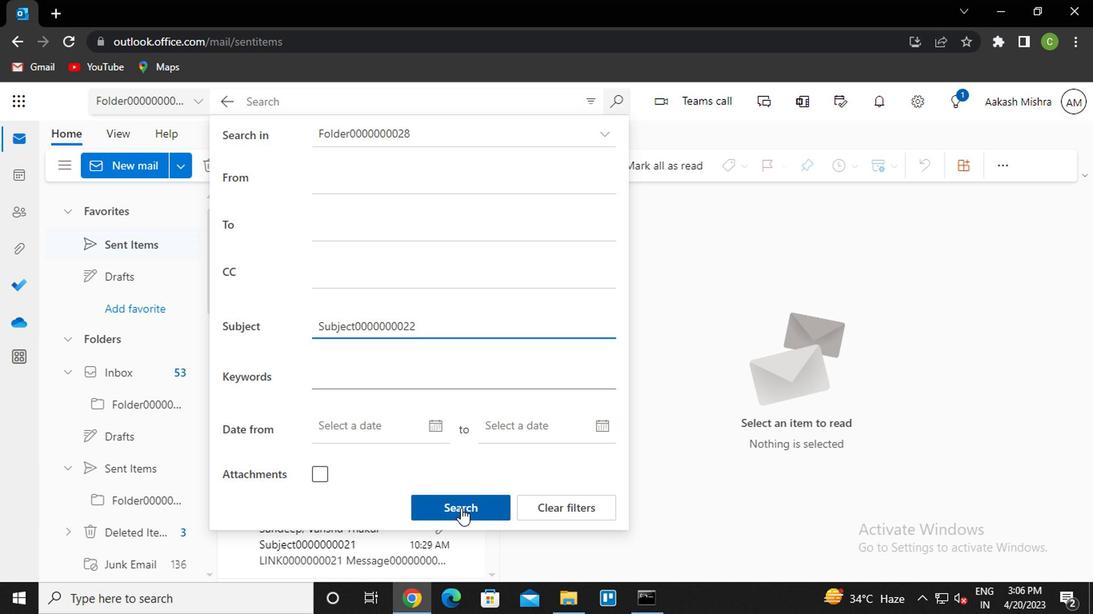 
Action: Mouse pressed left at (458, 513)
Screenshot: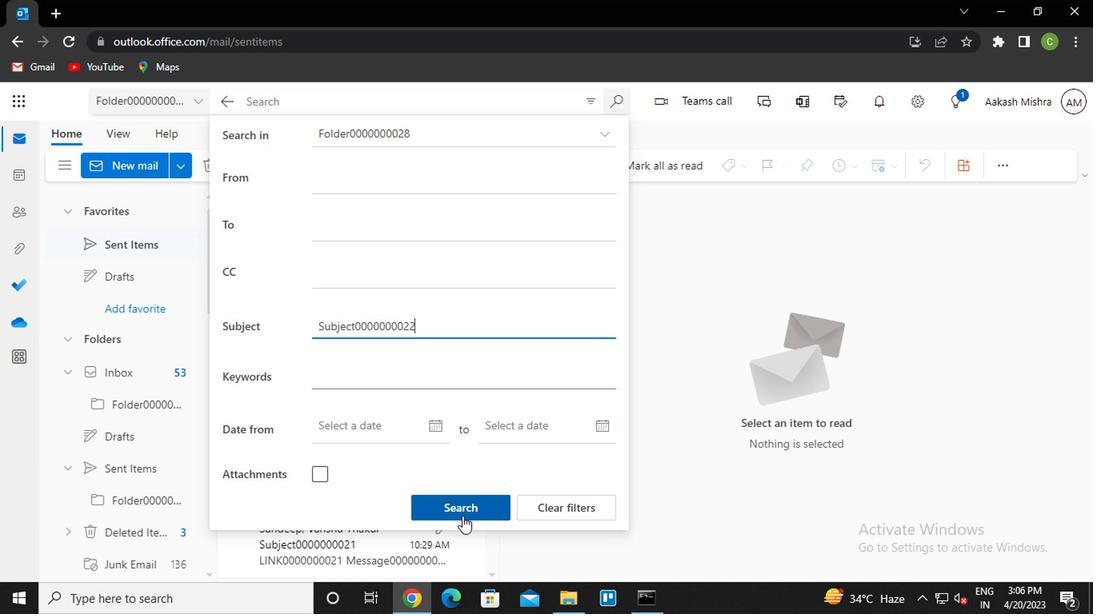 
Action: Mouse moved to (226, 106)
Screenshot: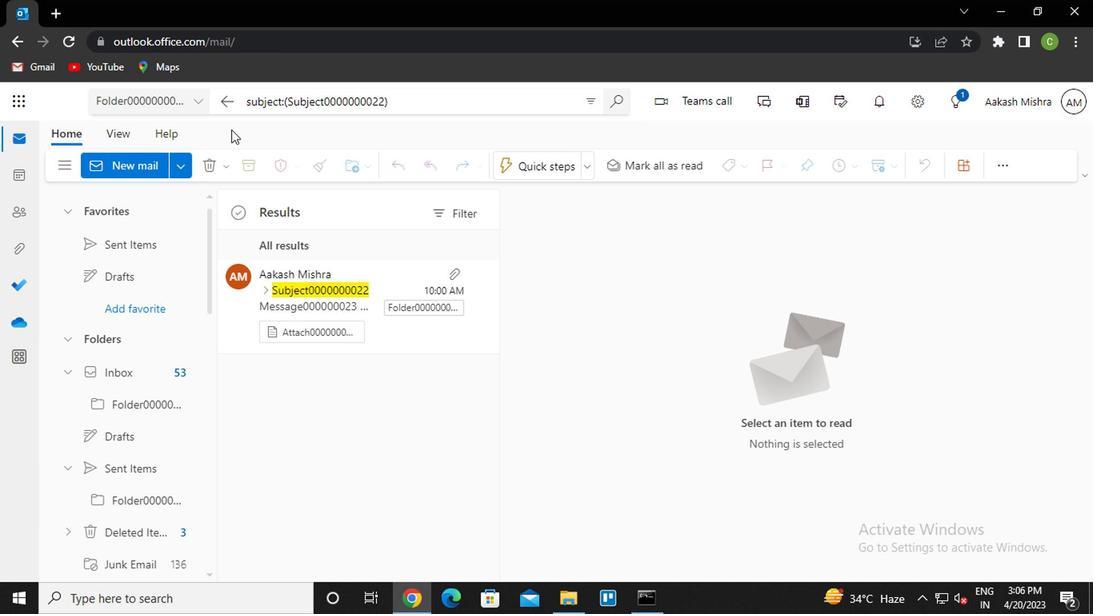 
Action: Mouse pressed left at (226, 106)
Screenshot: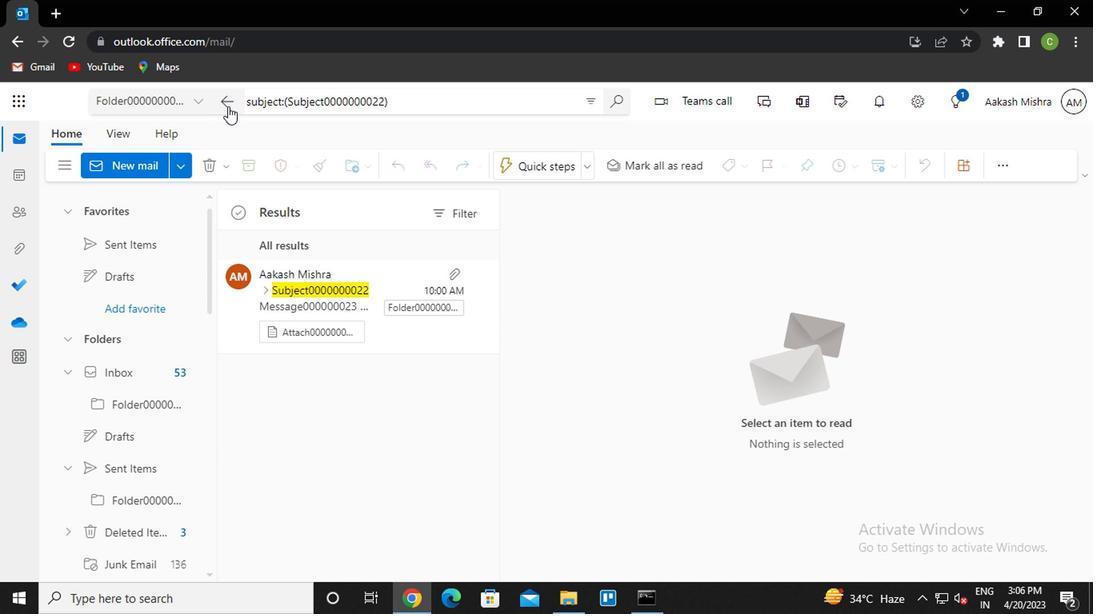
Action: Mouse moved to (398, 109)
Screenshot: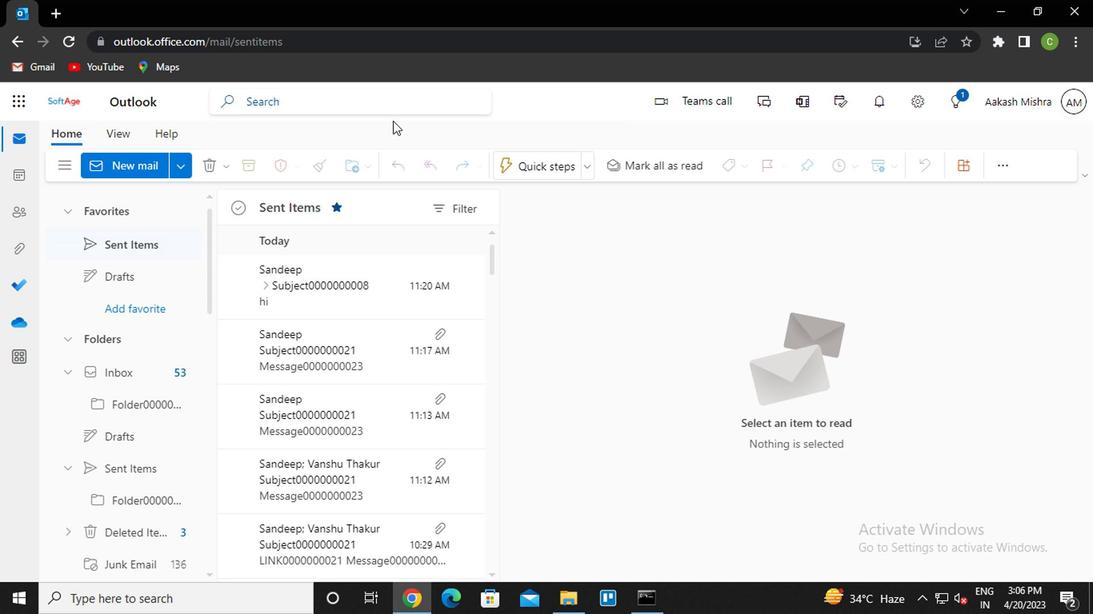 
Action: Mouse pressed left at (398, 109)
Screenshot: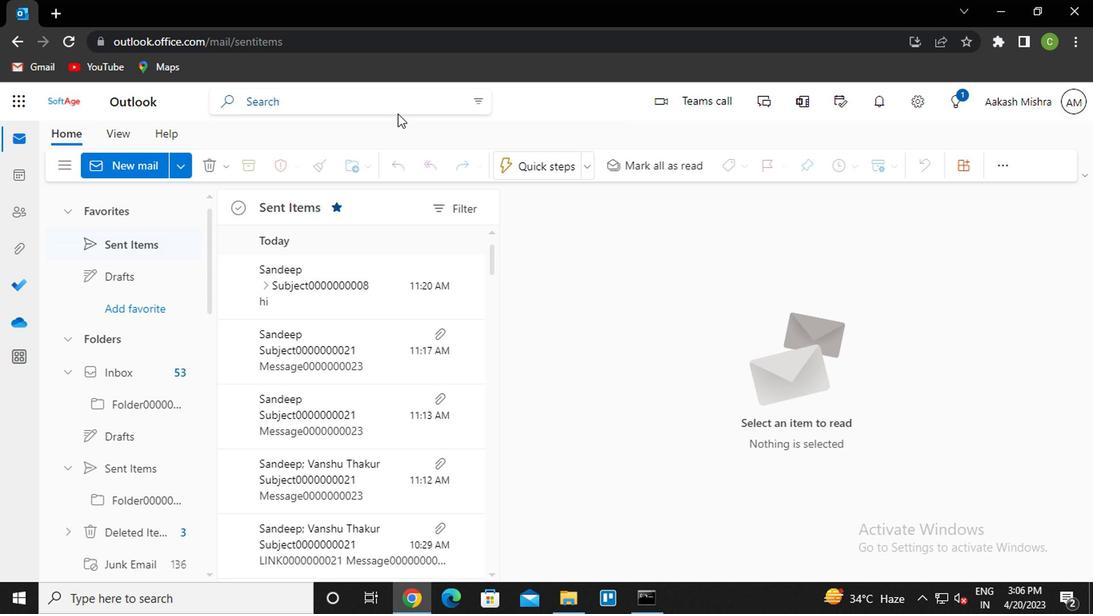
Action: Mouse moved to (586, 100)
Screenshot: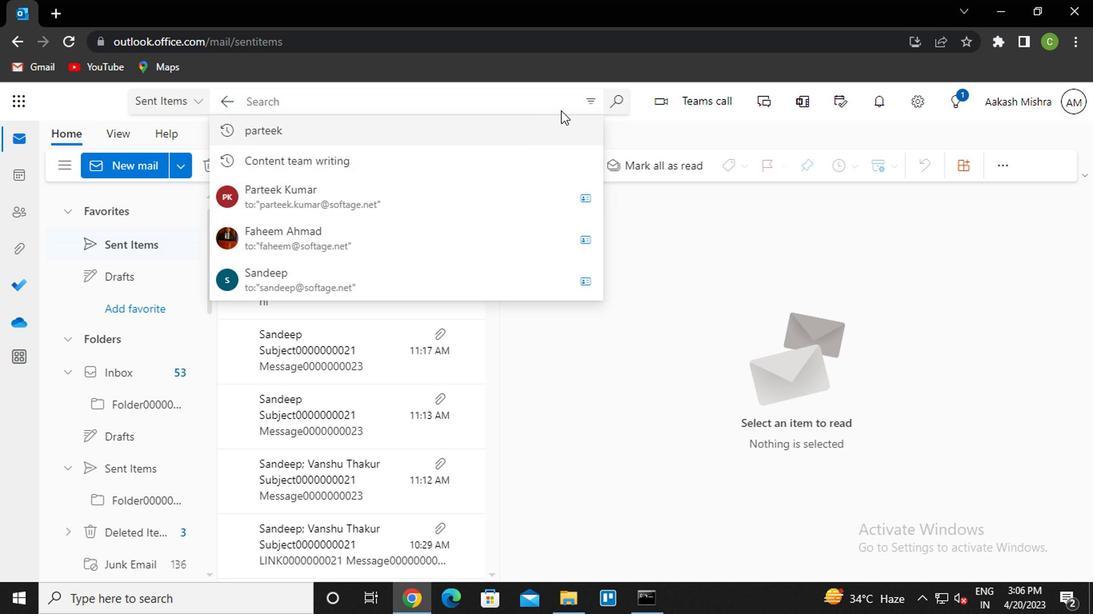 
Action: Mouse pressed left at (586, 100)
Screenshot: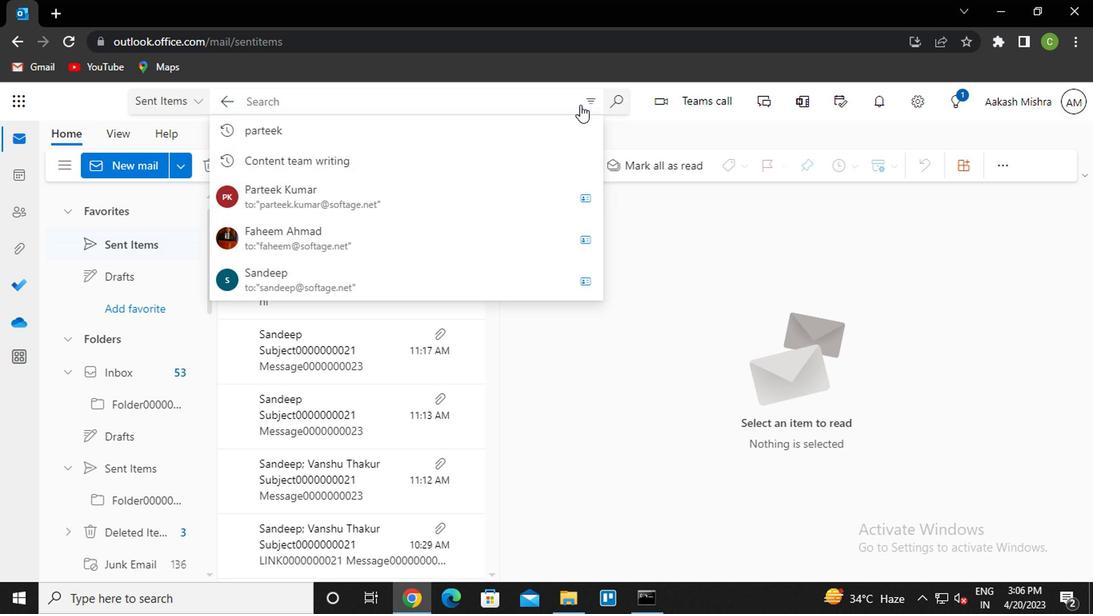 
Action: Mouse moved to (436, 140)
Screenshot: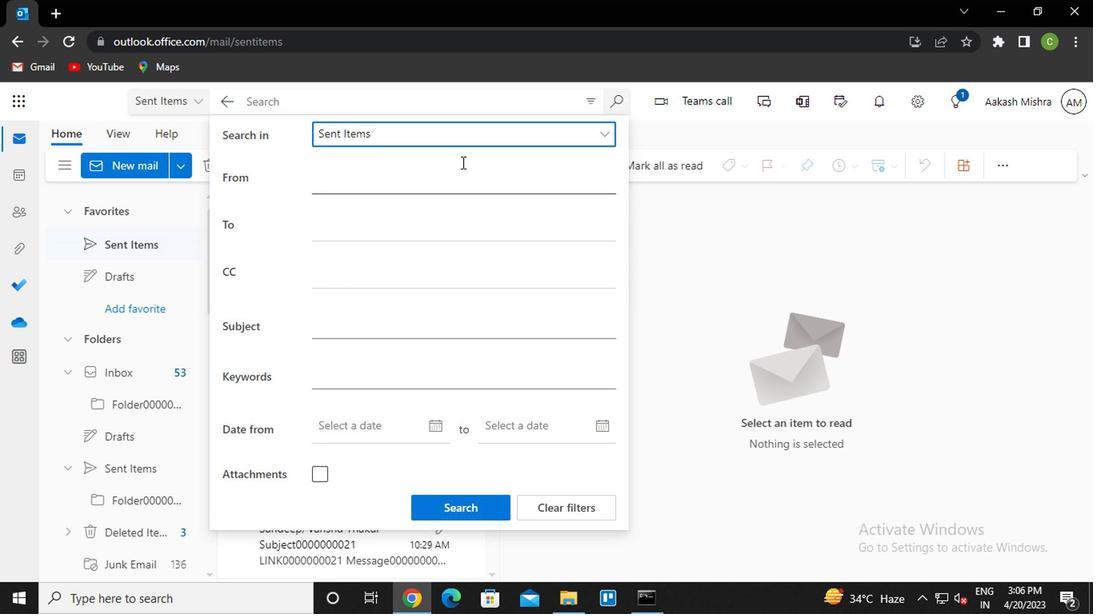 
Action: Mouse pressed left at (436, 140)
Screenshot: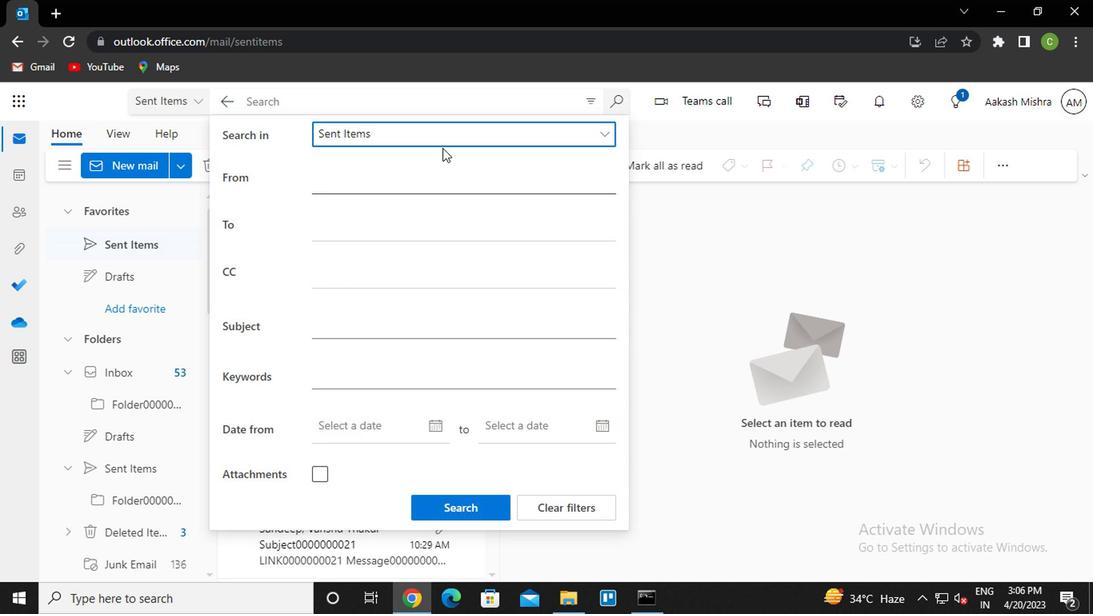 
Action: Mouse moved to (432, 278)
Screenshot: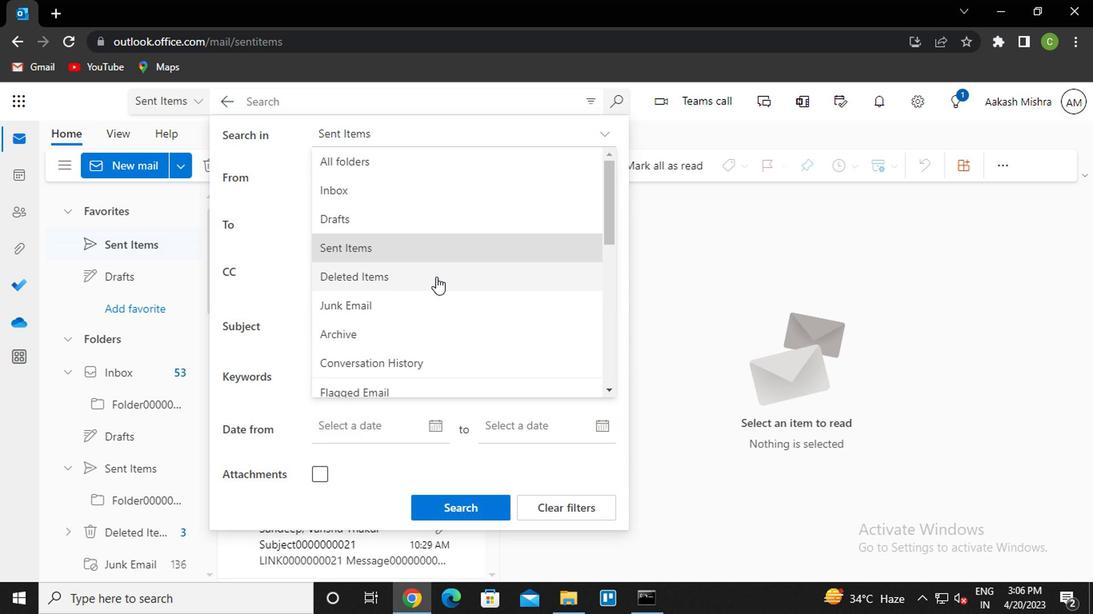 
Action: Mouse scrolled (432, 277) with delta (0, 0)
Screenshot: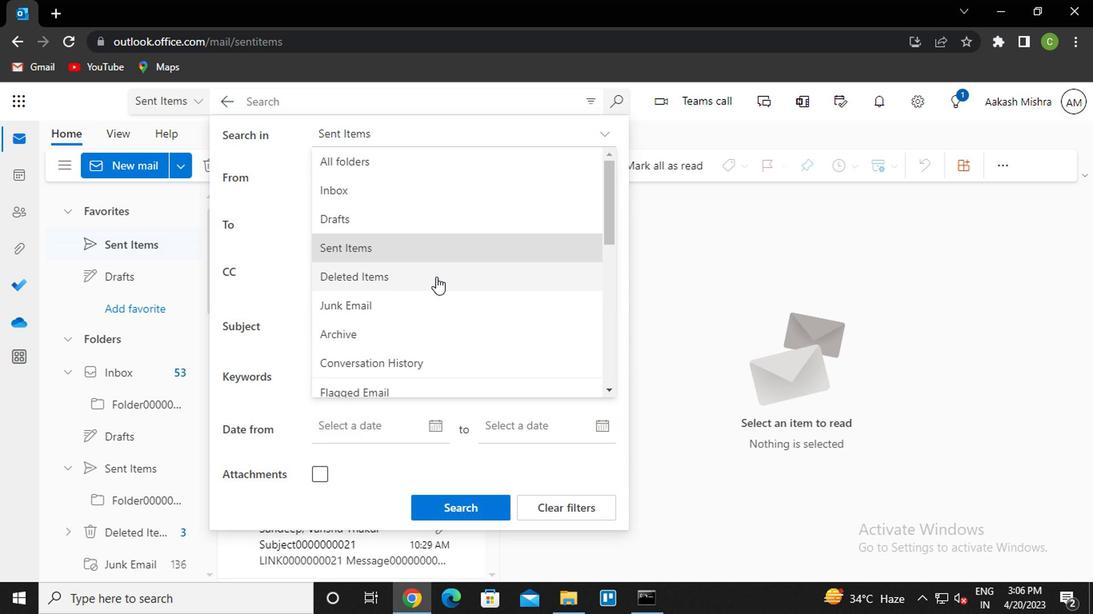 
Action: Mouse moved to (432, 279)
Screenshot: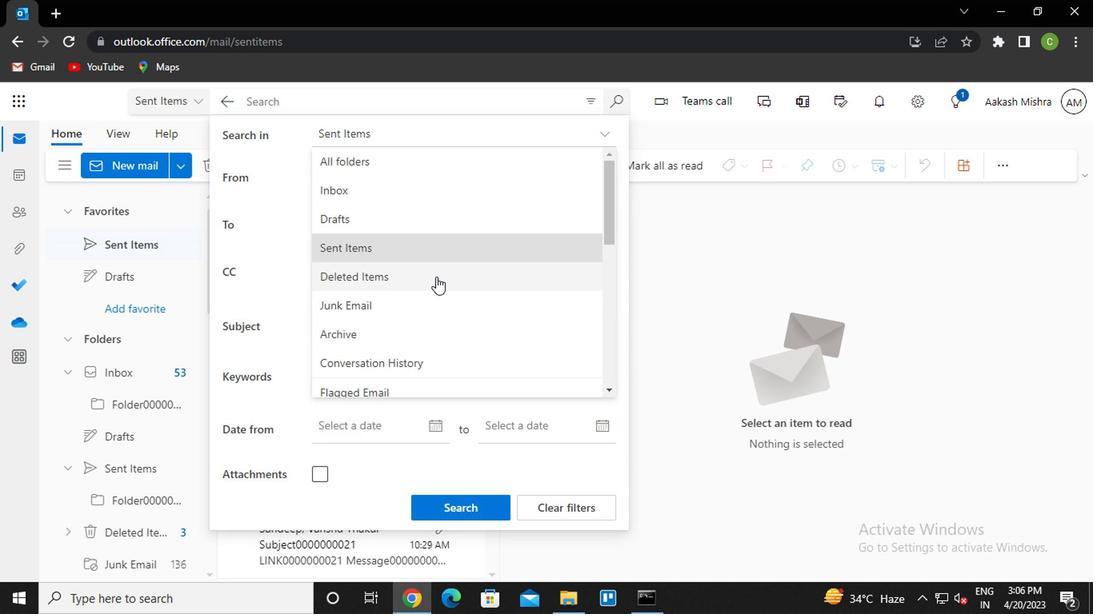 
Action: Mouse scrolled (432, 278) with delta (0, 0)
Screenshot: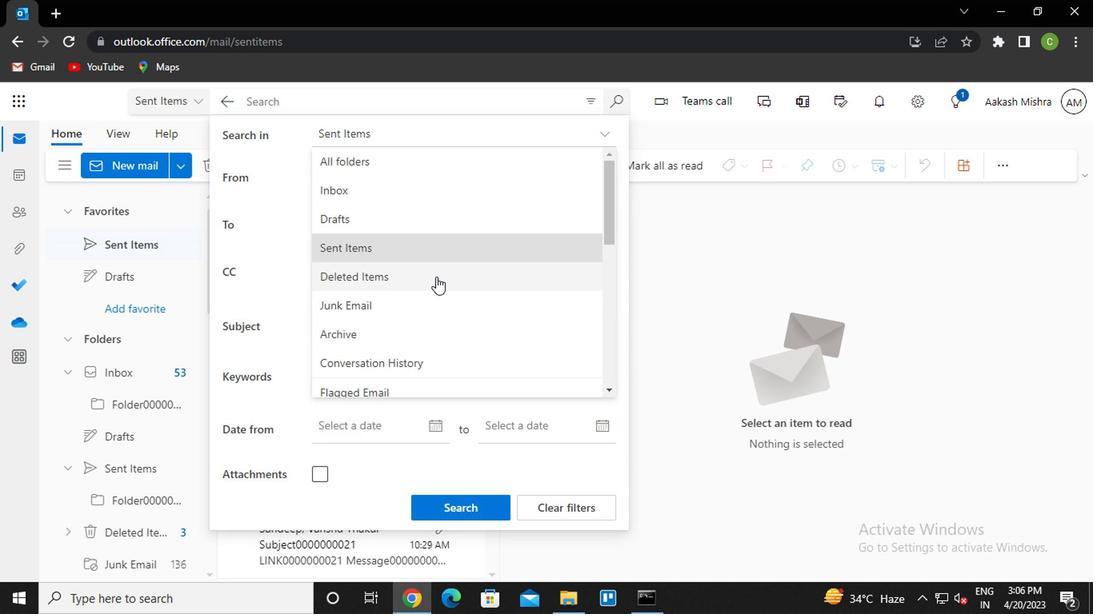 
Action: Mouse scrolled (432, 278) with delta (0, 0)
Screenshot: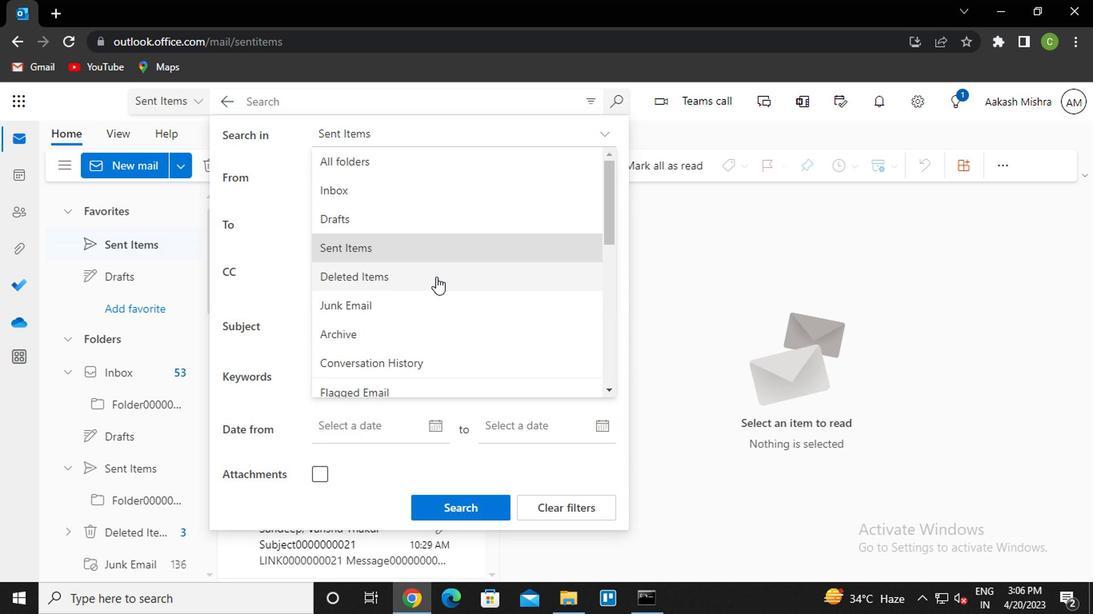 
Action: Mouse scrolled (432, 278) with delta (0, 0)
Screenshot: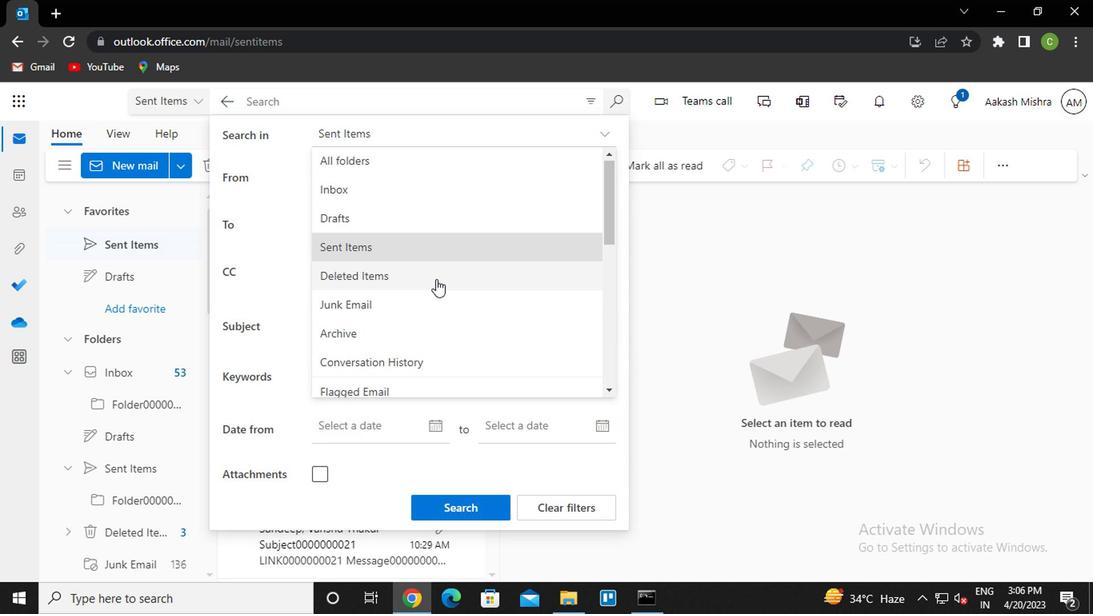 
Action: Mouse scrolled (432, 278) with delta (0, 0)
Screenshot: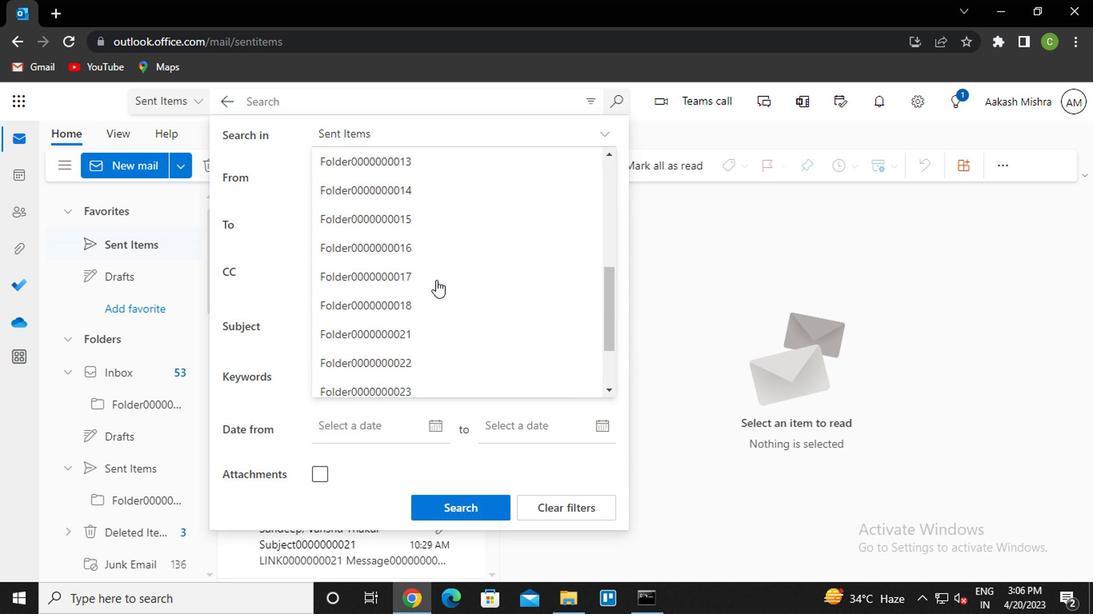 
Action: Mouse scrolled (432, 278) with delta (0, 0)
Screenshot: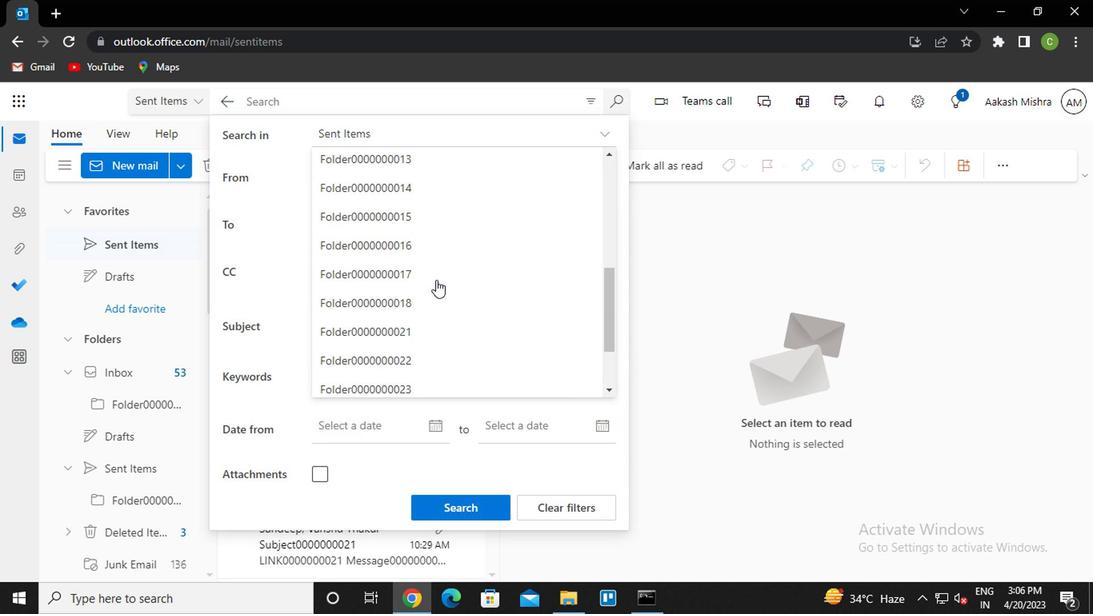 
Action: Mouse moved to (421, 235)
Screenshot: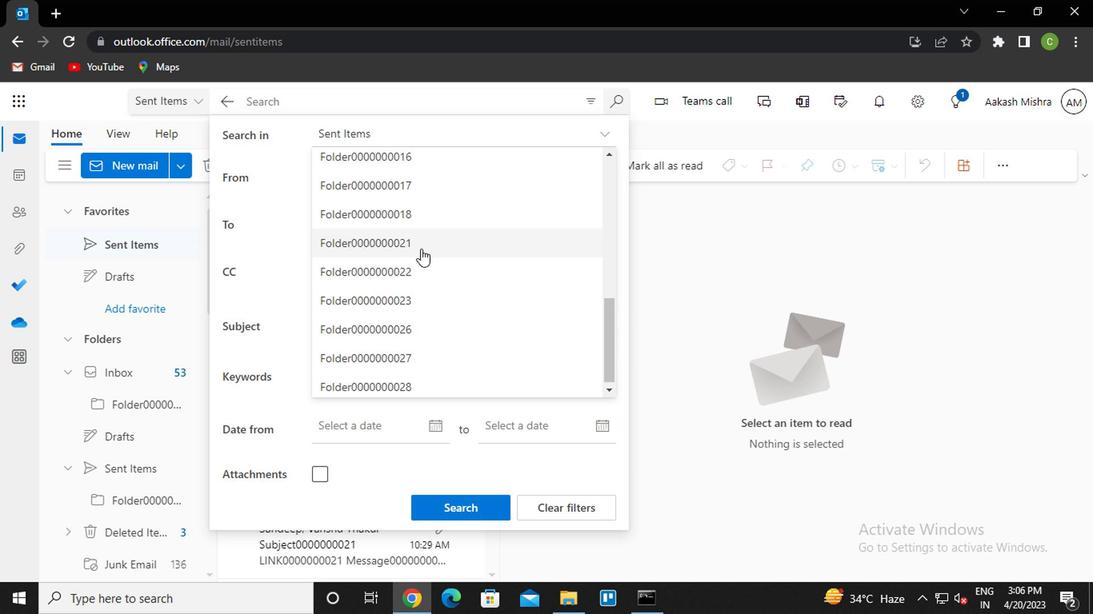 
Action: Mouse pressed left at (421, 235)
Screenshot: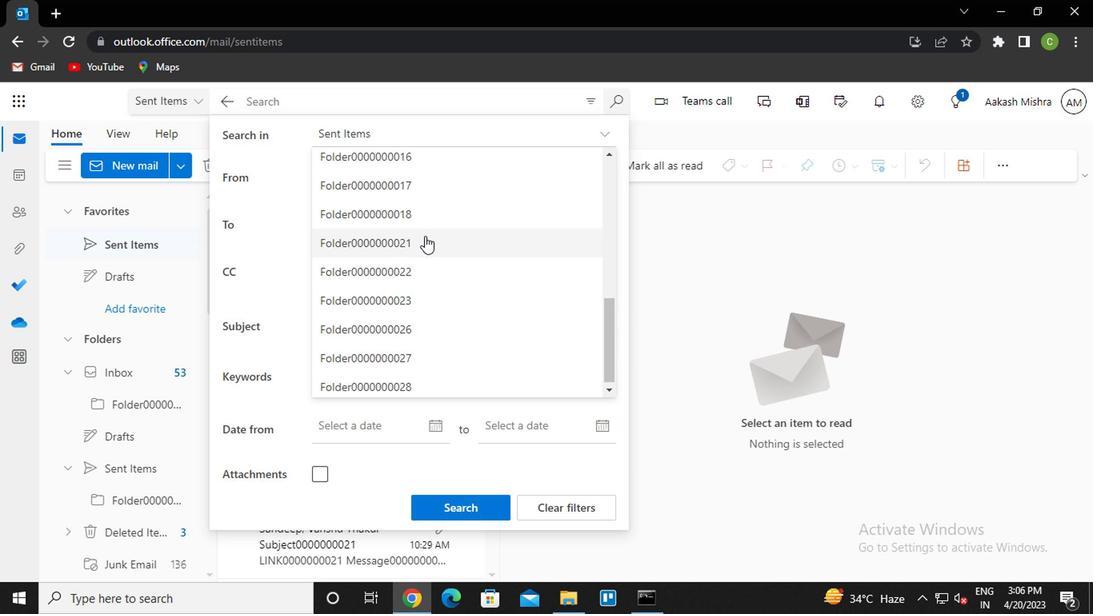 
Action: Mouse moved to (355, 330)
Screenshot: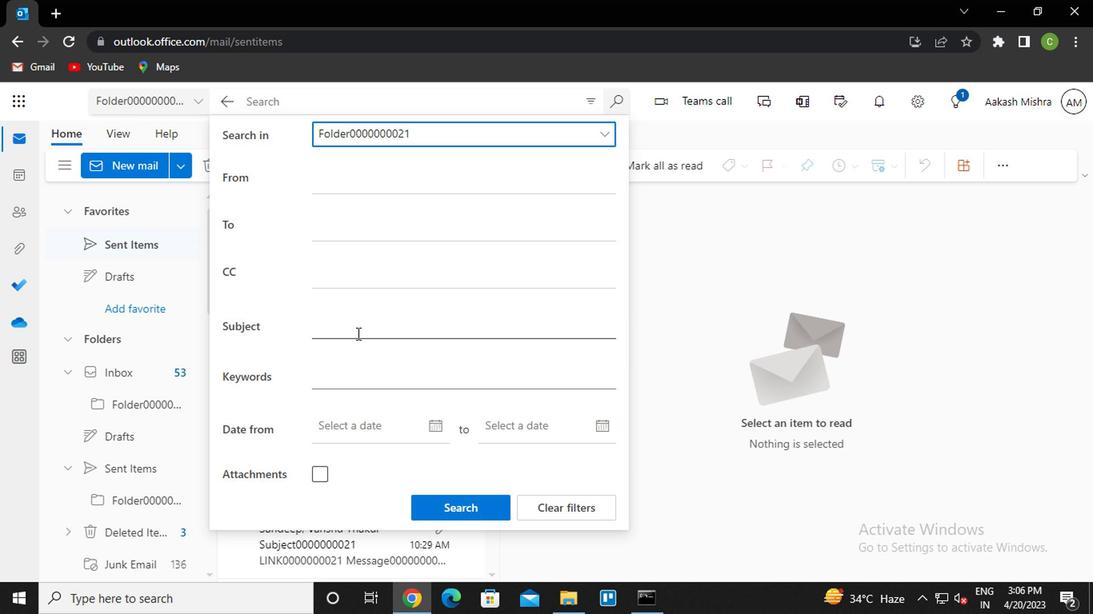 
Action: Mouse pressed left at (355, 330)
Screenshot: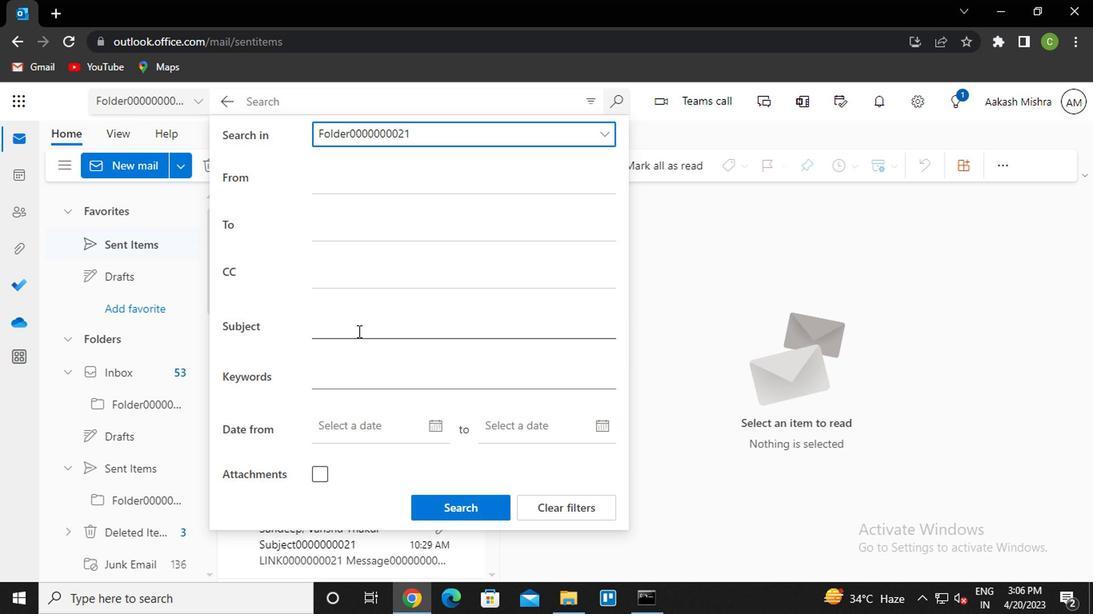 
Action: Key pressed <Key.caps_lock>s<Key.caps_lock>ubject0000000021
Screenshot: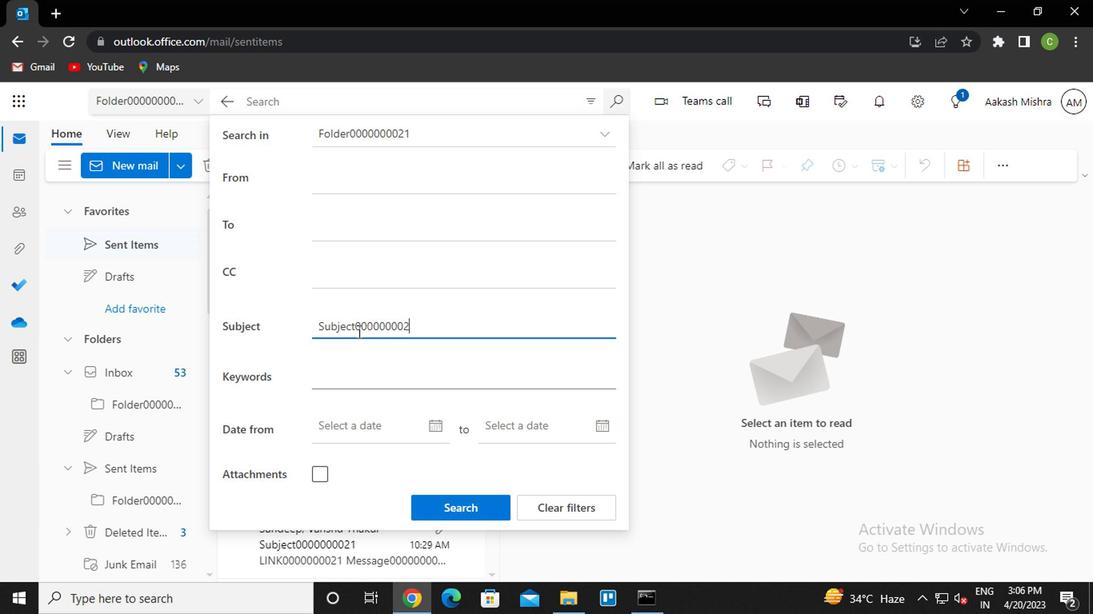 
Action: Mouse moved to (468, 513)
Screenshot: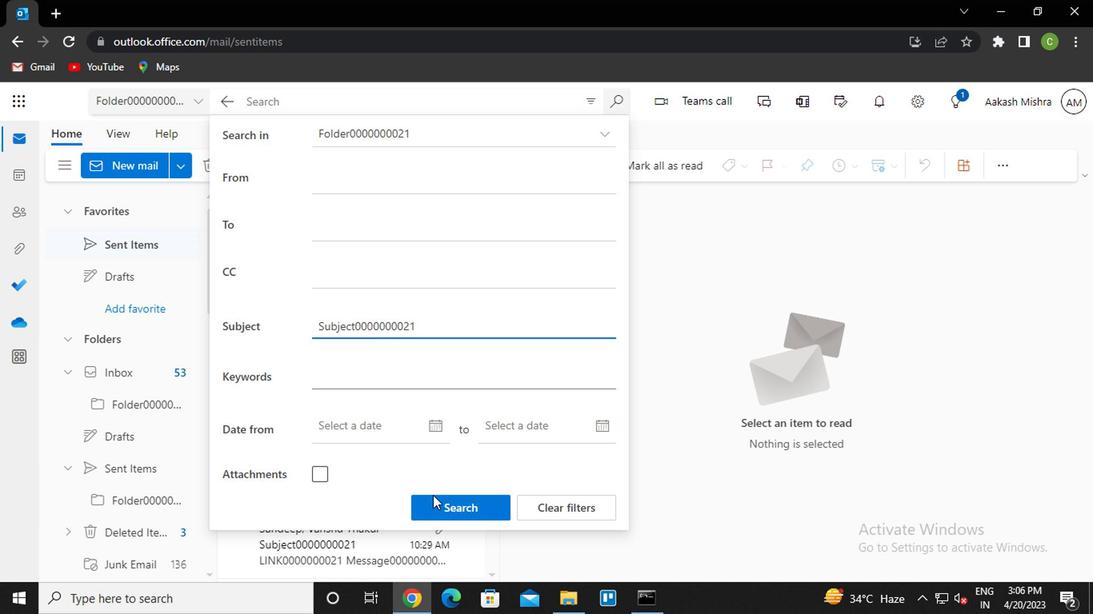 
Action: Mouse pressed left at (468, 513)
Screenshot: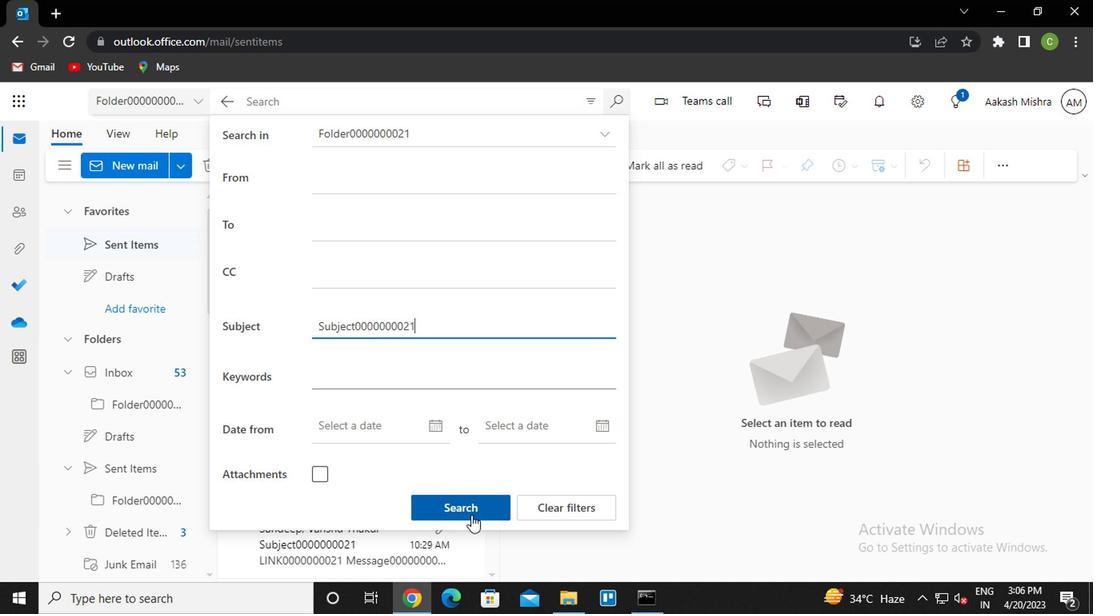 
Action: Mouse moved to (224, 108)
Screenshot: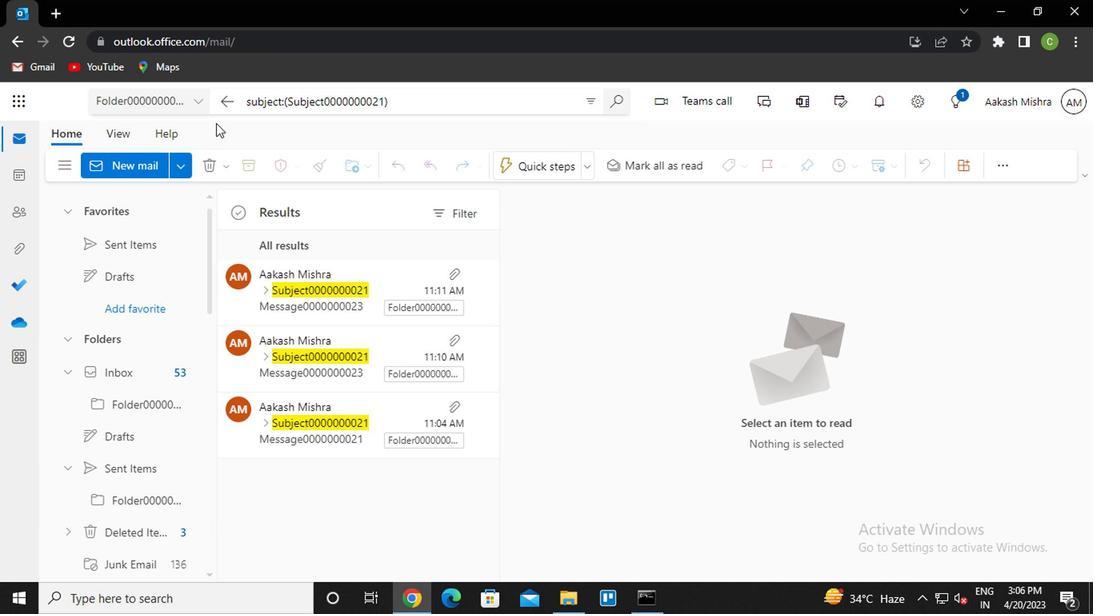 
Action: Mouse pressed left at (224, 108)
Screenshot: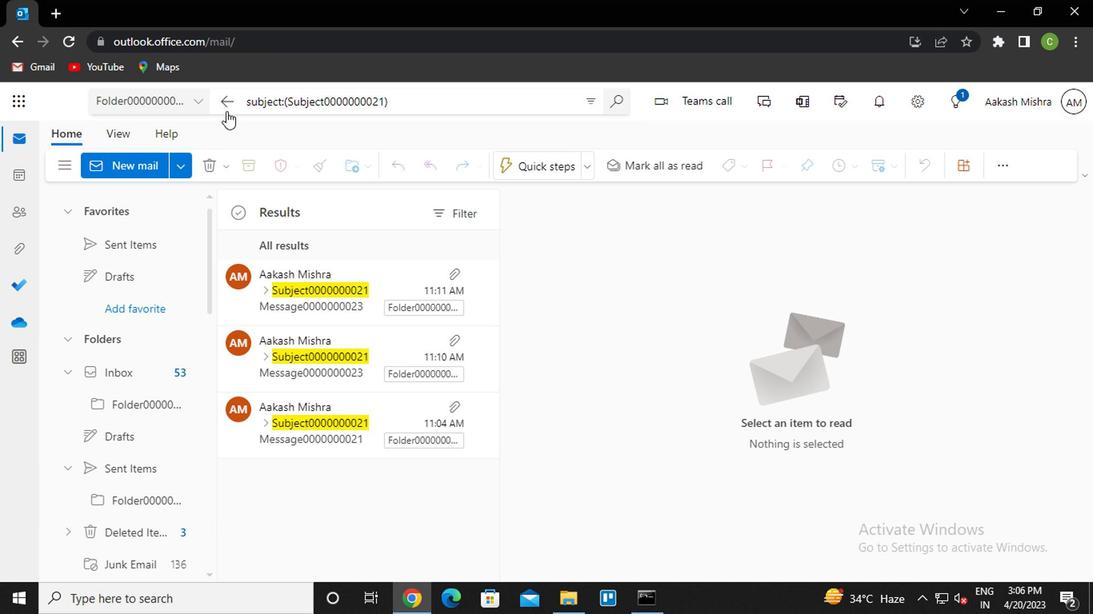 
Action: Mouse moved to (350, 105)
Screenshot: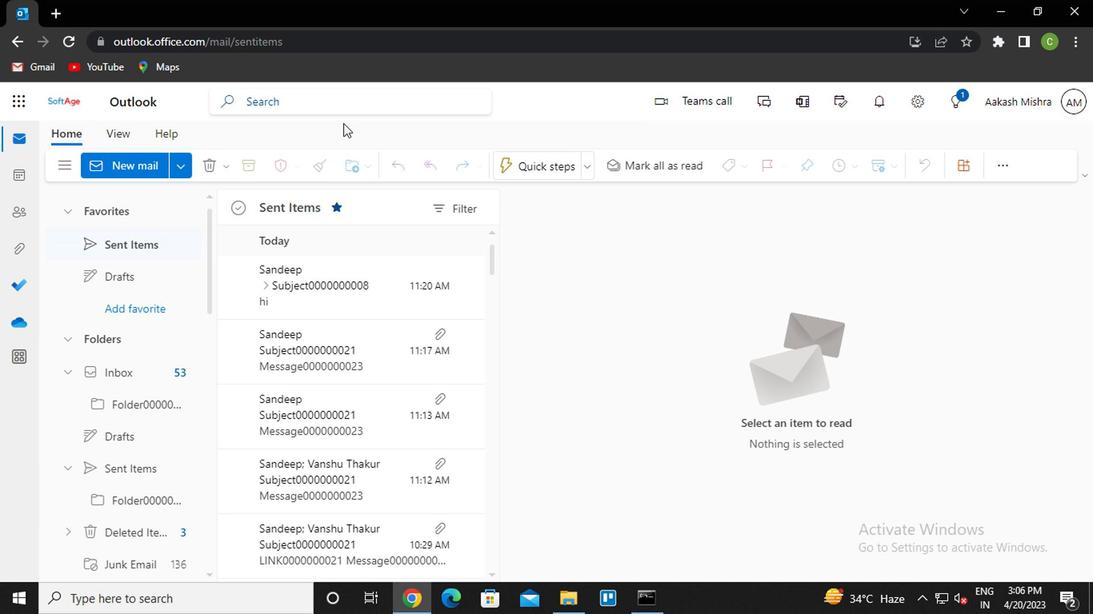 
Action: Mouse pressed left at (350, 105)
Screenshot: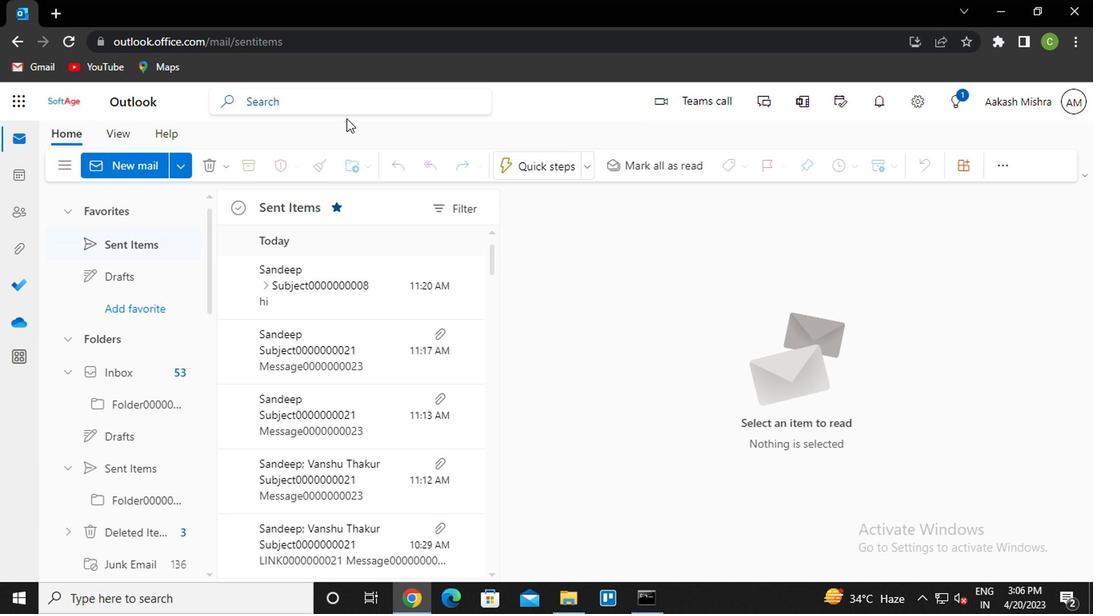 
Action: Key pressed <Key.caps_lock>f<Key.caps_lock>older0000
Screenshot: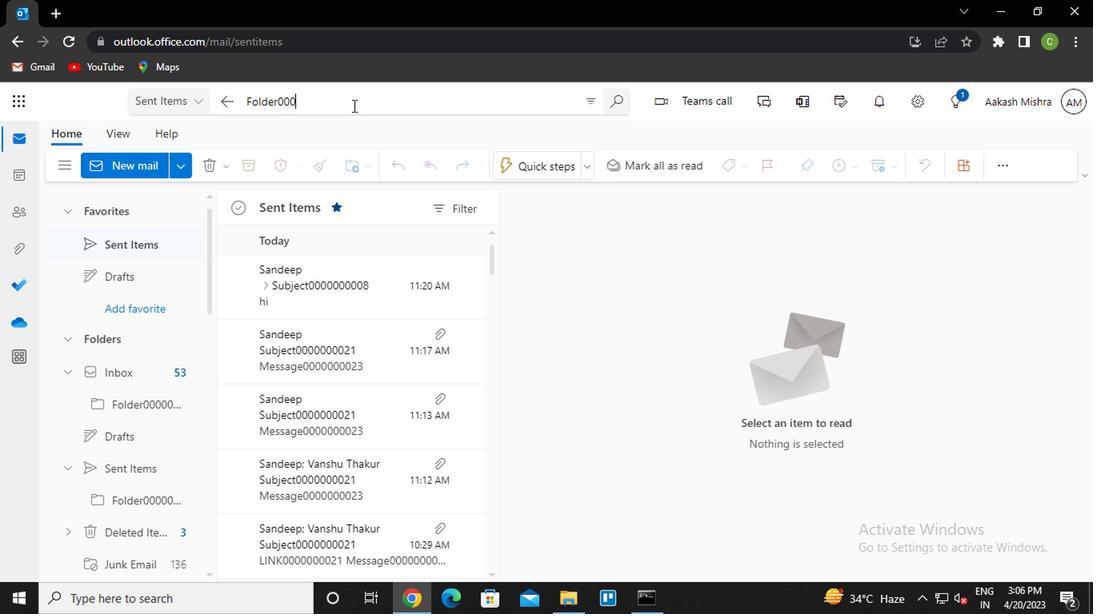 
Action: Mouse moved to (595, 105)
Screenshot: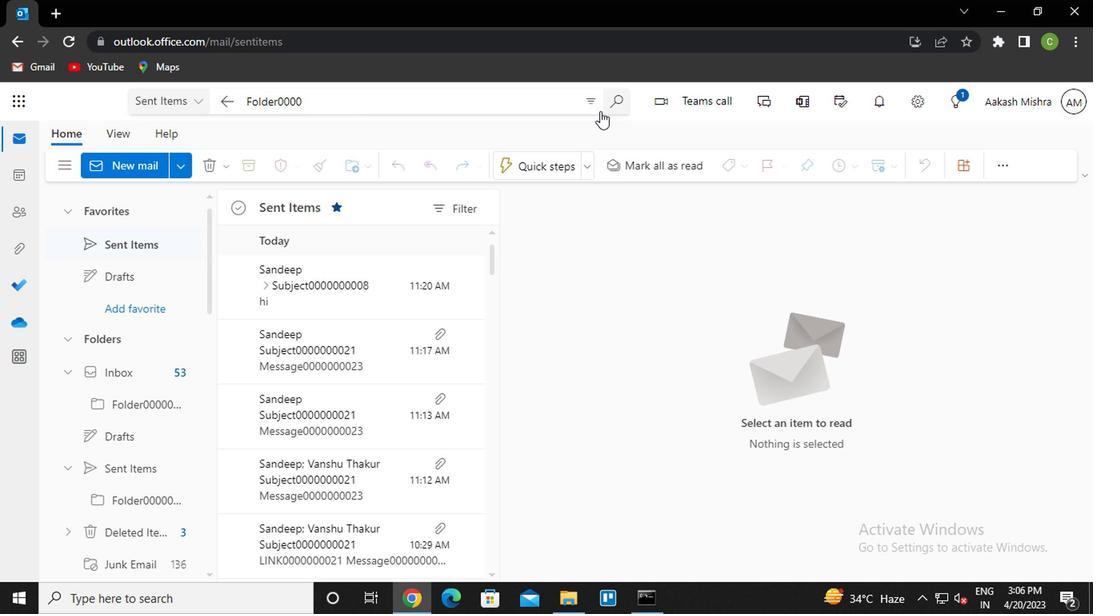 
Action: Mouse pressed left at (595, 105)
Screenshot: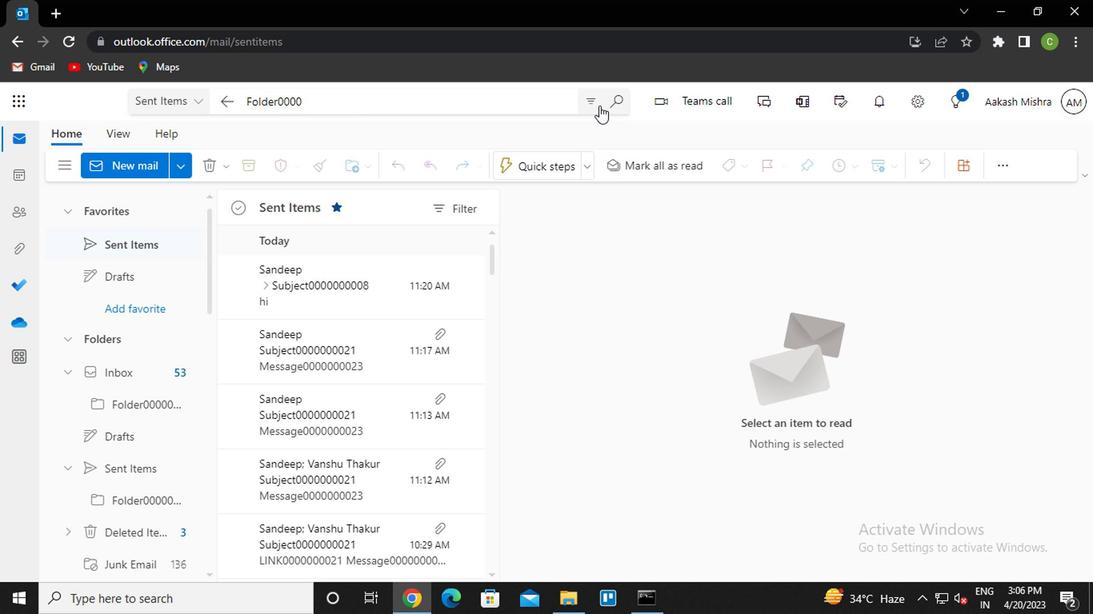 
Action: Mouse moved to (499, 139)
Screenshot: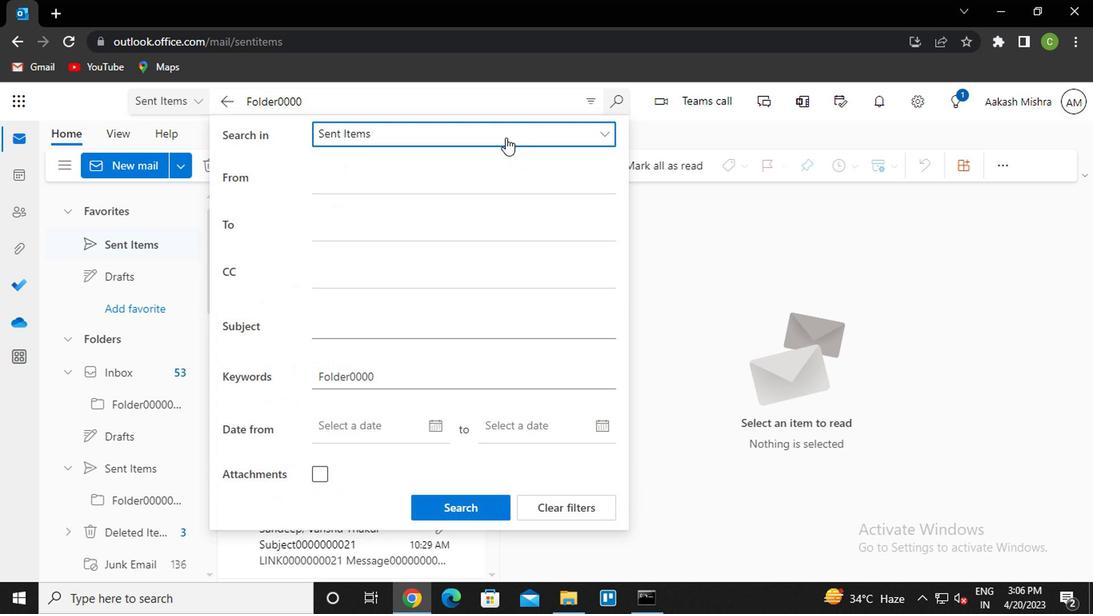 
Action: Mouse pressed left at (499, 139)
Screenshot: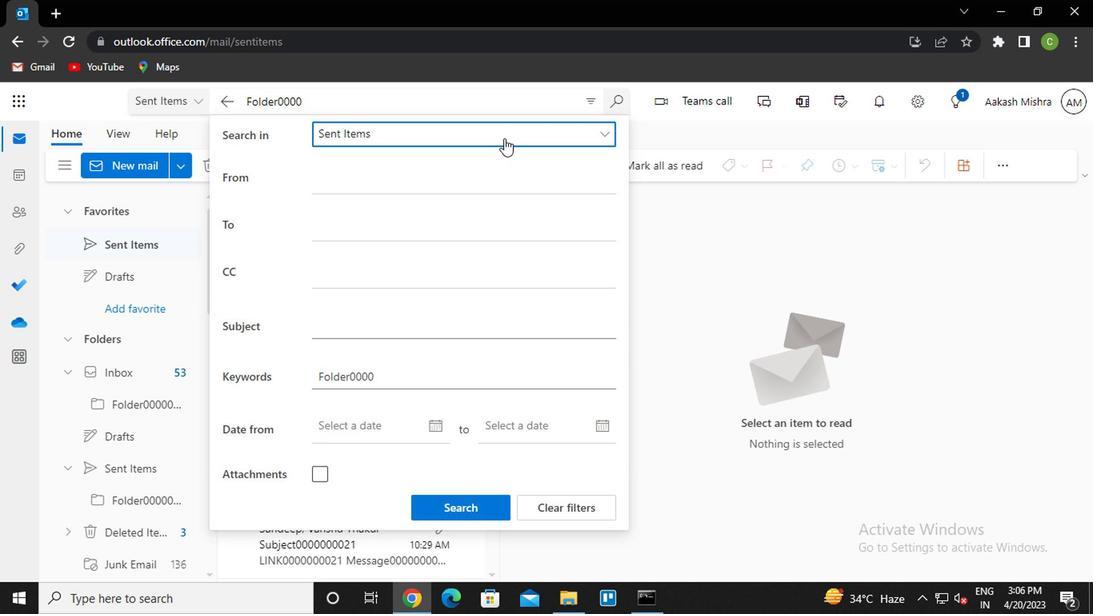 
Action: Mouse moved to (452, 228)
Screenshot: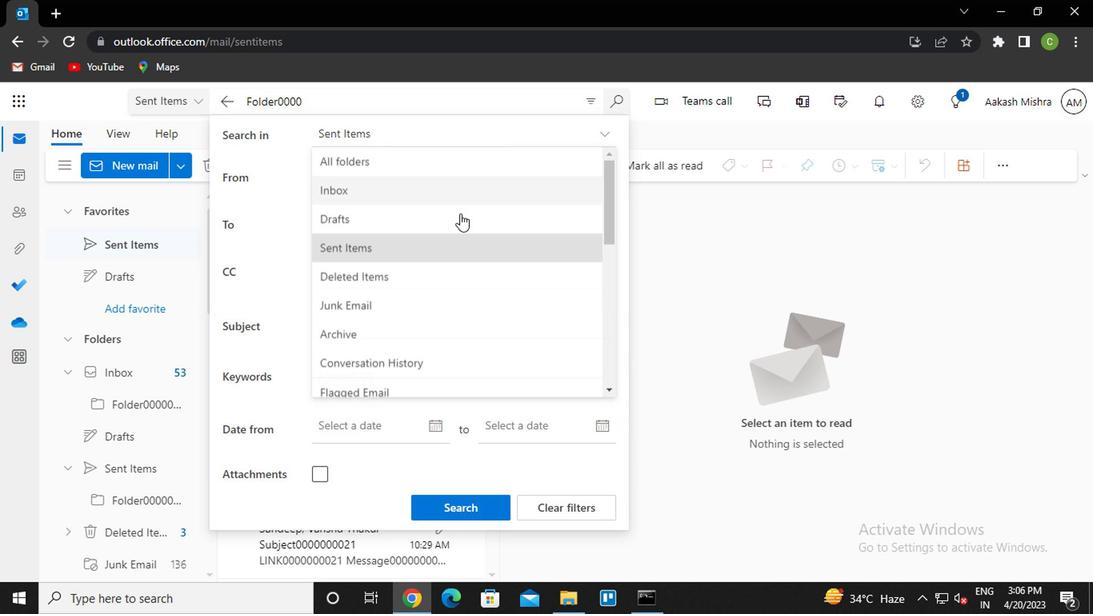 
Action: Mouse scrolled (452, 227) with delta (0, 0)
Screenshot: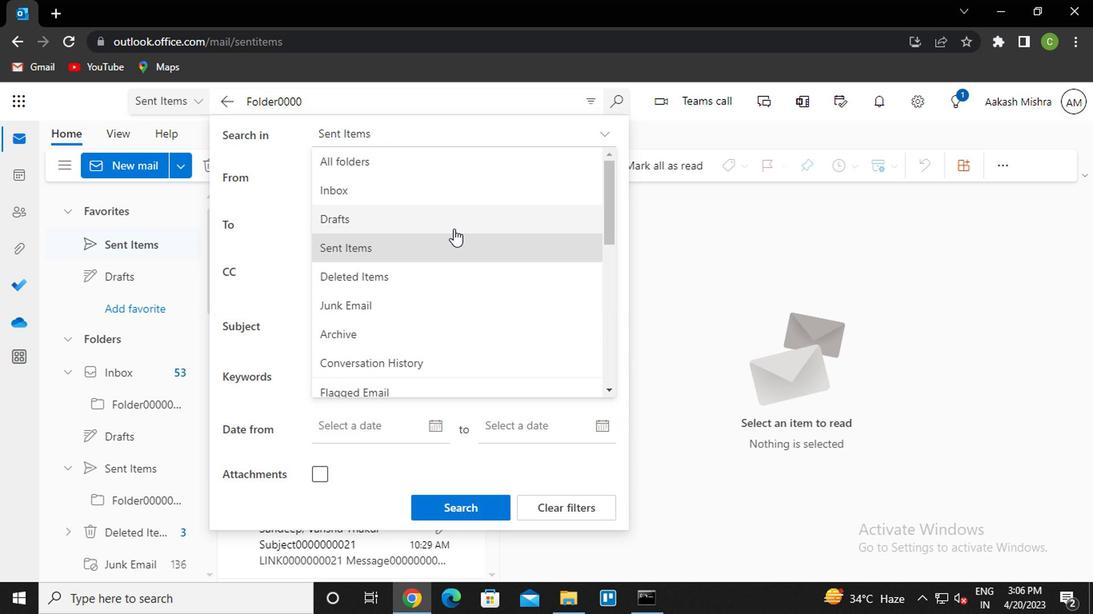 
Action: Mouse scrolled (452, 227) with delta (0, 0)
Screenshot: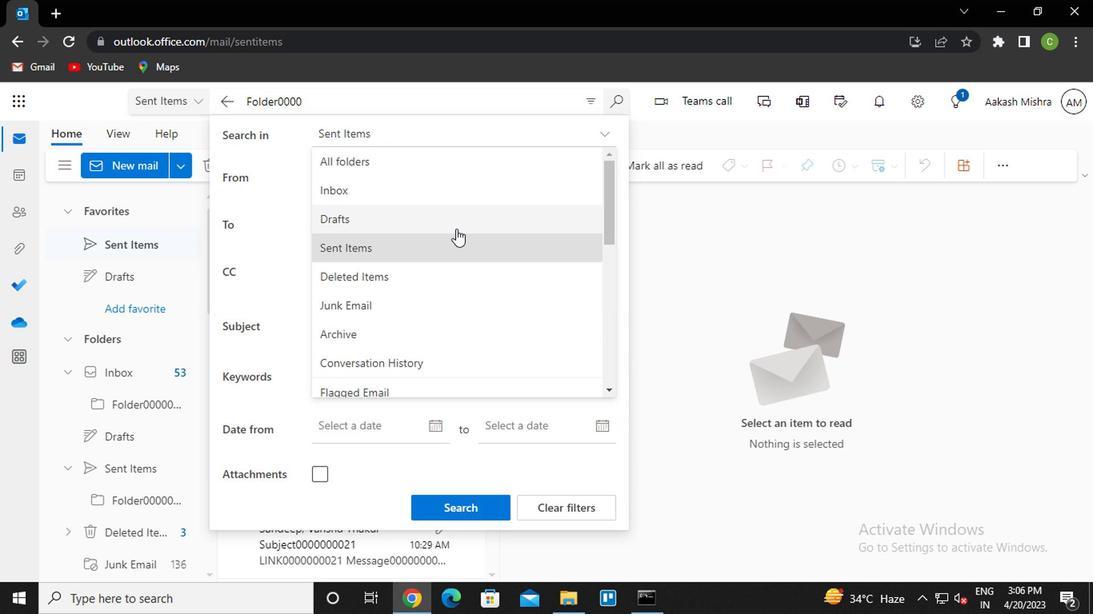 
Action: Mouse scrolled (452, 227) with delta (0, 0)
Screenshot: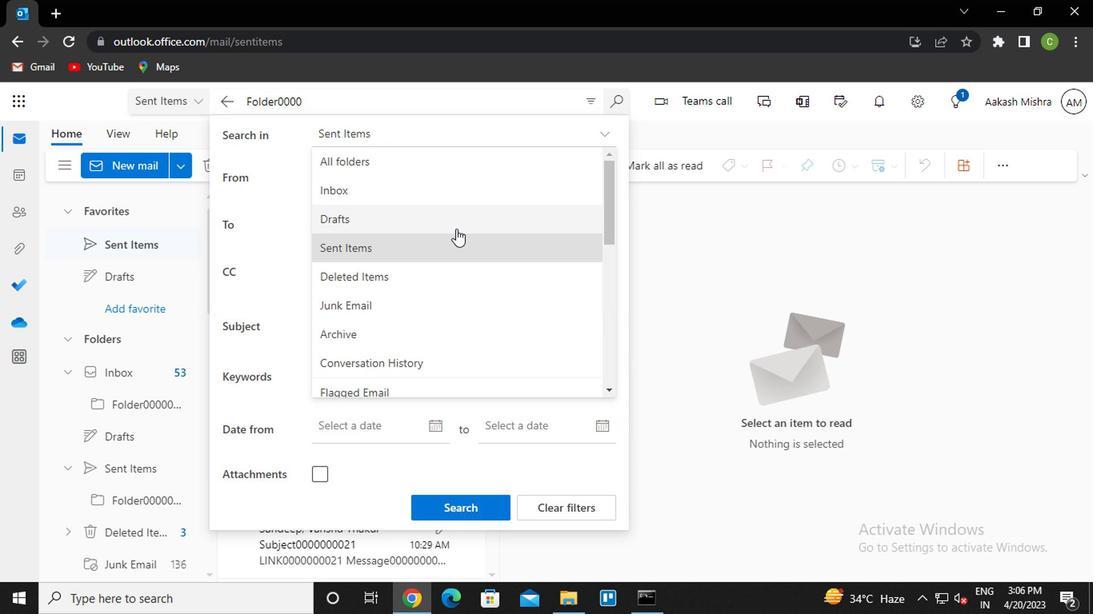 
Action: Mouse scrolled (452, 227) with delta (0, 0)
Screenshot: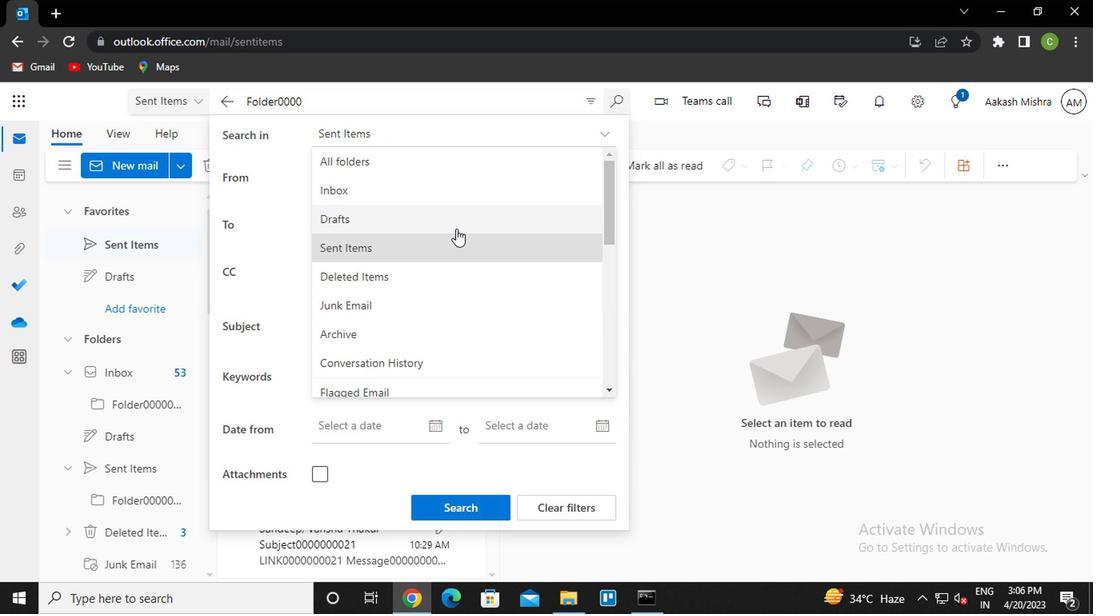 
Action: Mouse scrolled (452, 227) with delta (0, 0)
Screenshot: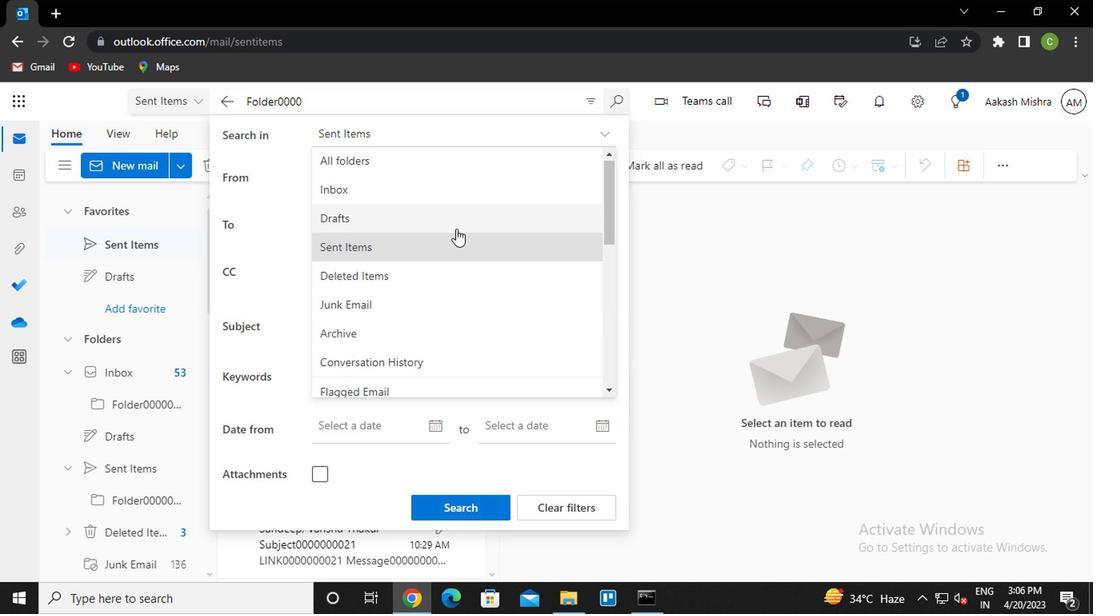 
Action: Mouse scrolled (452, 227) with delta (0, 0)
Screenshot: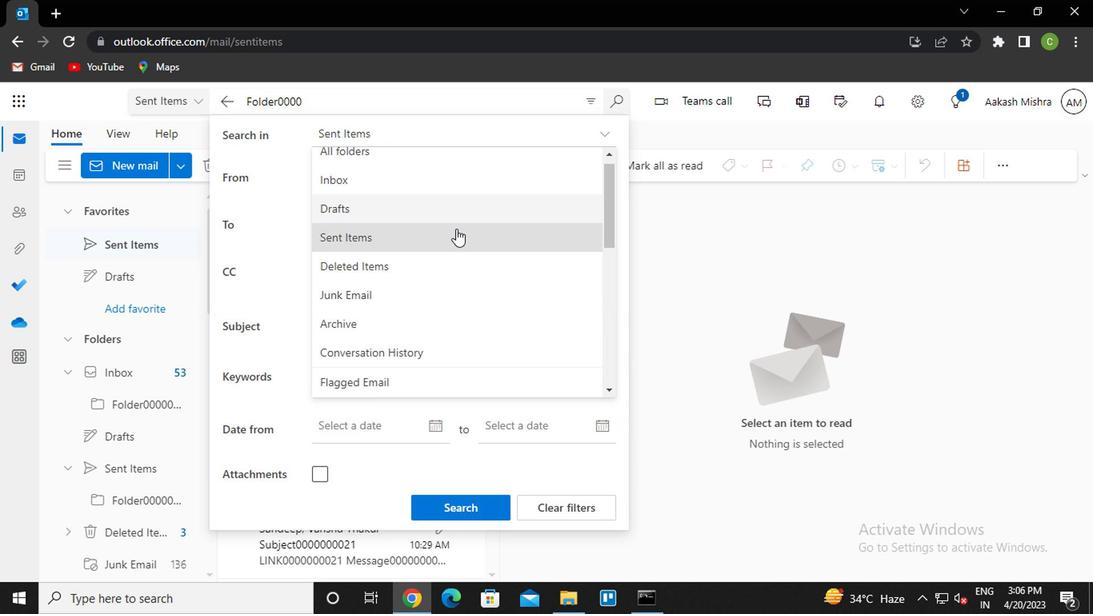 
Action: Mouse scrolled (452, 227) with delta (0, 0)
Screenshot: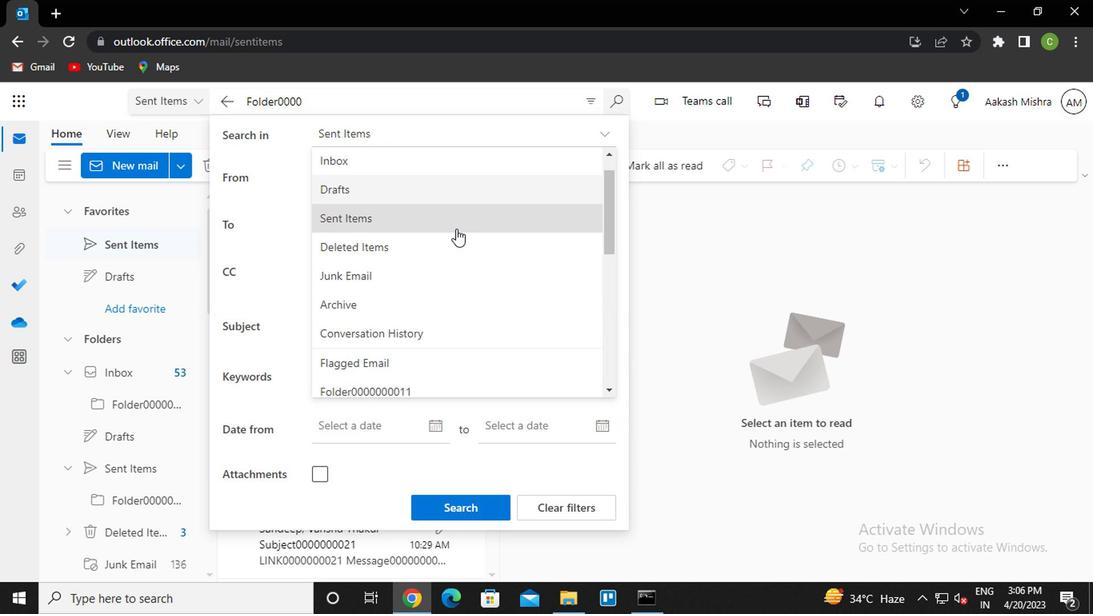 
Action: Mouse moved to (411, 271)
Screenshot: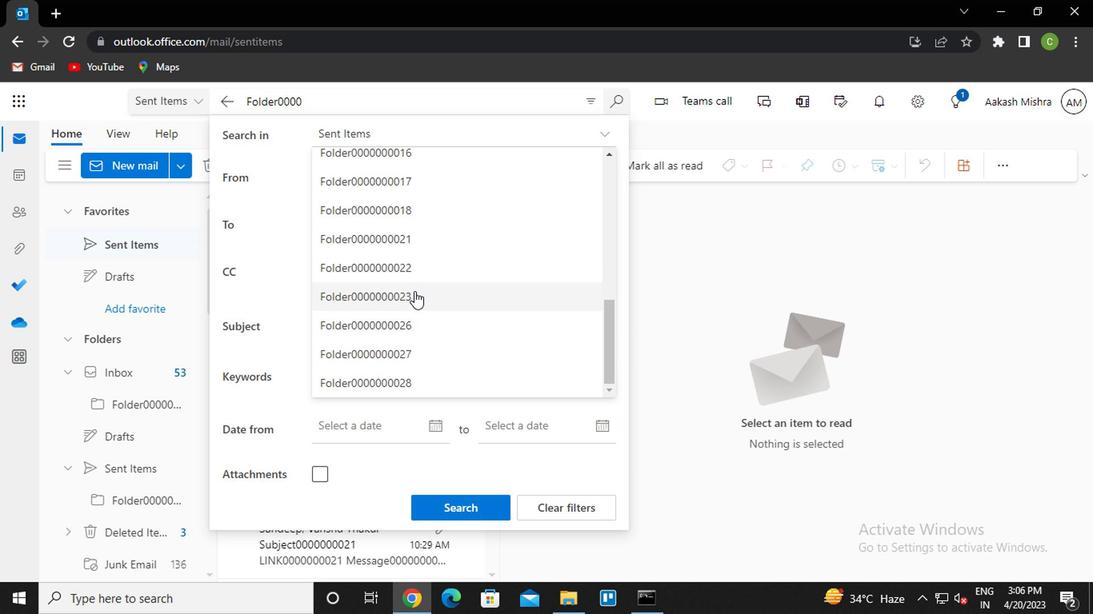 
Action: Mouse pressed left at (411, 271)
Screenshot: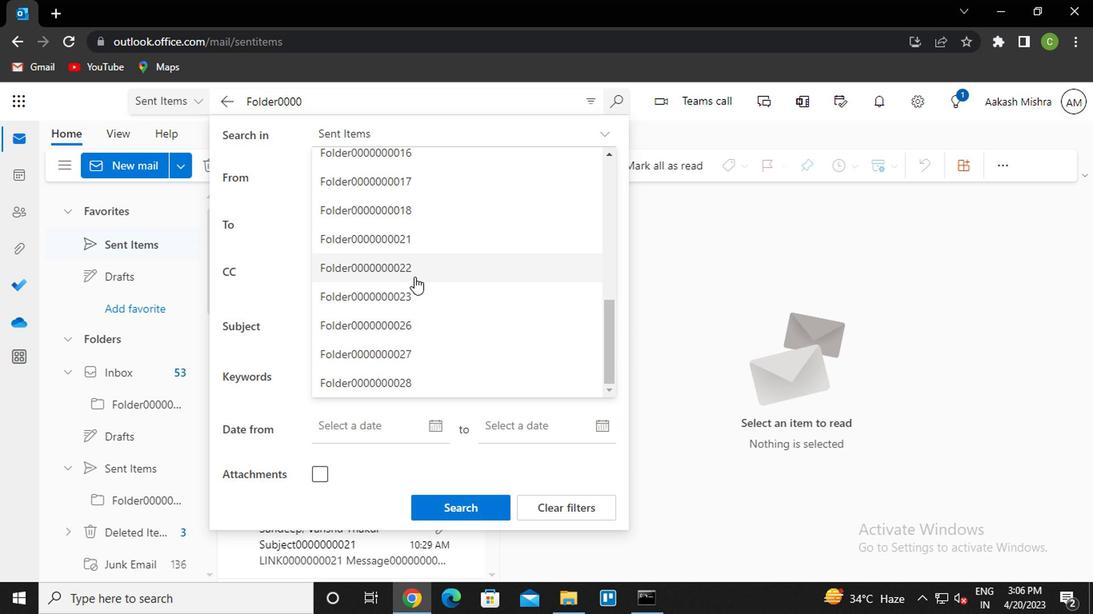
Action: Mouse moved to (300, 105)
Screenshot: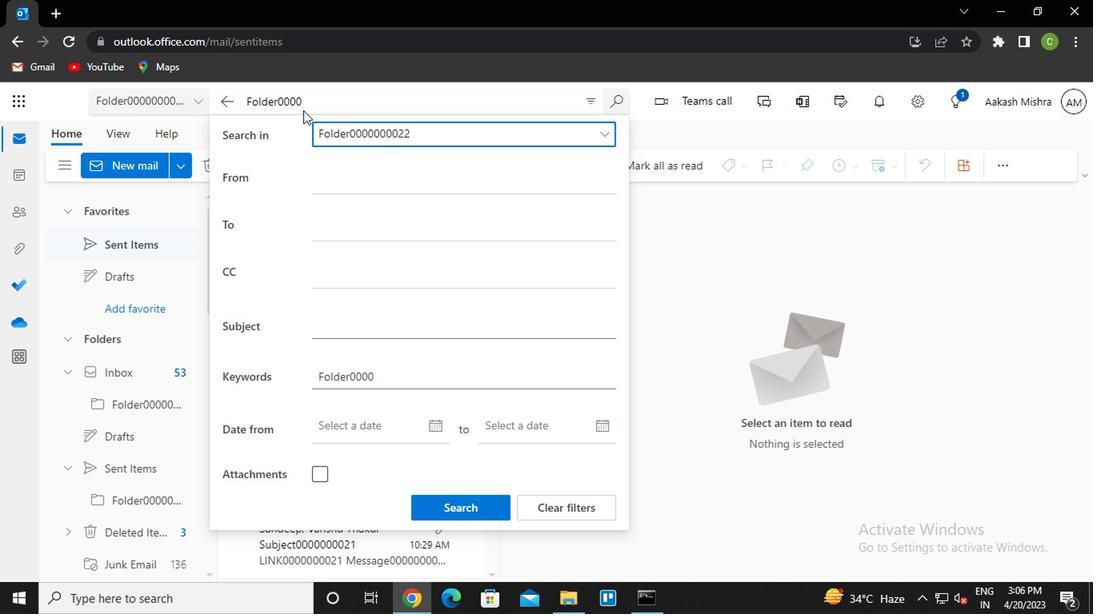 
Action: Mouse pressed left at (300, 105)
Screenshot: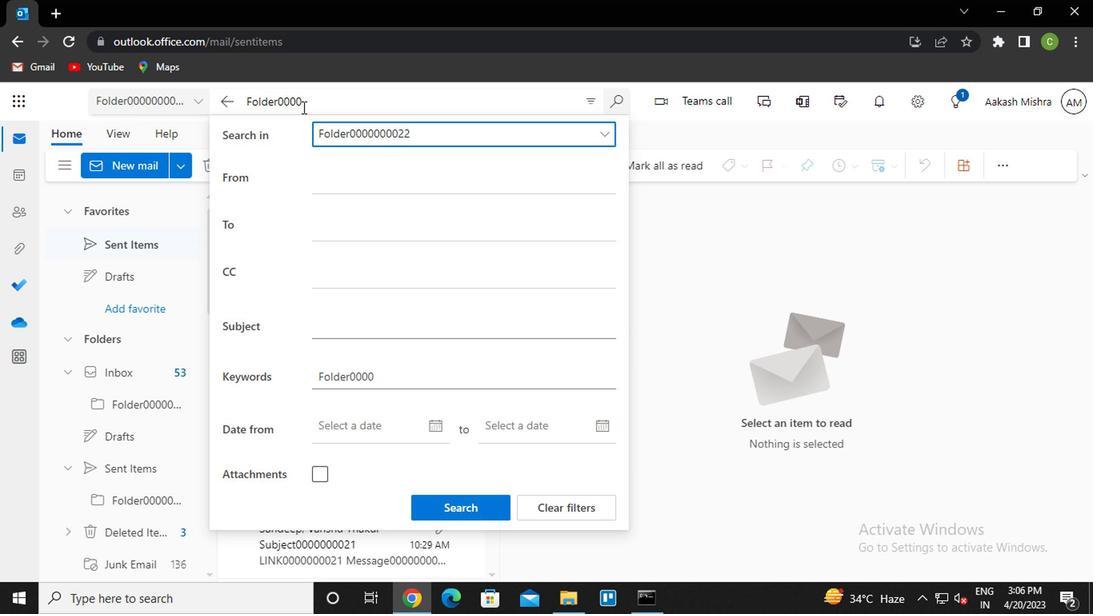 
Action: Mouse moved to (535, 204)
Screenshot: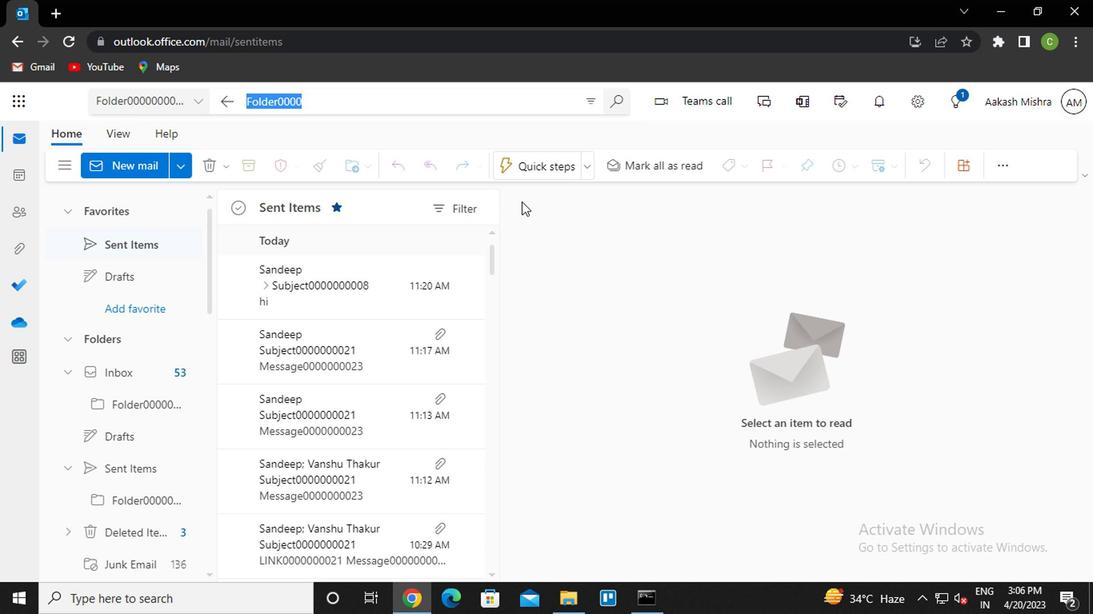 
Action: Key pressed <Key.delete>
Screenshot: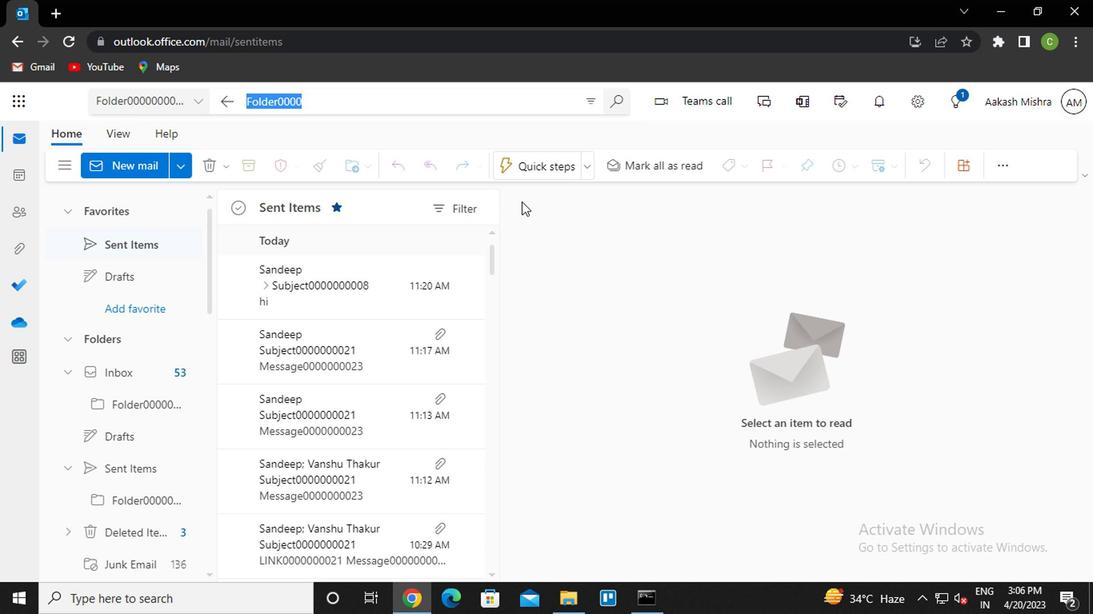 
Action: Mouse moved to (583, 103)
Screenshot: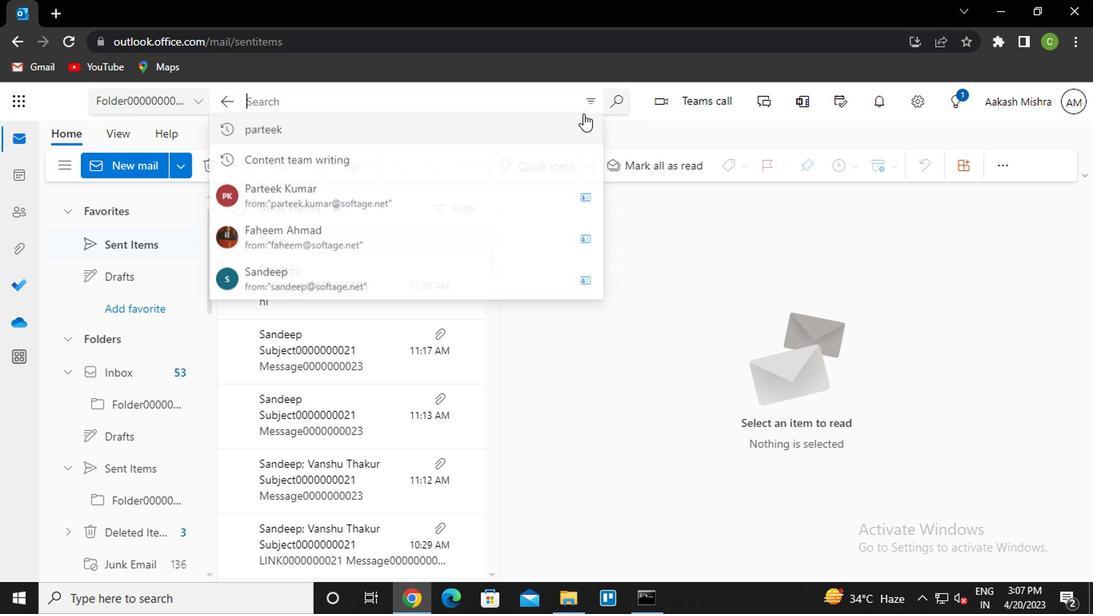 
Action: Mouse pressed left at (583, 103)
Screenshot: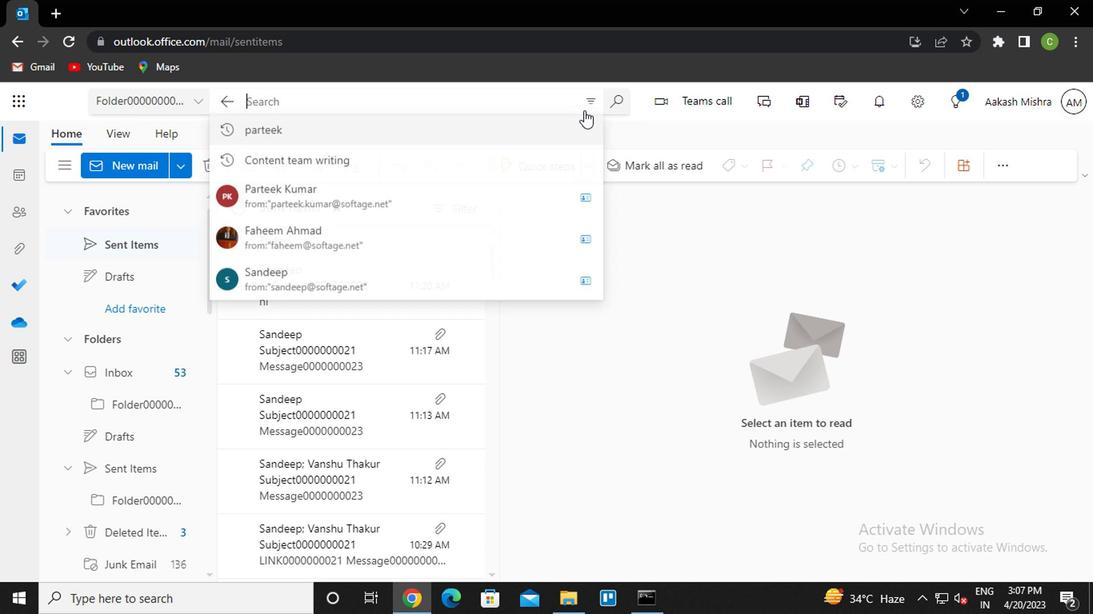
Action: Mouse moved to (382, 334)
Screenshot: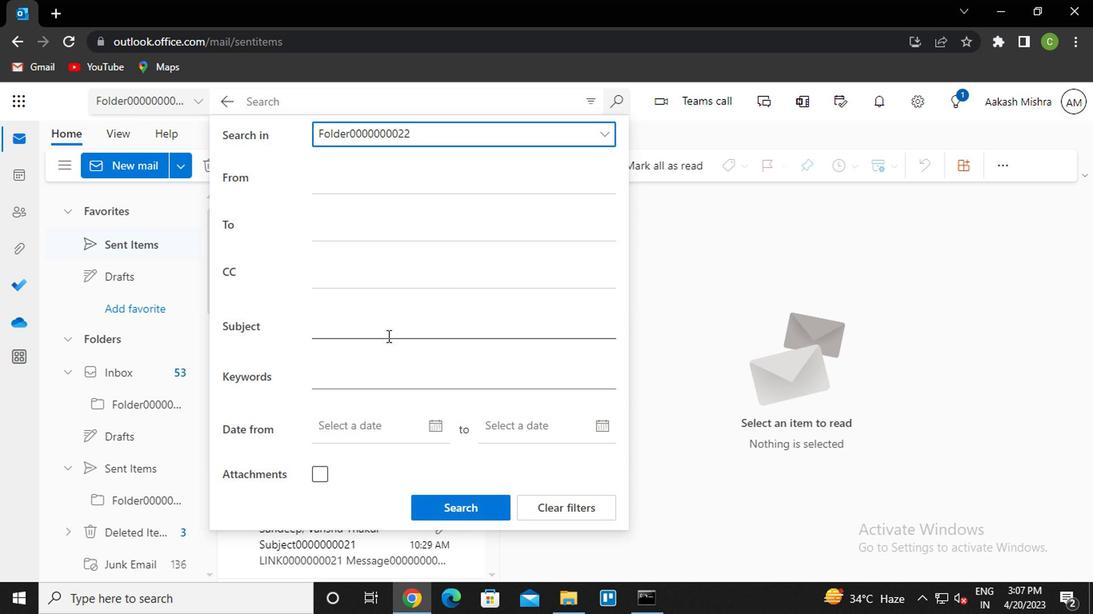 
Action: Mouse pressed left at (382, 334)
Screenshot: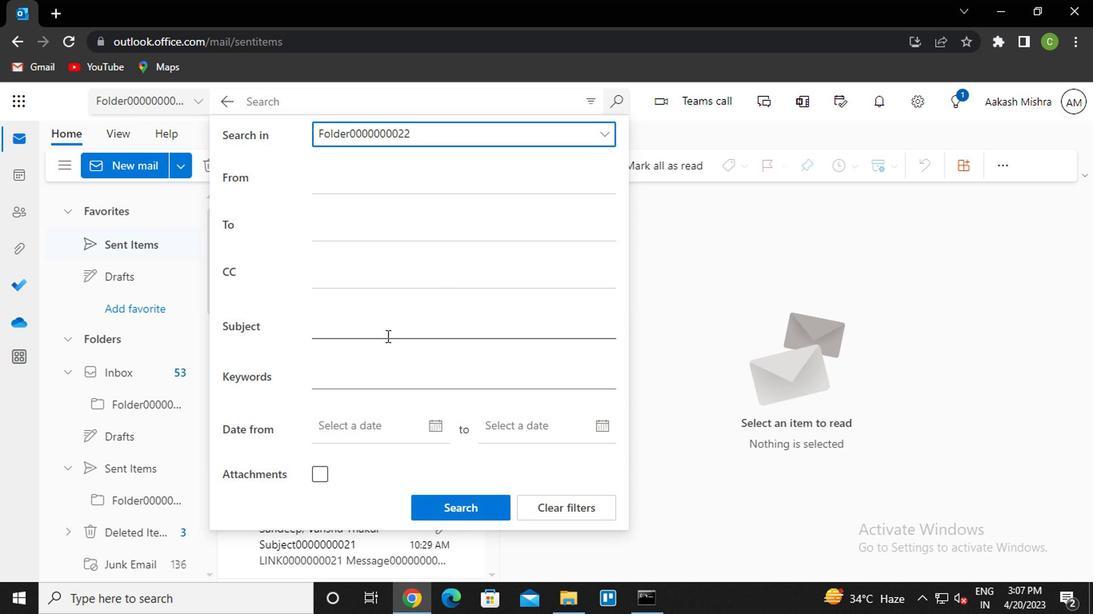 
Action: Key pressed <Key.caps_lock>s<Key.caps_lock>ubject0000000021
Screenshot: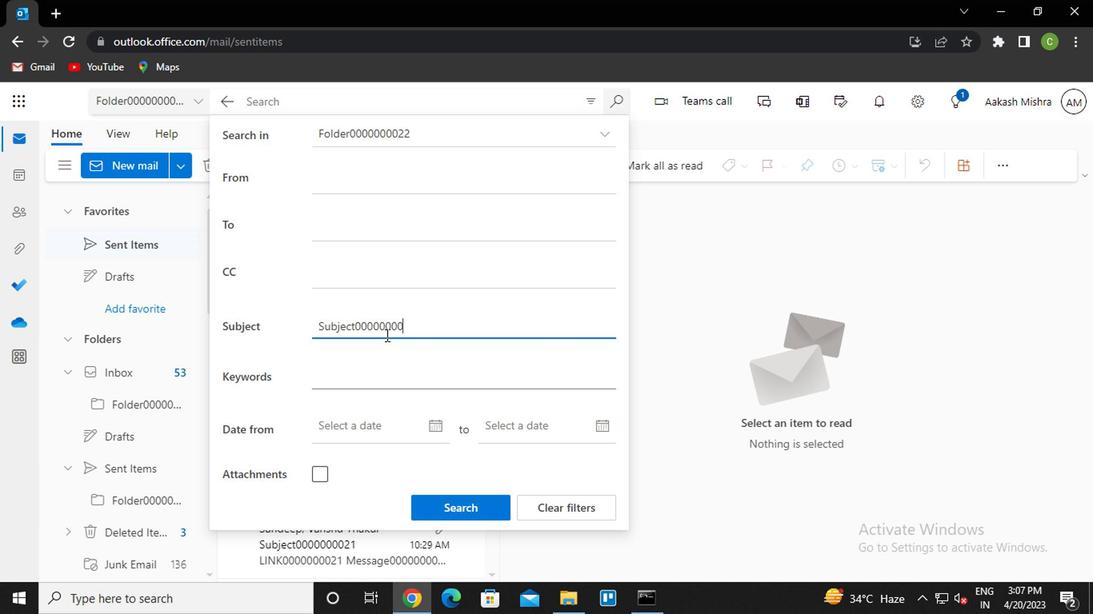 
Action: Mouse moved to (490, 517)
Screenshot: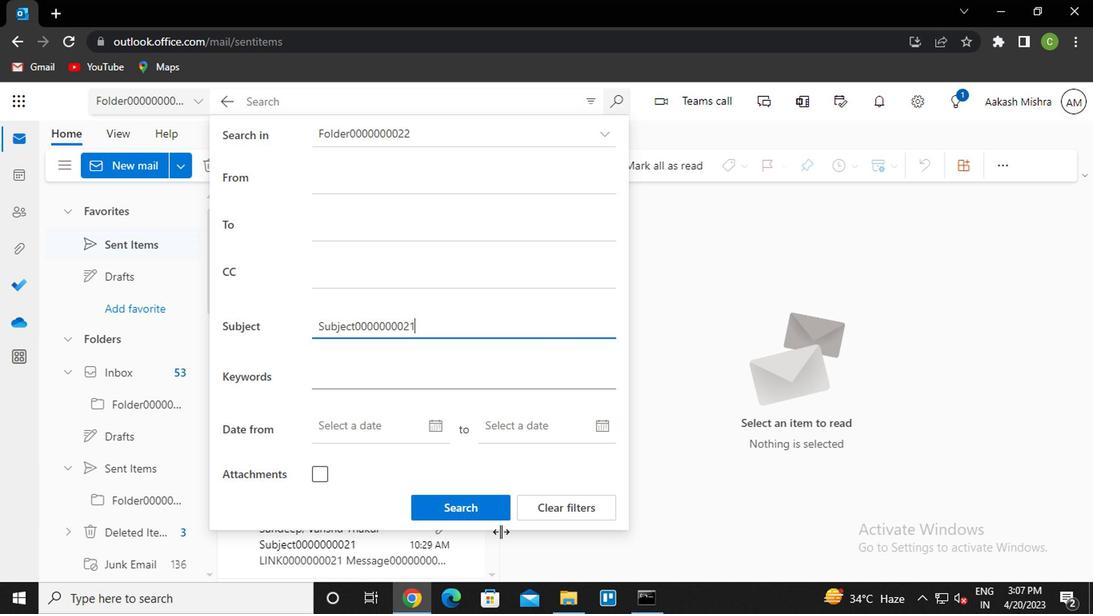 
Action: Mouse pressed left at (490, 517)
Screenshot: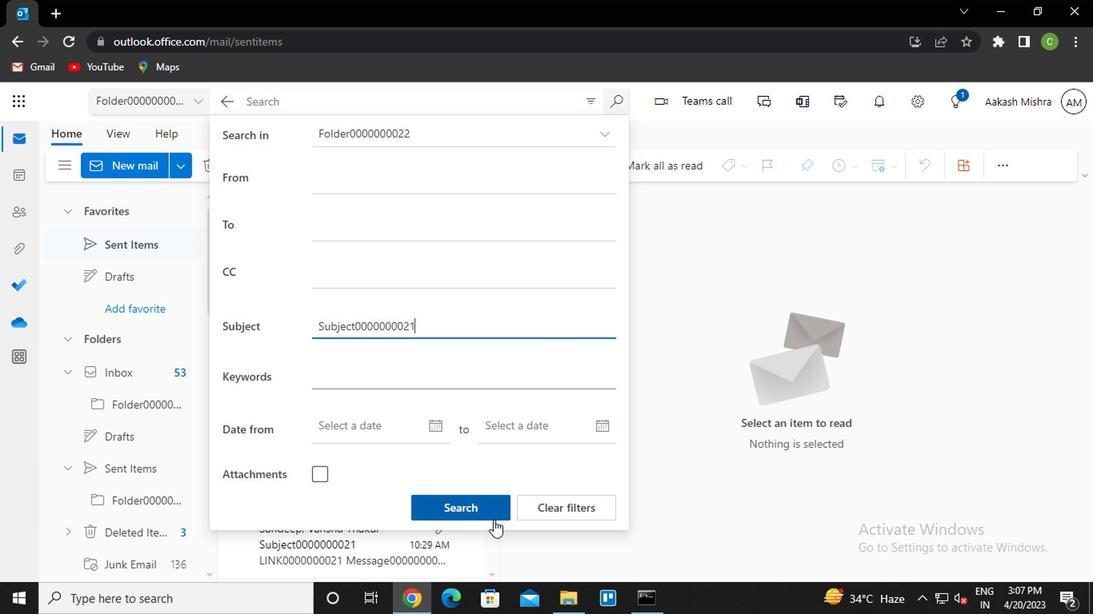 
Action: Mouse moved to (225, 105)
Screenshot: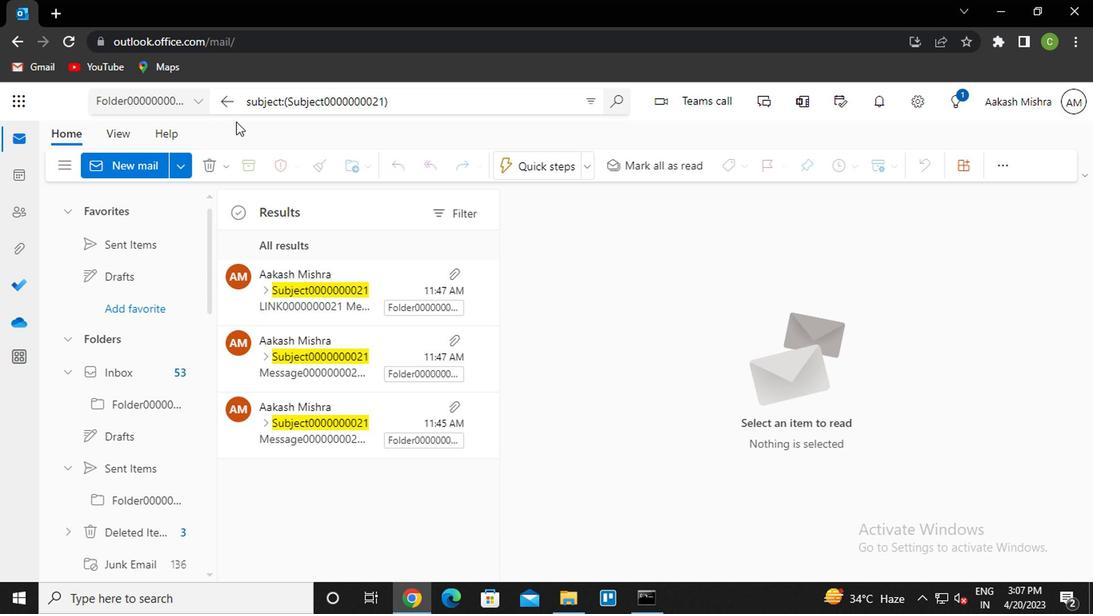 
Action: Mouse pressed left at (225, 105)
Screenshot: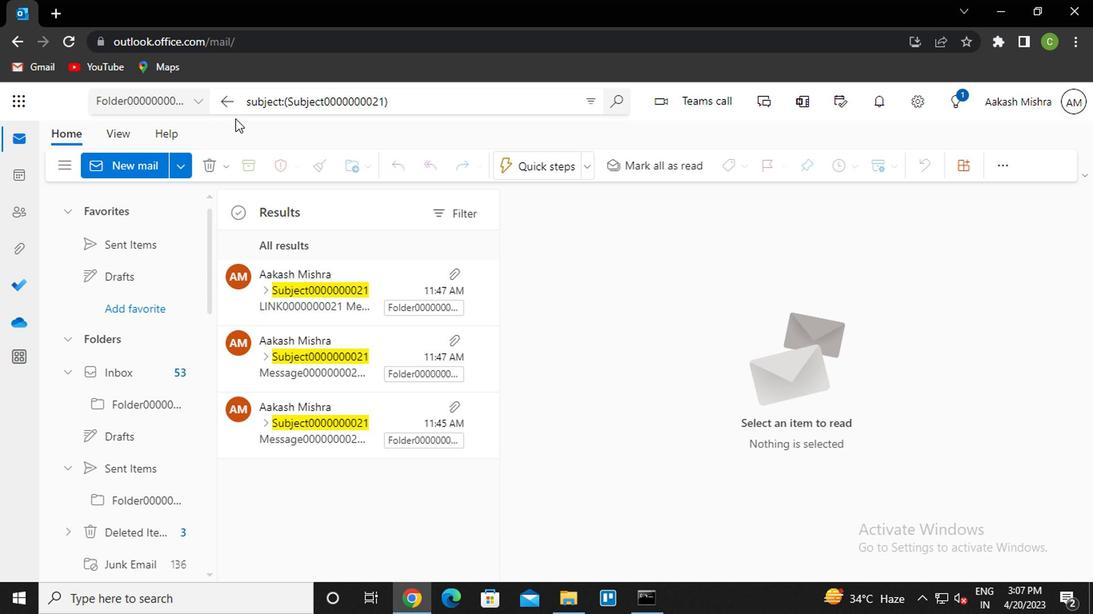 
Action: Mouse moved to (558, 455)
Screenshot: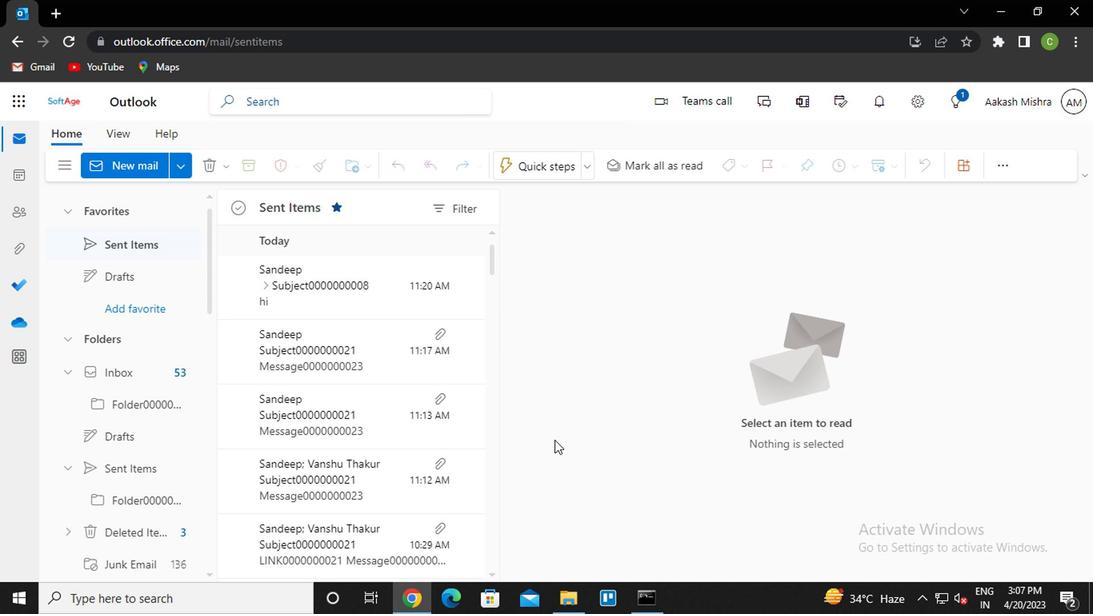 
Action: Key pressed <Key.f8>
Screenshot: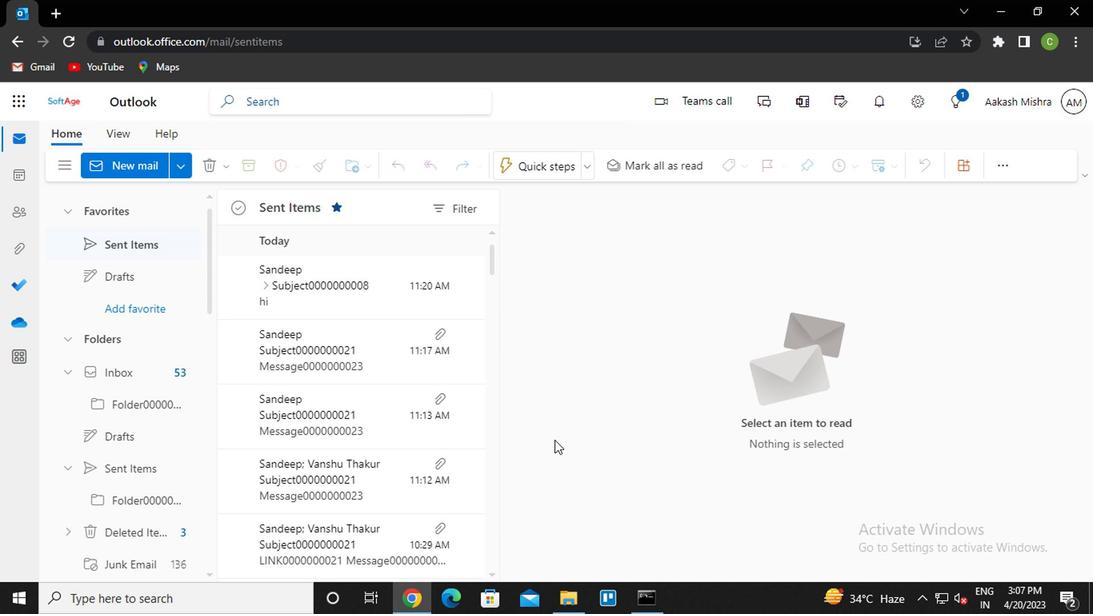 
